 Task: Plan a trip to Panji, Indonesia from 17th December, 2023 to 24th December, 2023 for 6 adults. Place can be entire room with 3 bedrooms having 3 beds and 3 bathrooms. Property type can be guest house.
Action: Mouse moved to (408, 73)
Screenshot: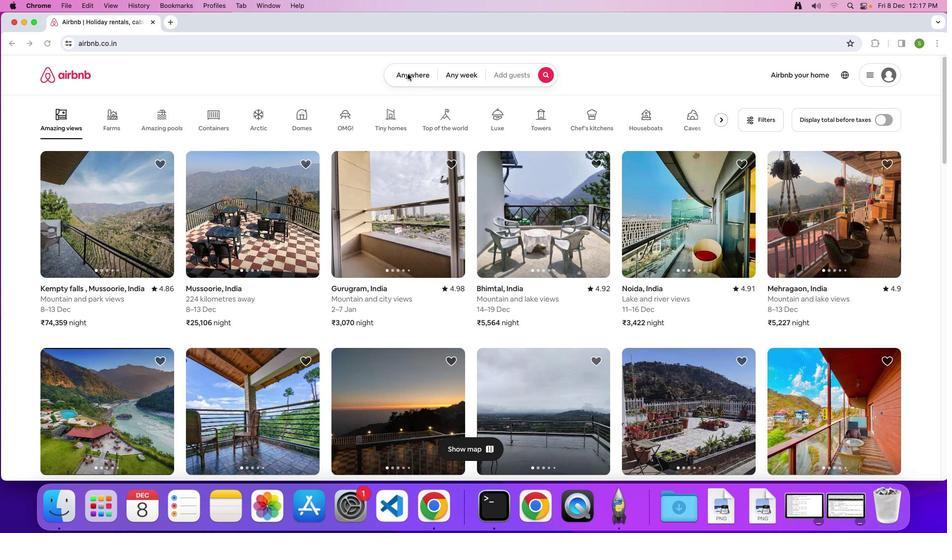 
Action: Mouse pressed left at (408, 73)
Screenshot: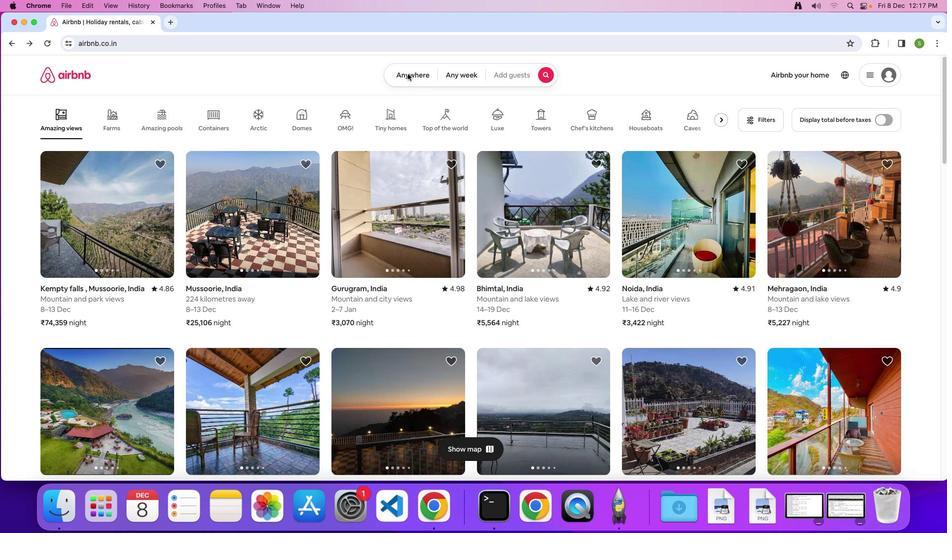 
Action: Mouse moved to (406, 74)
Screenshot: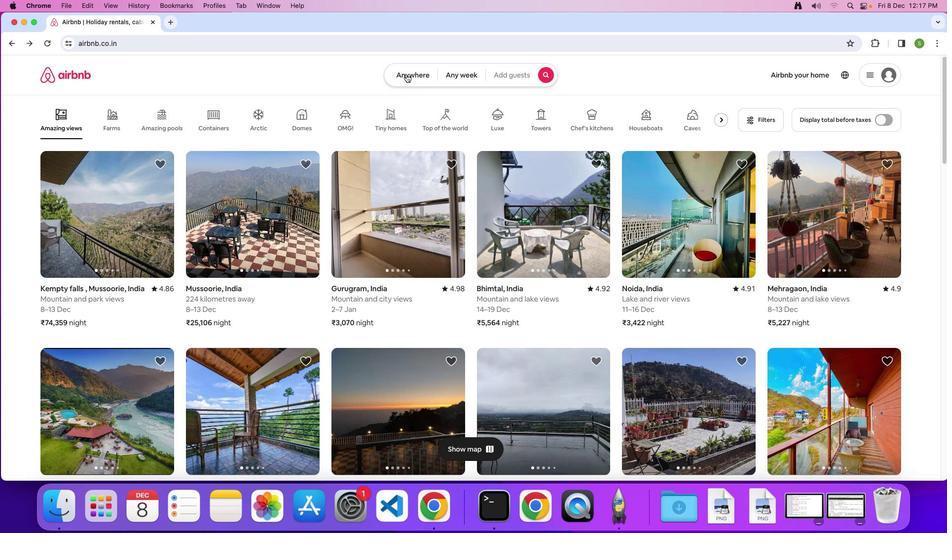 
Action: Mouse pressed left at (406, 74)
Screenshot: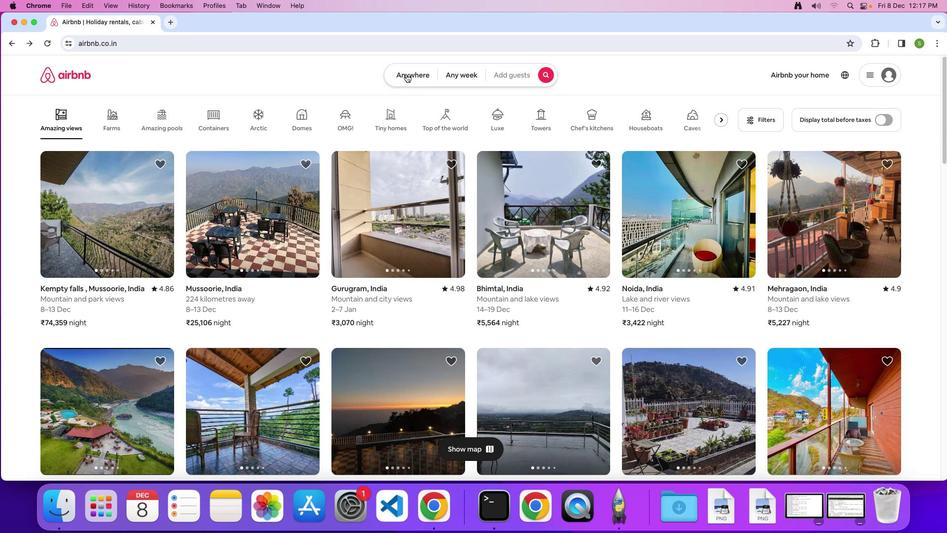 
Action: Mouse moved to (364, 115)
Screenshot: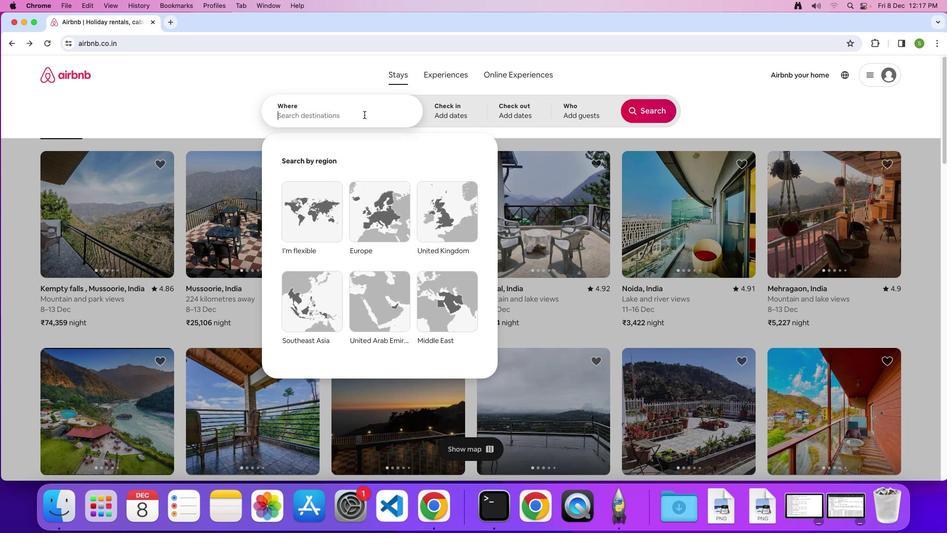 
Action: Key pressed 'P'Key.caps_lock'n''a''j''i'','Key.spaceKey.shift'I''n''d''o''n''e''s''i''a'Key.enter
Screenshot: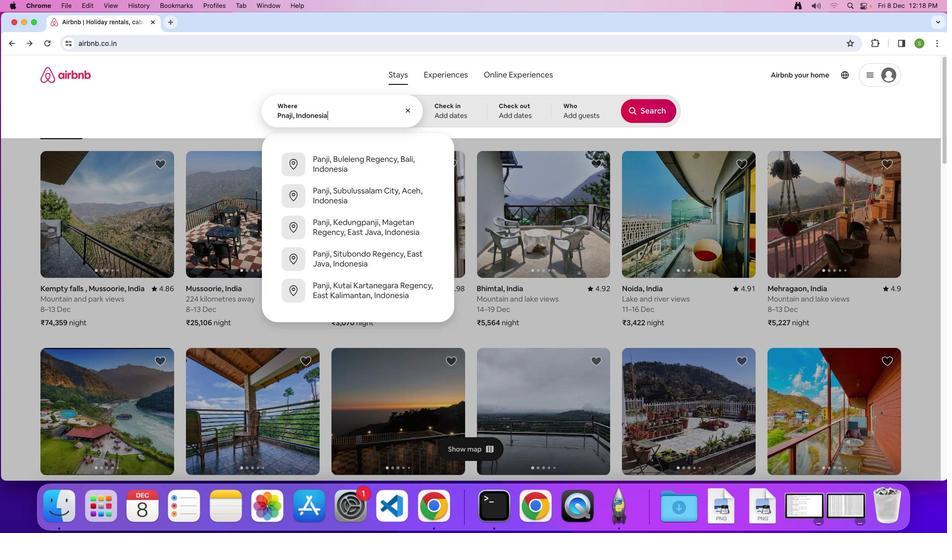 
Action: Mouse moved to (305, 307)
Screenshot: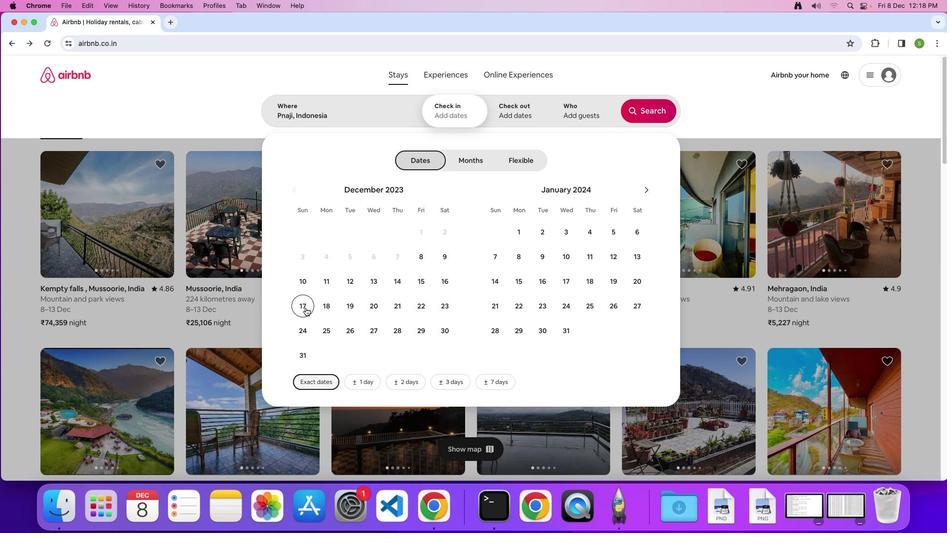 
Action: Mouse pressed left at (305, 307)
Screenshot: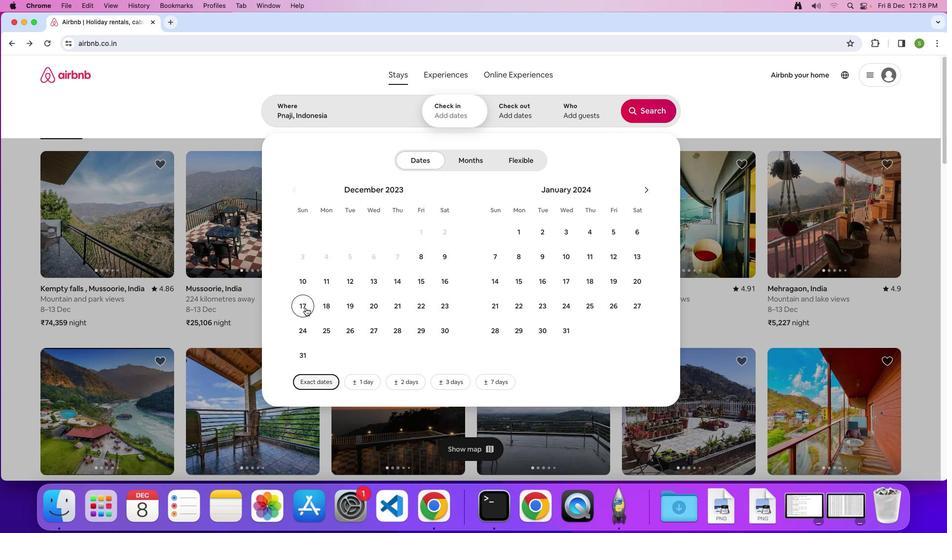 
Action: Mouse moved to (307, 335)
Screenshot: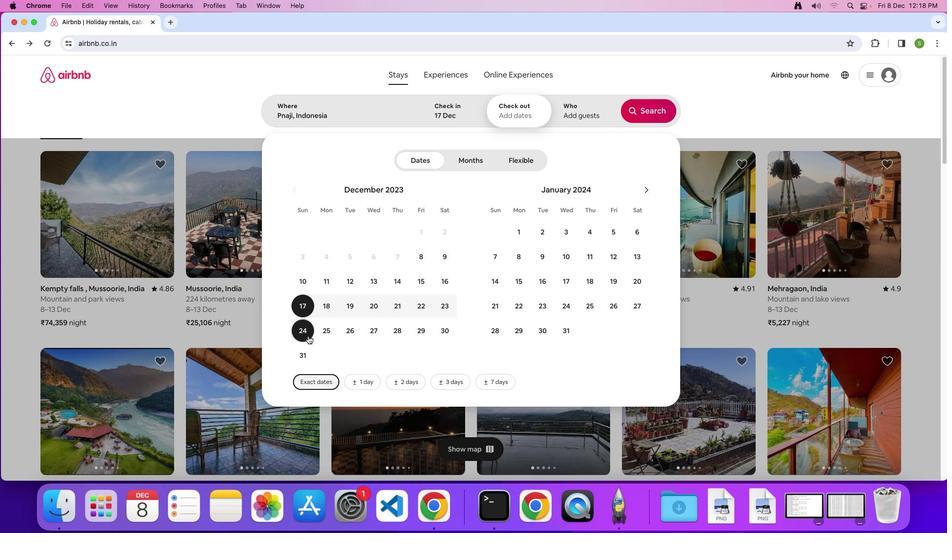 
Action: Mouse pressed left at (307, 335)
Screenshot: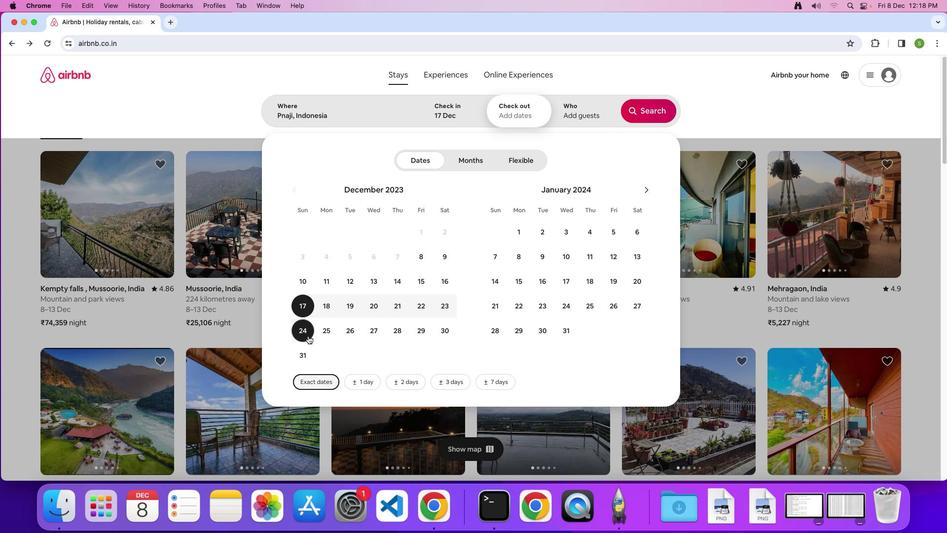 
Action: Mouse moved to (585, 113)
Screenshot: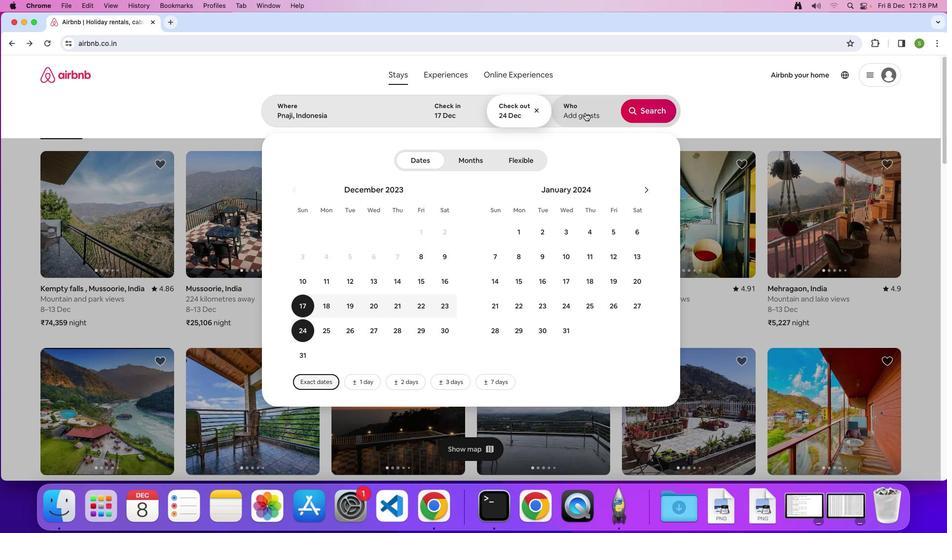 
Action: Mouse pressed left at (585, 113)
Screenshot: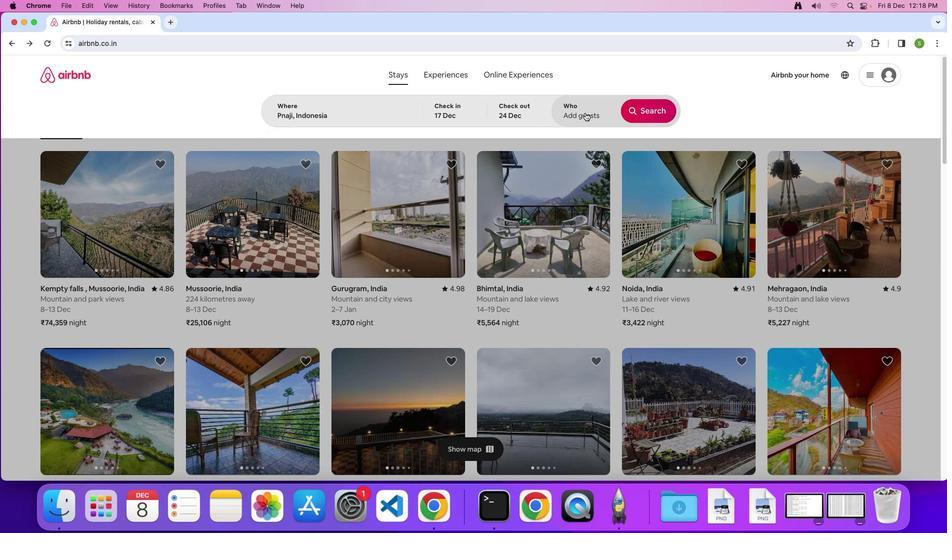 
Action: Mouse moved to (649, 158)
Screenshot: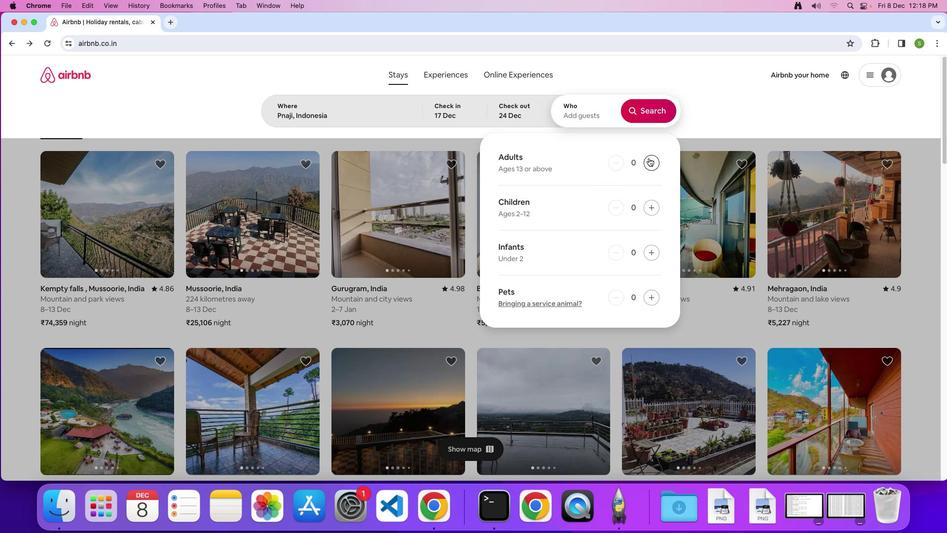 
Action: Mouse pressed left at (649, 158)
Screenshot: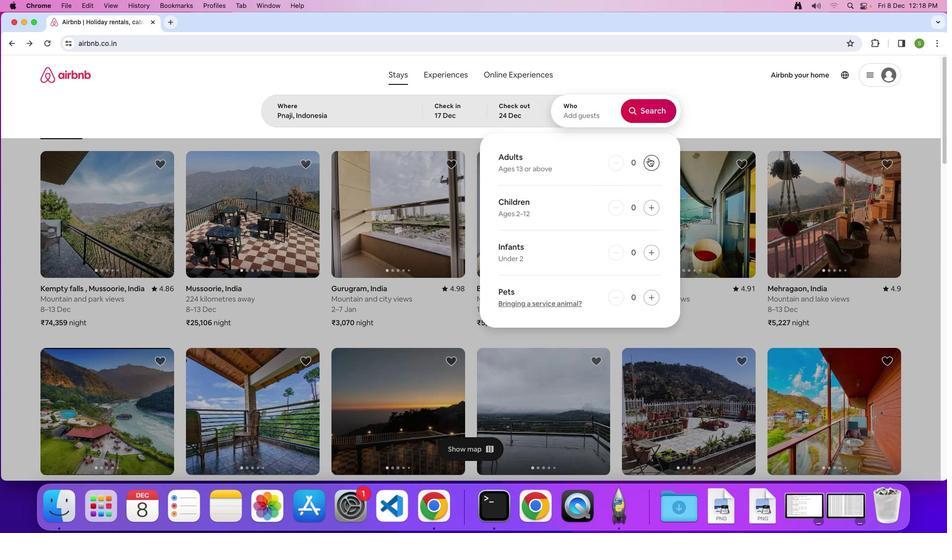 
Action: Mouse pressed left at (649, 158)
Screenshot: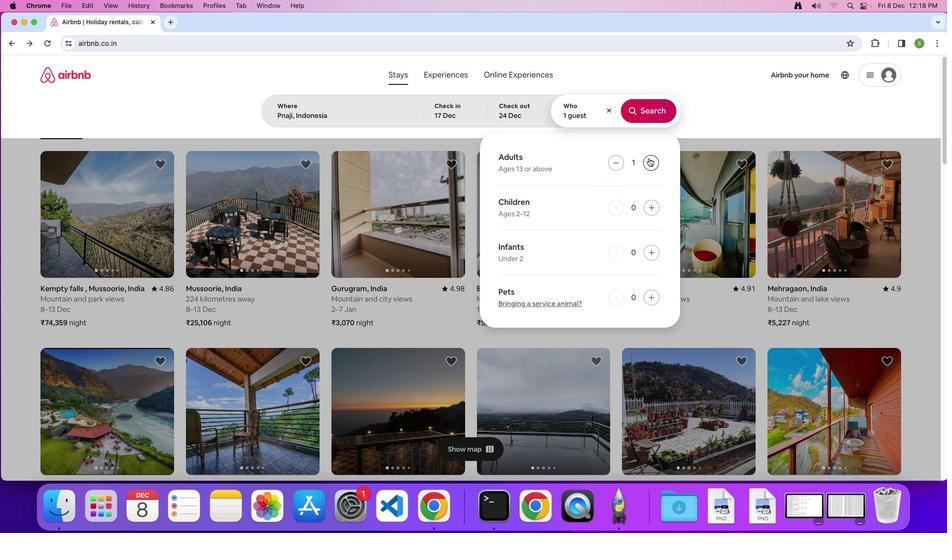
Action: Mouse pressed left at (649, 158)
Screenshot: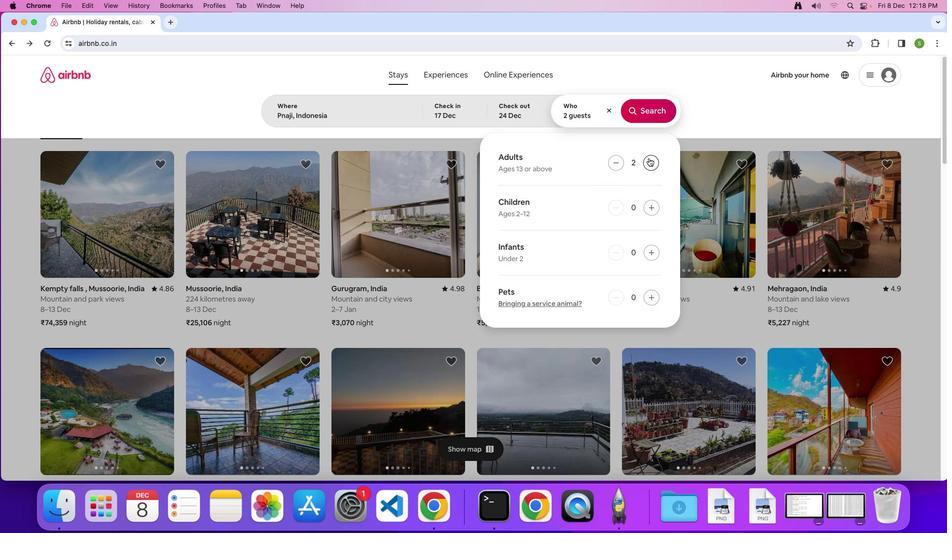 
Action: Mouse pressed left at (649, 158)
Screenshot: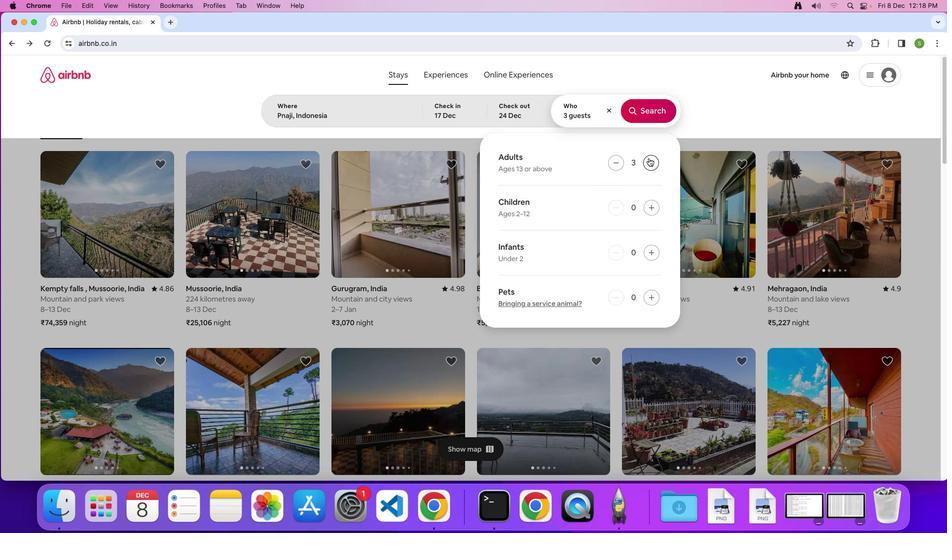 
Action: Mouse pressed left at (649, 158)
Screenshot: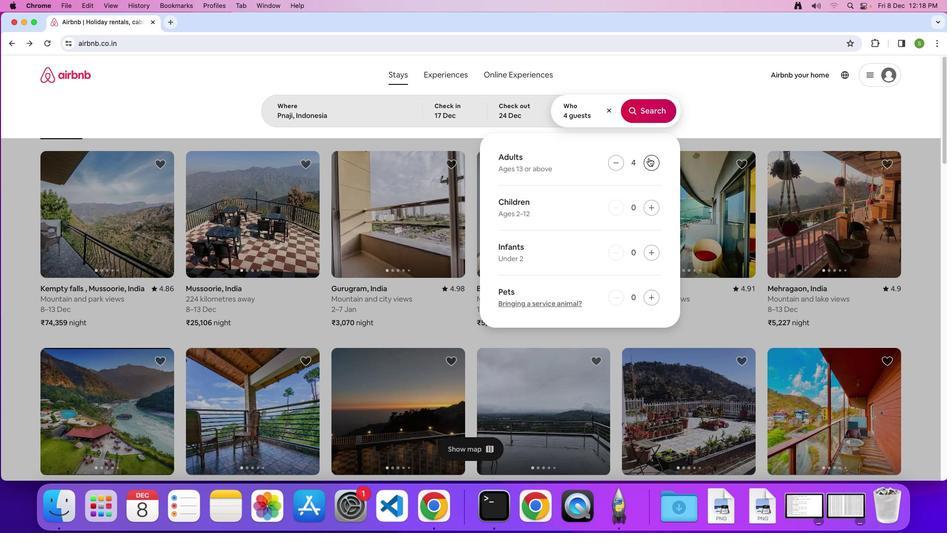 
Action: Mouse pressed left at (649, 158)
Screenshot: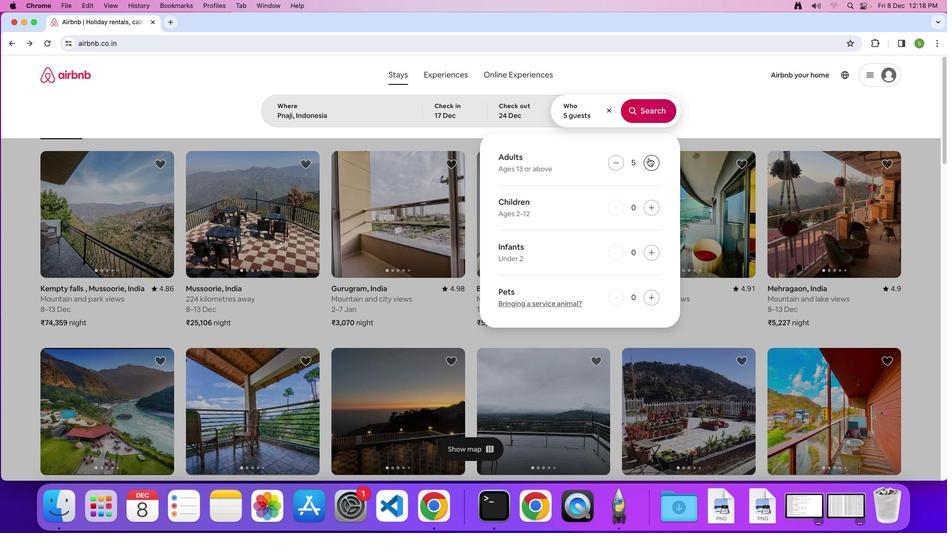 
Action: Mouse moved to (653, 114)
Screenshot: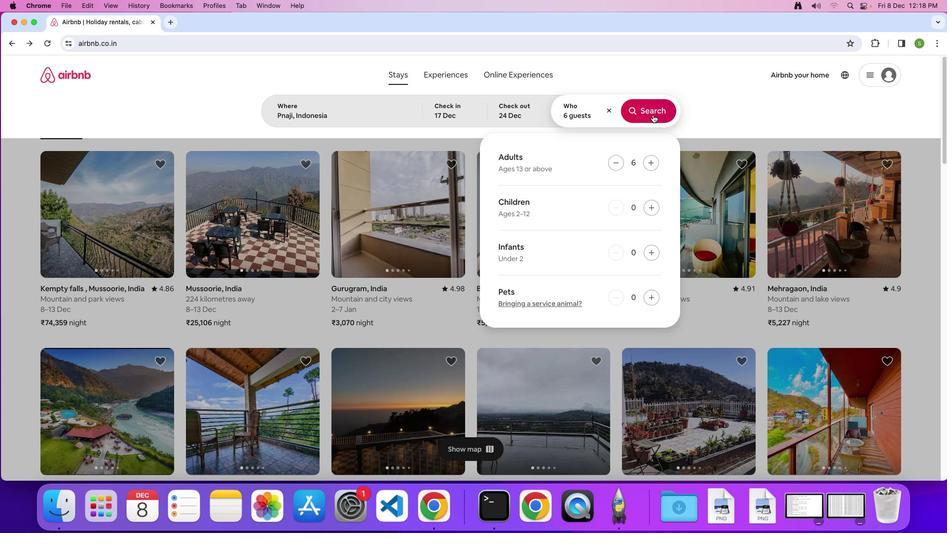 
Action: Mouse pressed left at (653, 114)
Screenshot: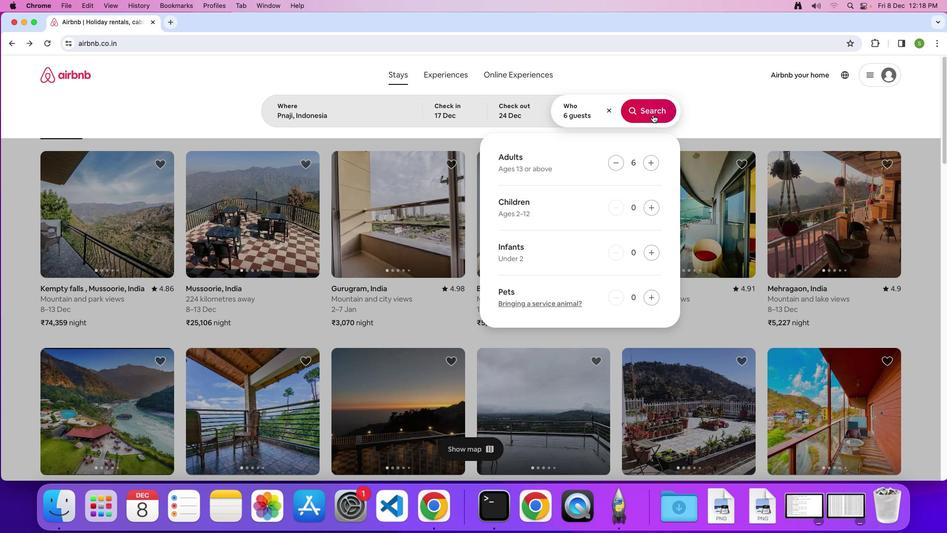 
Action: Mouse moved to (790, 120)
Screenshot: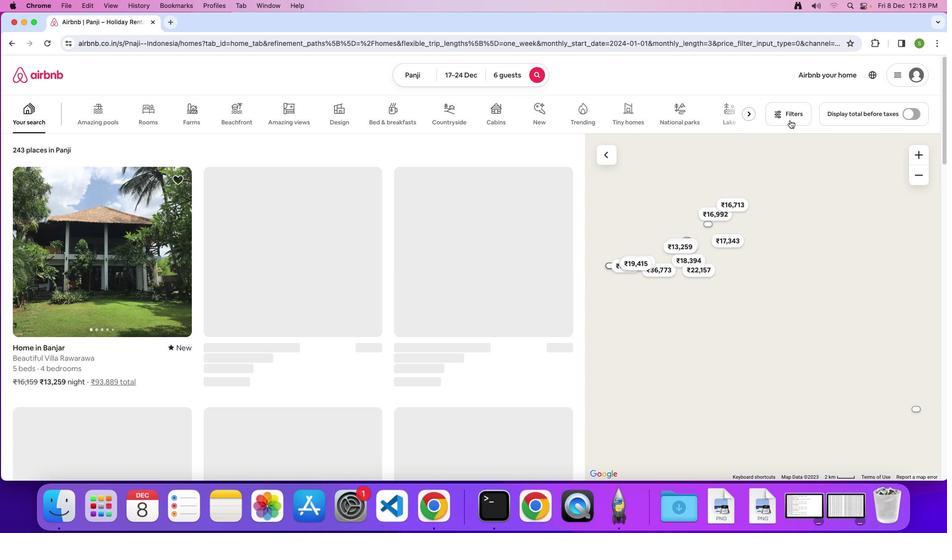
Action: Mouse pressed left at (790, 120)
Screenshot: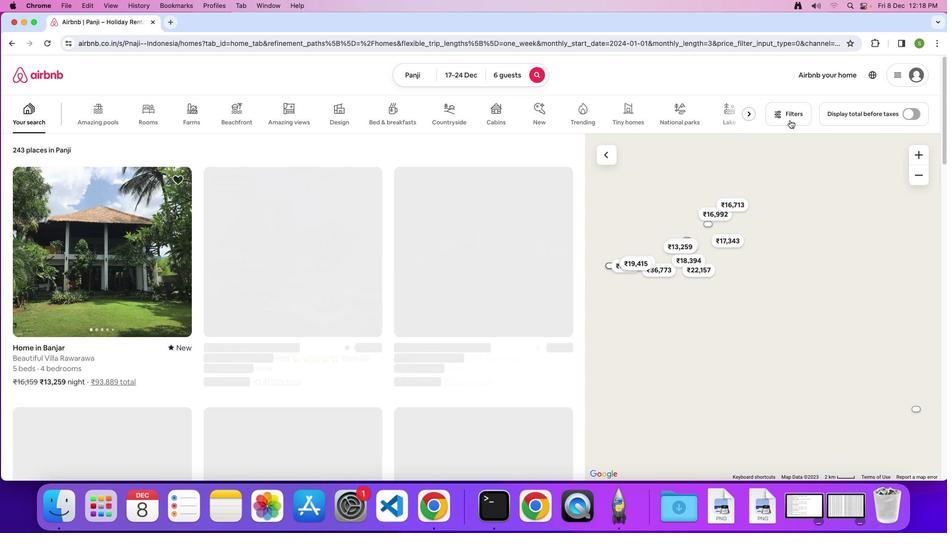 
Action: Mouse moved to (477, 306)
Screenshot: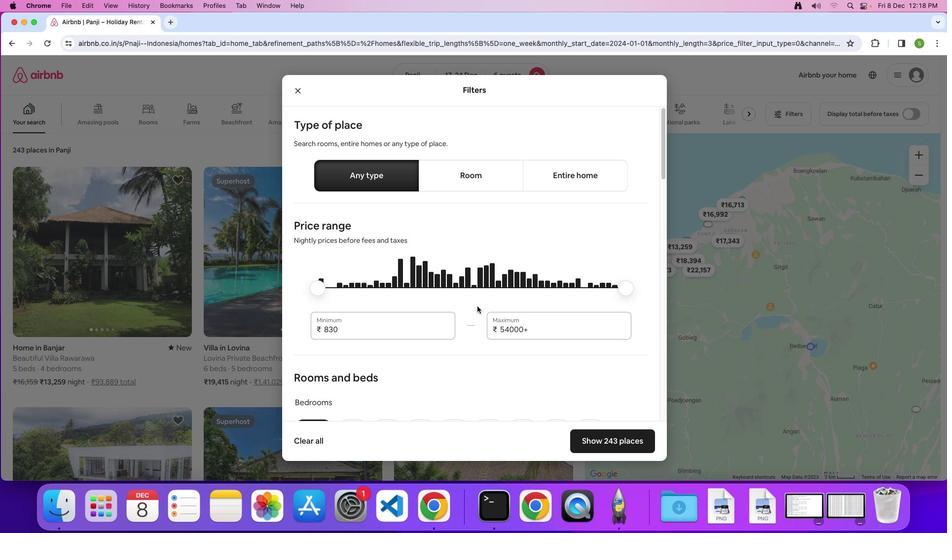 
Action: Mouse scrolled (477, 306) with delta (0, 0)
Screenshot: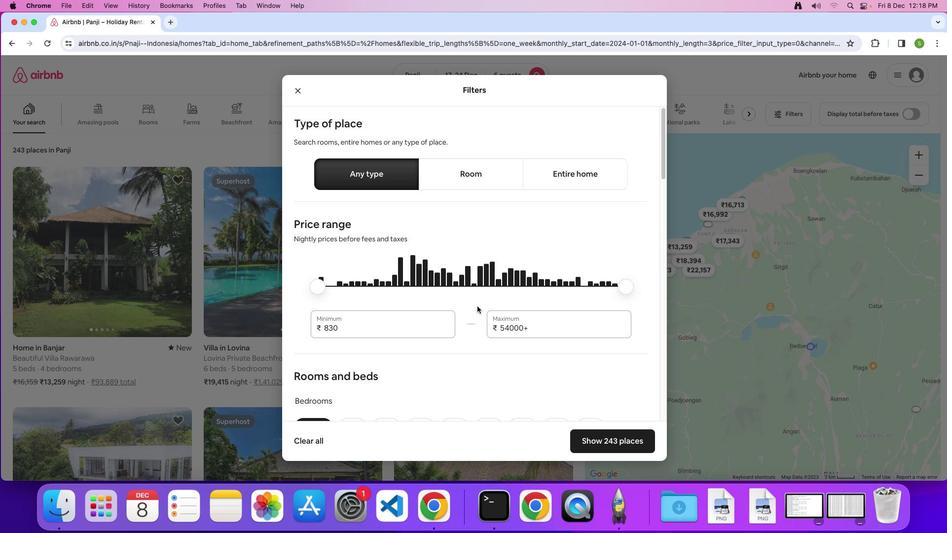
Action: Mouse scrolled (477, 306) with delta (0, 0)
Screenshot: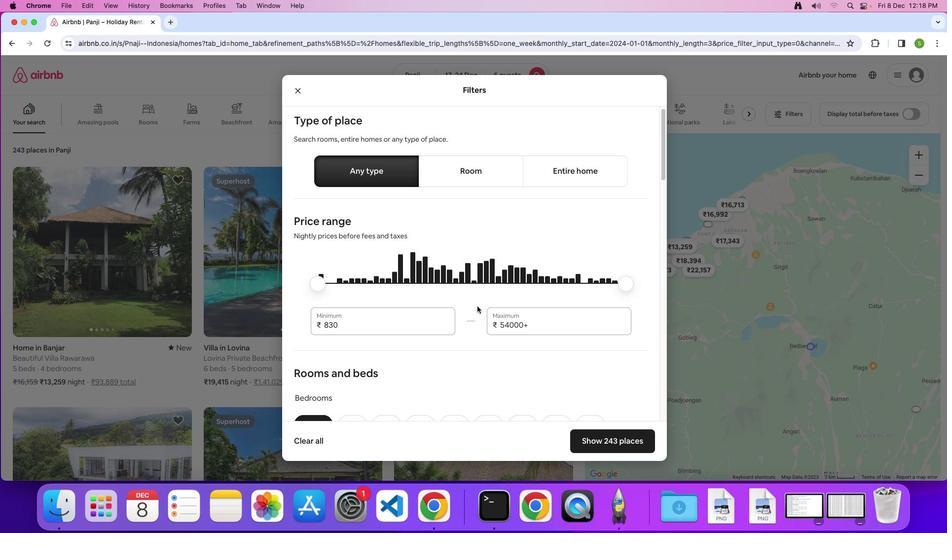 
Action: Mouse scrolled (477, 306) with delta (0, 0)
Screenshot: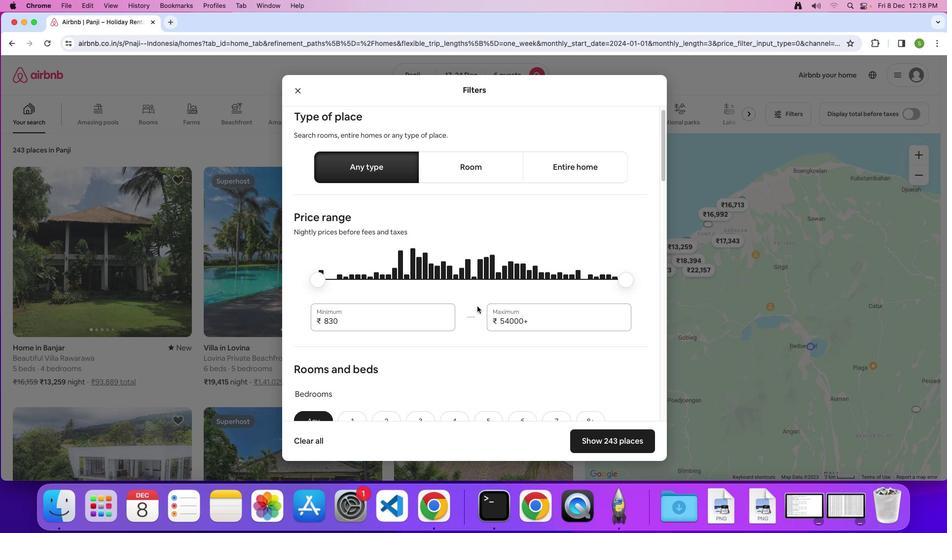 
Action: Mouse scrolled (477, 306) with delta (0, 0)
Screenshot: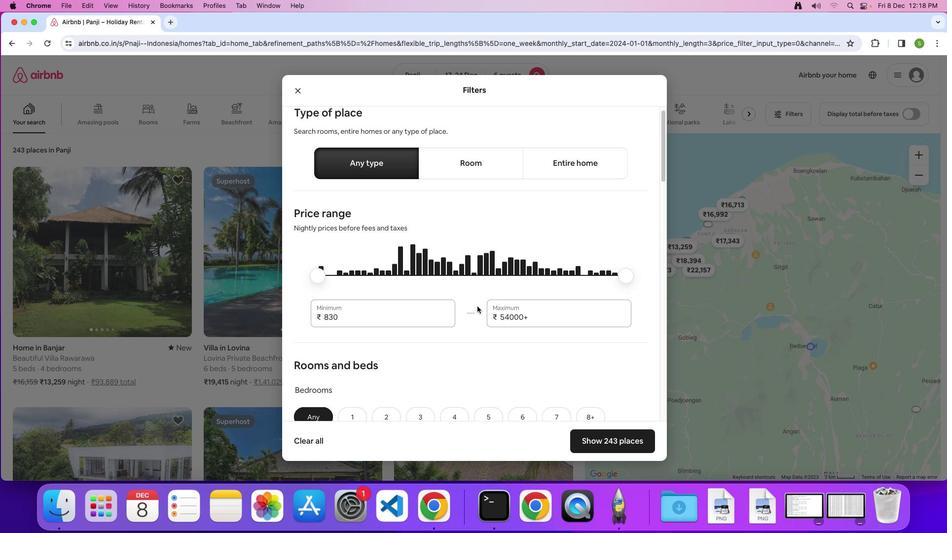 
Action: Mouse scrolled (477, 306) with delta (0, 0)
Screenshot: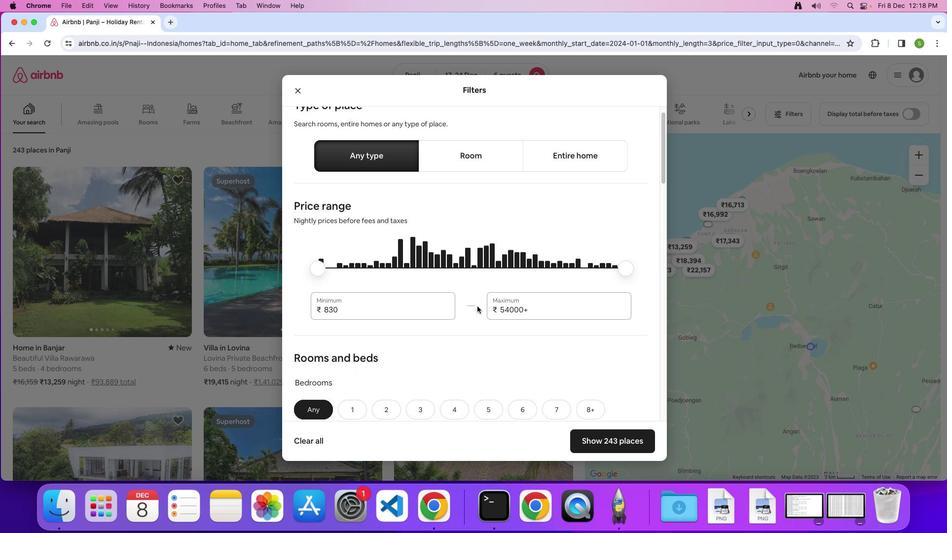
Action: Mouse scrolled (477, 306) with delta (0, 0)
Screenshot: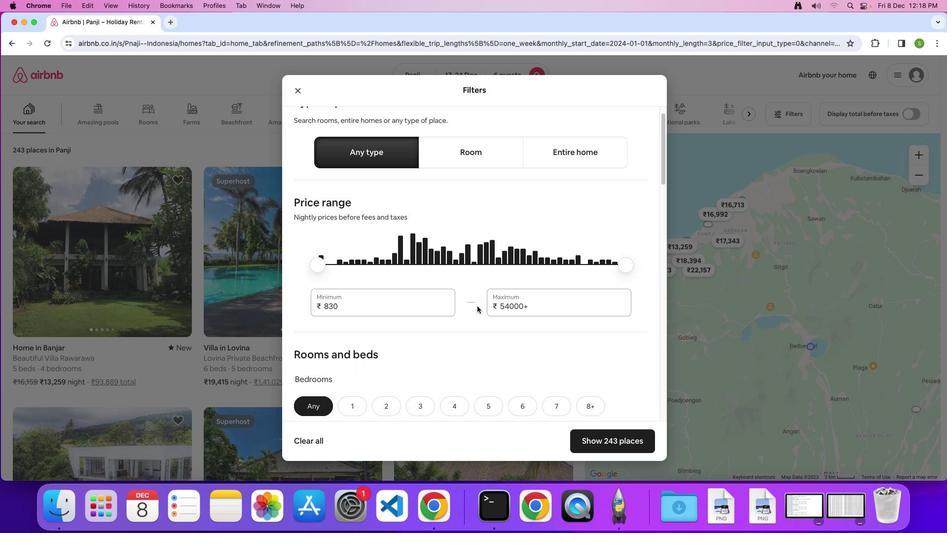 
Action: Mouse scrolled (477, 306) with delta (0, 0)
Screenshot: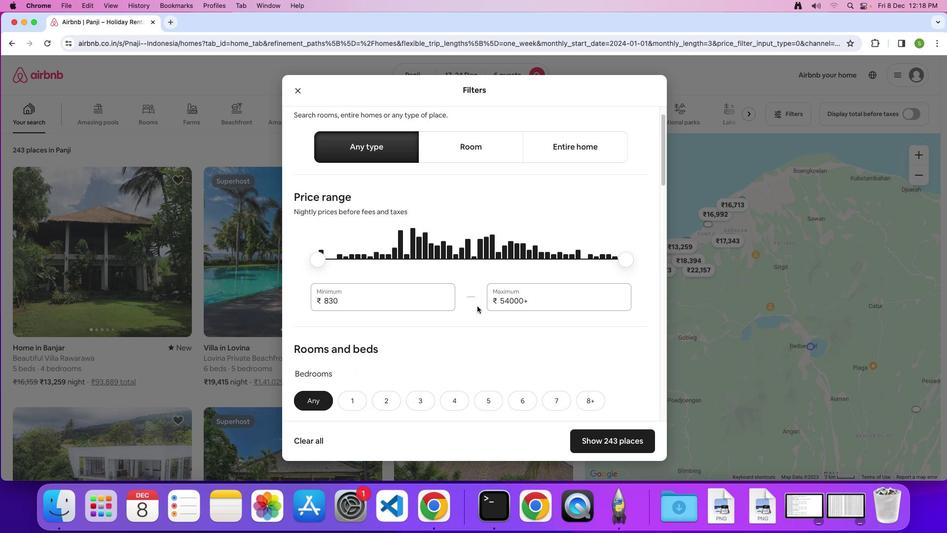 
Action: Mouse scrolled (477, 306) with delta (0, 0)
Screenshot: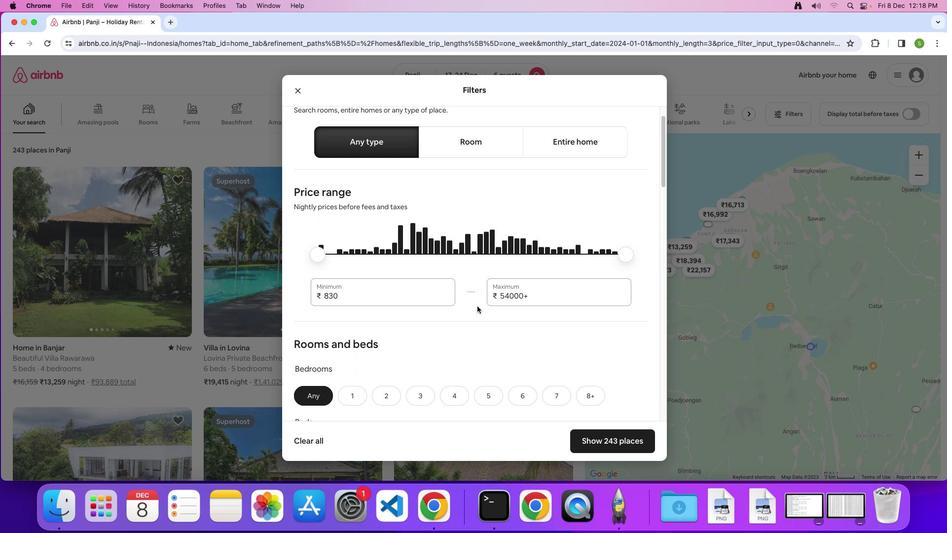 
Action: Mouse scrolled (477, 306) with delta (0, 0)
Screenshot: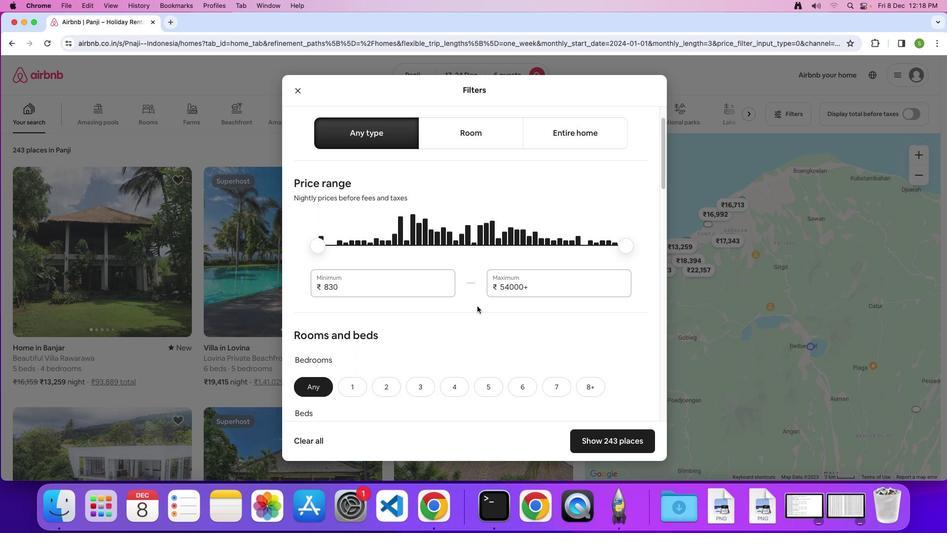 
Action: Mouse scrolled (477, 306) with delta (0, 0)
Screenshot: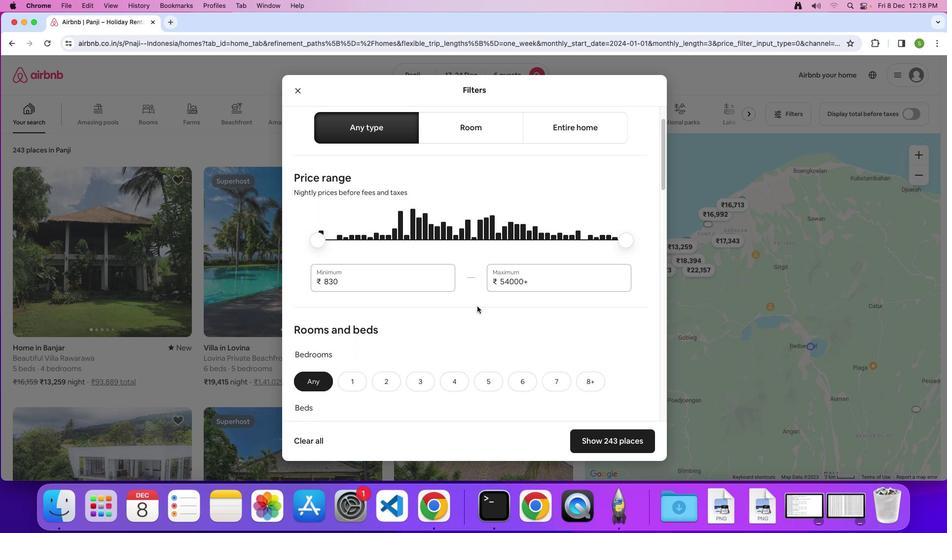 
Action: Mouse scrolled (477, 306) with delta (0, 0)
Screenshot: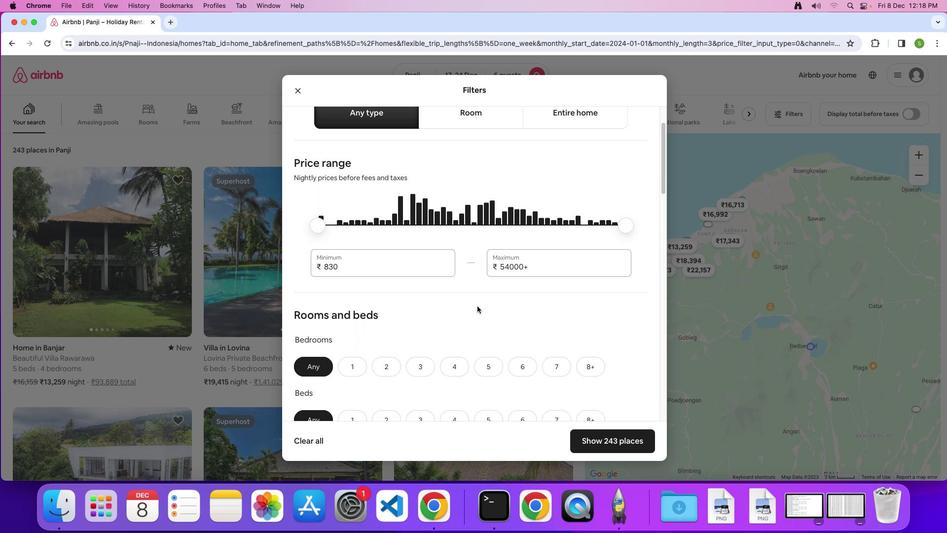 
Action: Mouse scrolled (477, 306) with delta (0, 0)
Screenshot: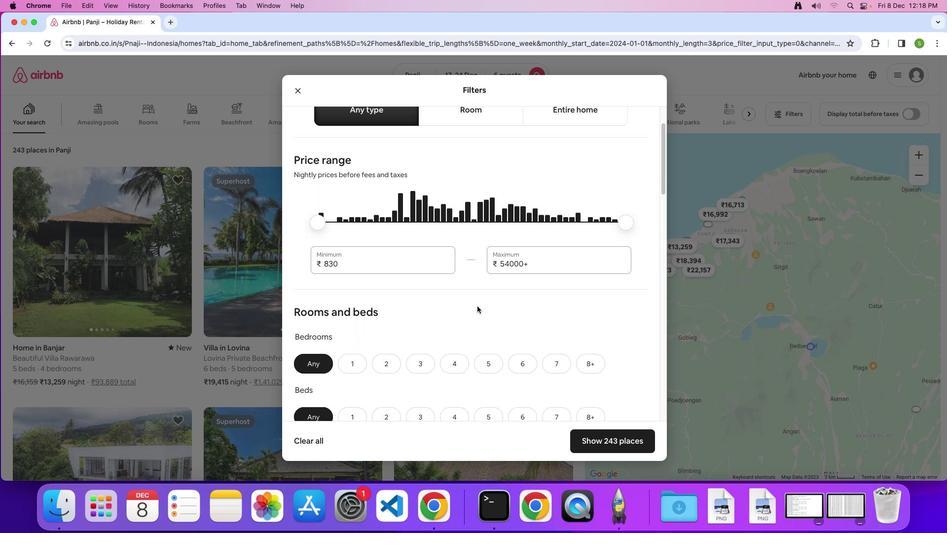 
Action: Mouse scrolled (477, 306) with delta (0, 0)
Screenshot: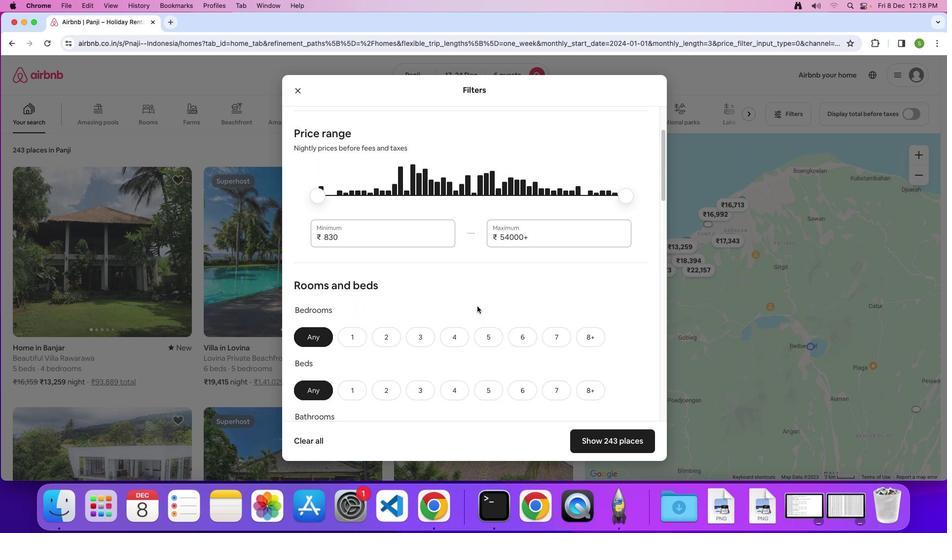 
Action: Mouse scrolled (477, 306) with delta (0, 0)
Screenshot: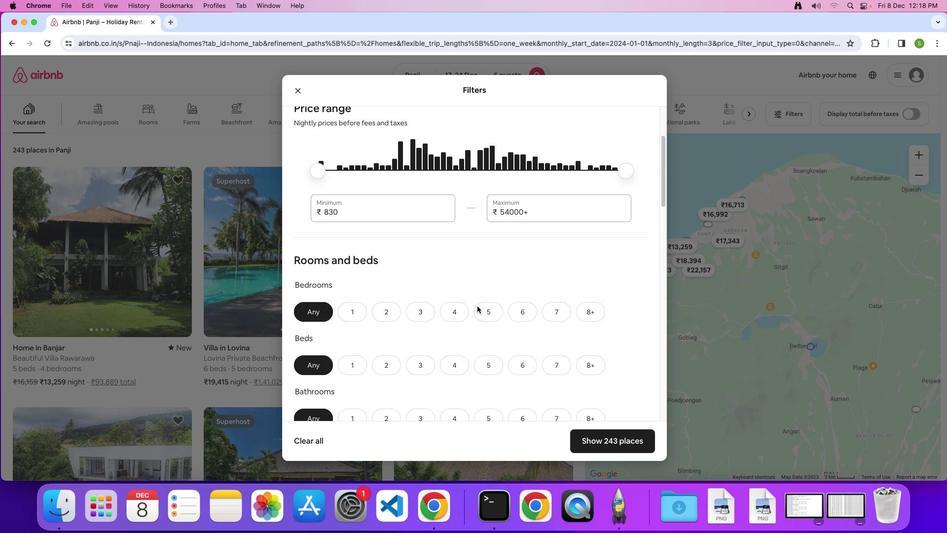 
Action: Mouse scrolled (477, 306) with delta (0, -1)
Screenshot: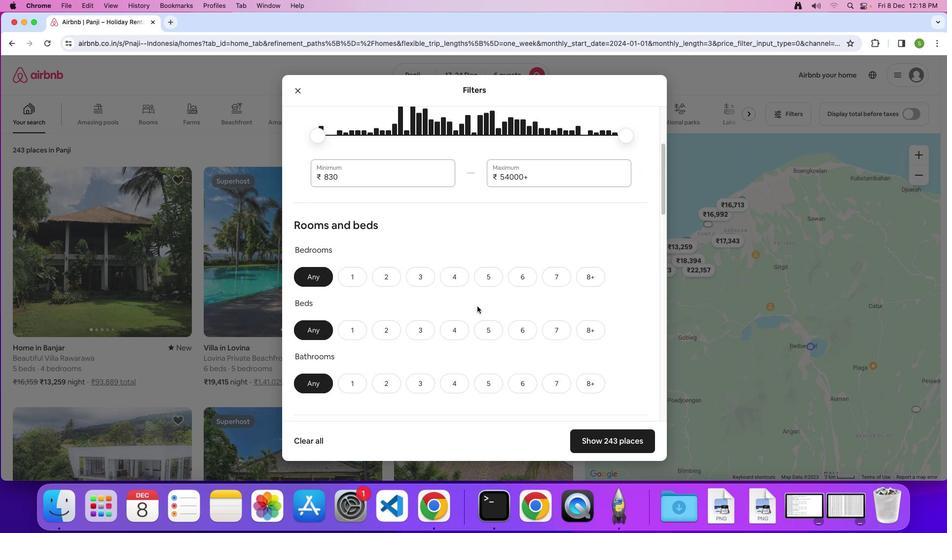 
Action: Mouse moved to (421, 241)
Screenshot: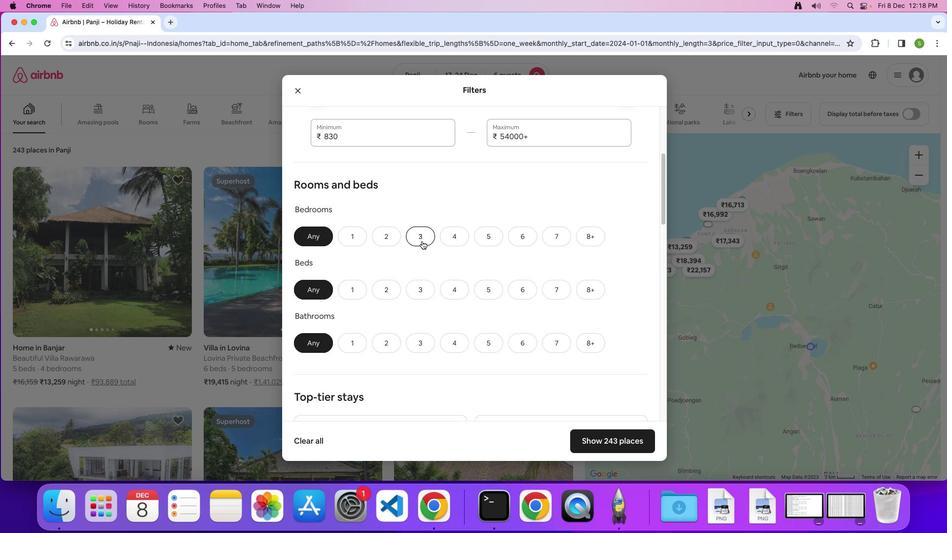 
Action: Mouse pressed left at (421, 241)
Screenshot: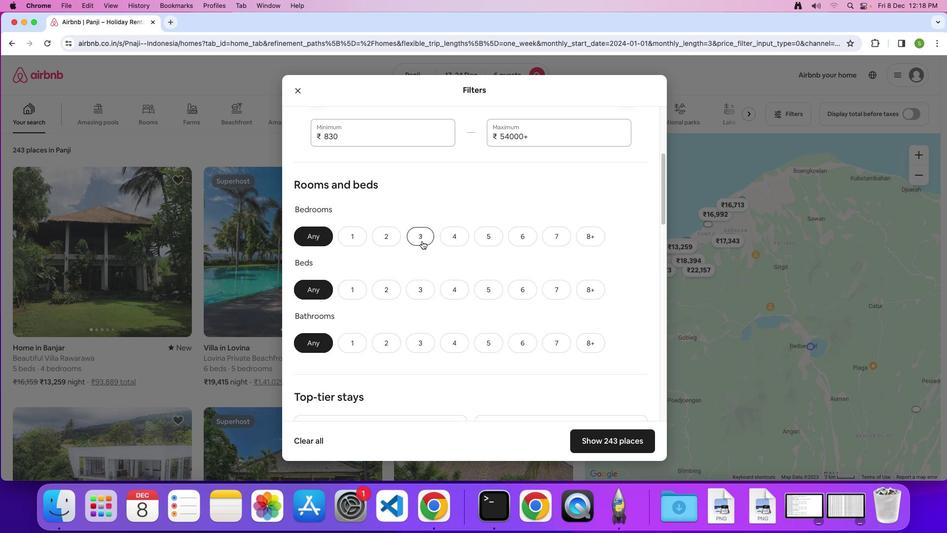 
Action: Mouse moved to (423, 290)
Screenshot: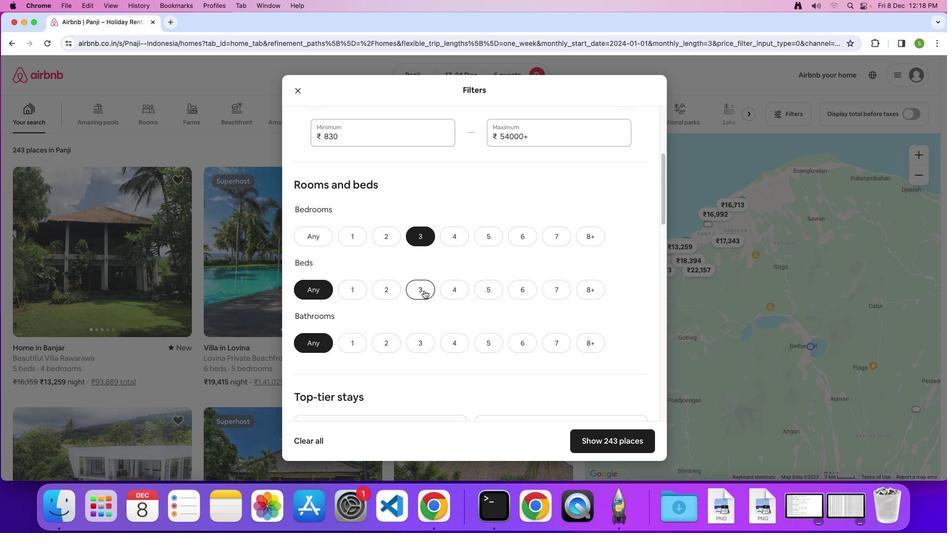 
Action: Mouse pressed left at (423, 290)
Screenshot: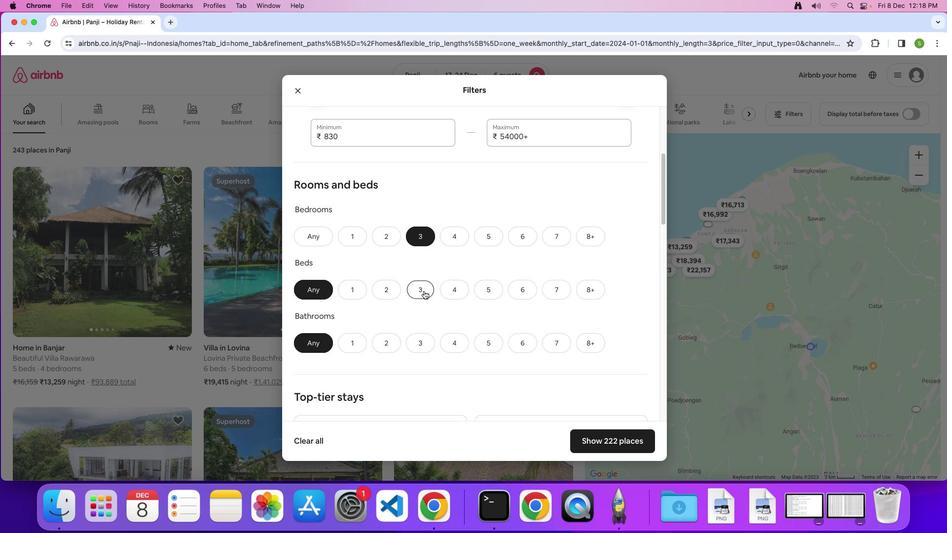 
Action: Mouse moved to (421, 342)
Screenshot: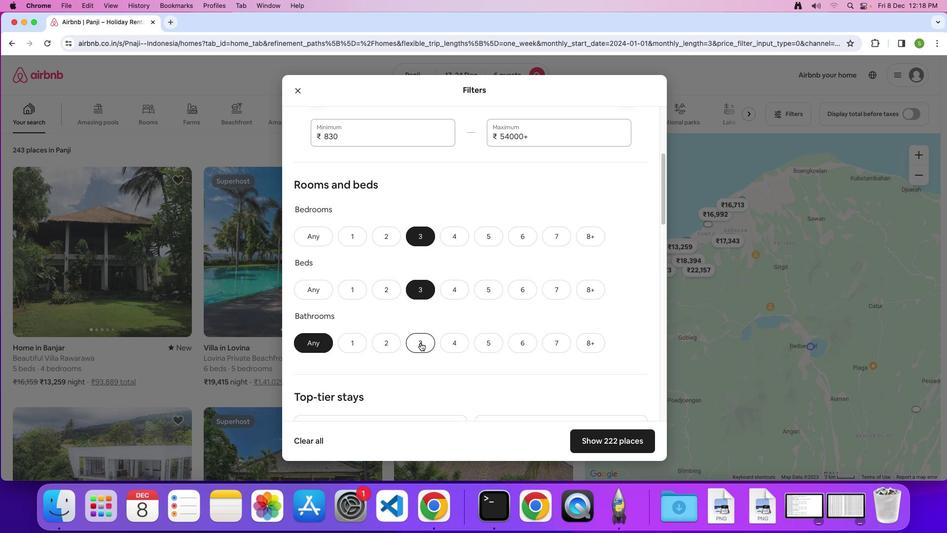 
Action: Mouse pressed left at (421, 342)
Screenshot: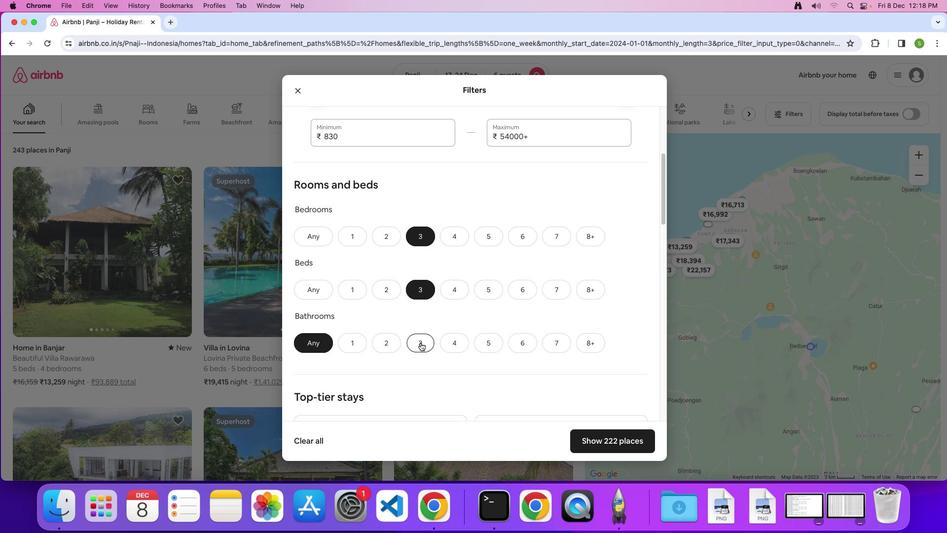 
Action: Mouse moved to (497, 307)
Screenshot: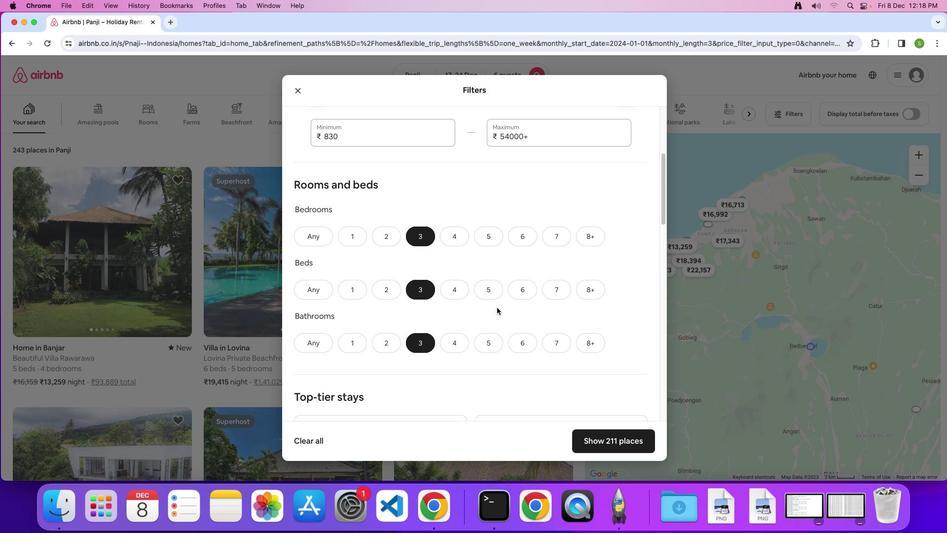 
Action: Mouse scrolled (497, 307) with delta (0, 0)
Screenshot: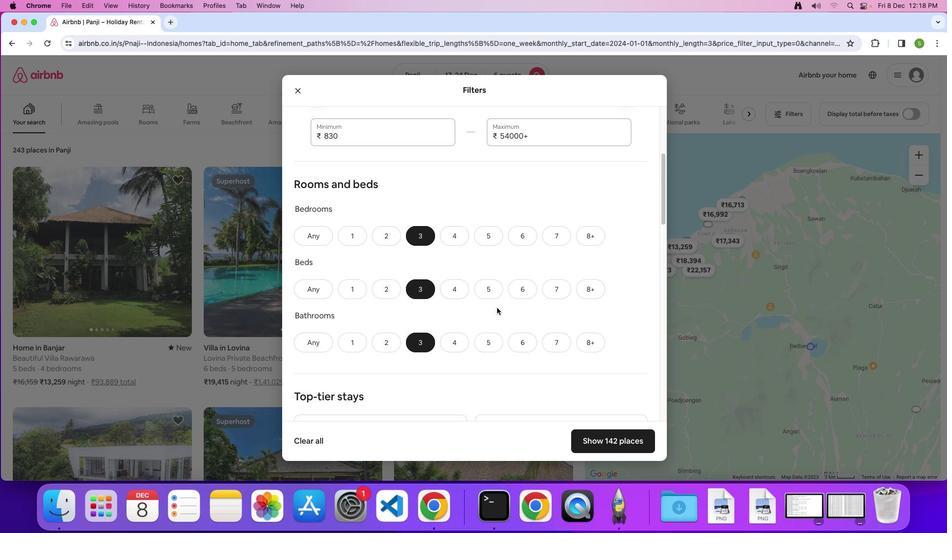 
Action: Mouse scrolled (497, 307) with delta (0, 0)
Screenshot: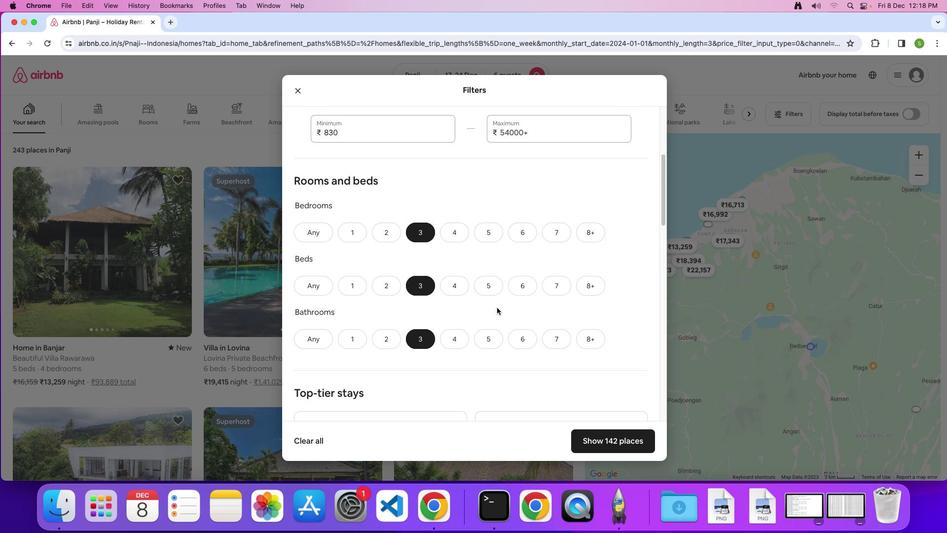 
Action: Mouse scrolled (497, 307) with delta (0, 0)
Screenshot: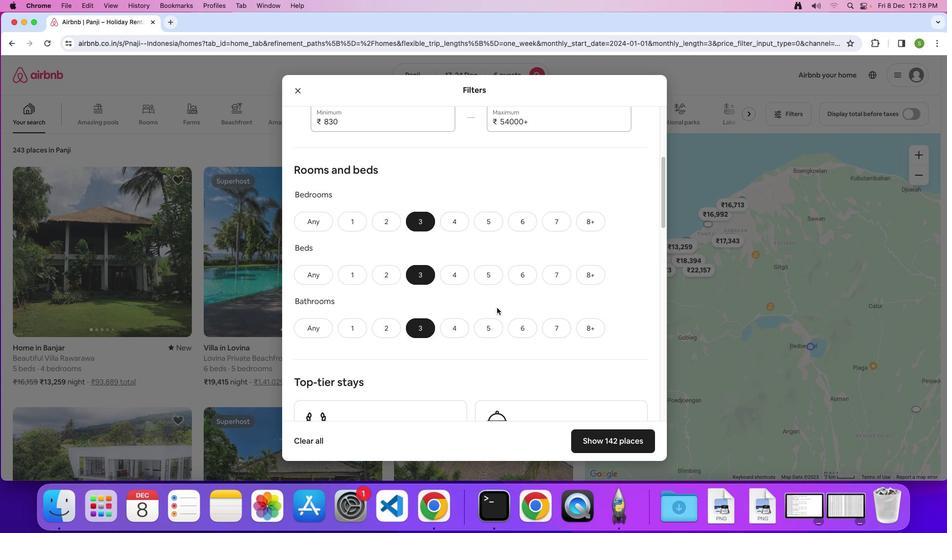 
Action: Mouse scrolled (497, 307) with delta (0, 0)
Screenshot: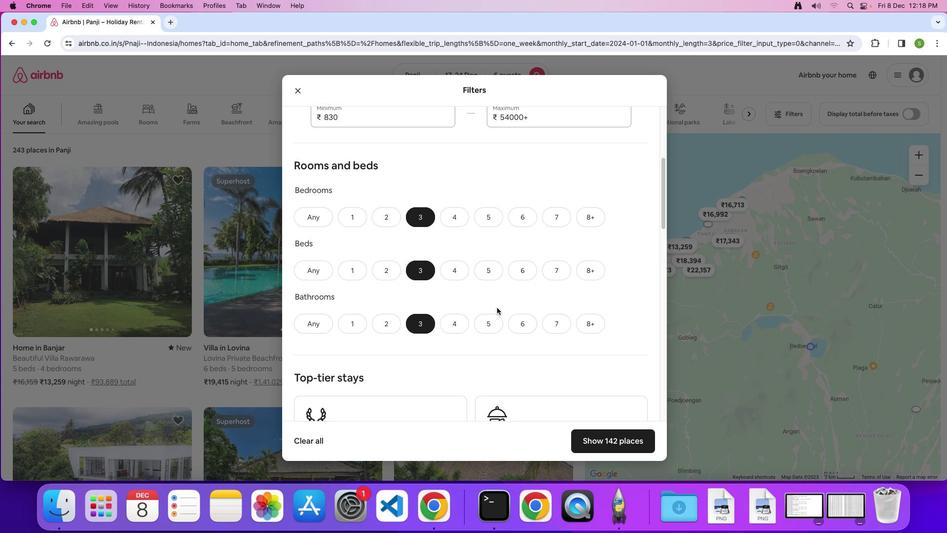 
Action: Mouse scrolled (497, 307) with delta (0, 0)
Screenshot: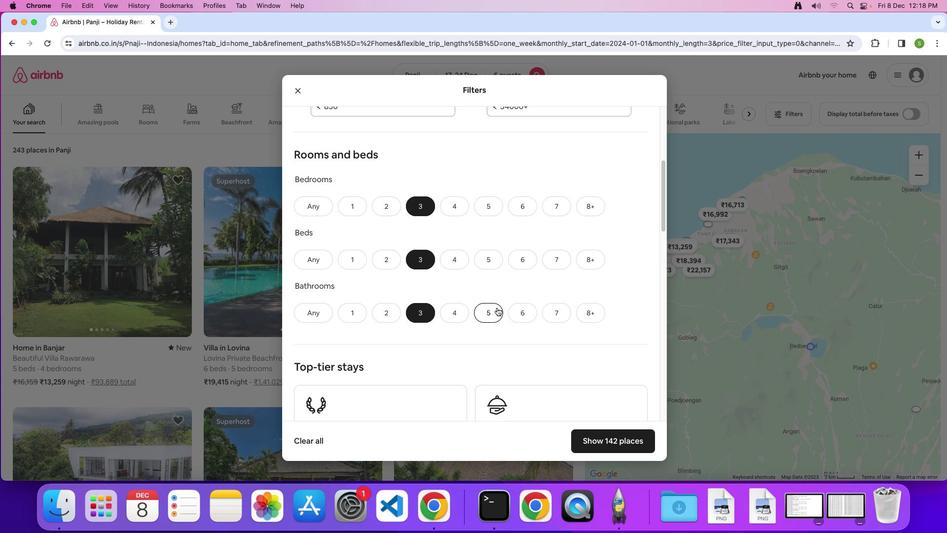 
Action: Mouse scrolled (497, 307) with delta (0, 0)
Screenshot: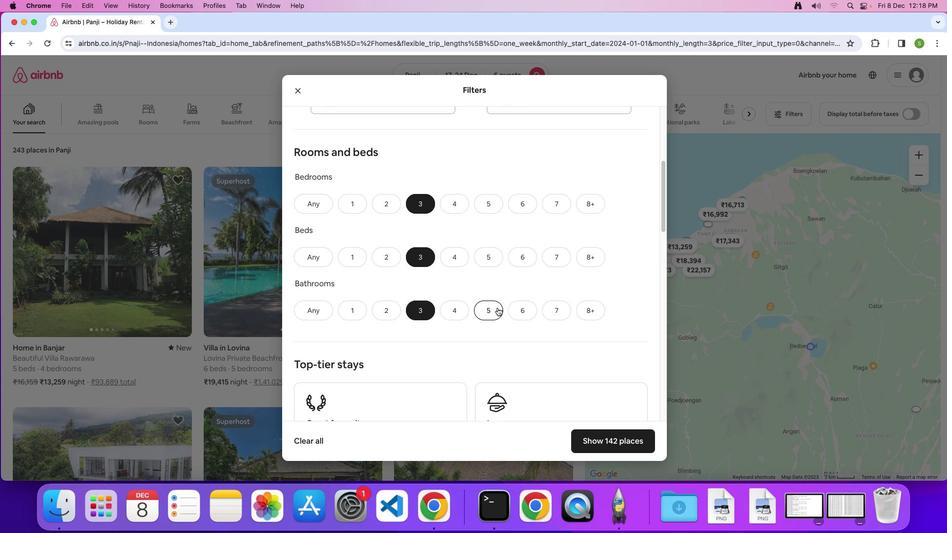 
Action: Mouse moved to (497, 307)
Screenshot: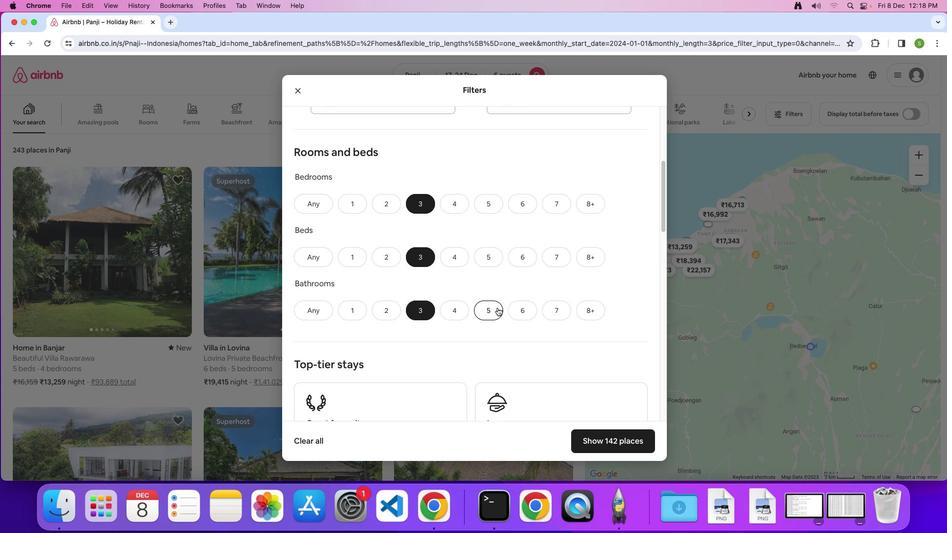 
Action: Mouse scrolled (497, 307) with delta (0, 0)
Screenshot: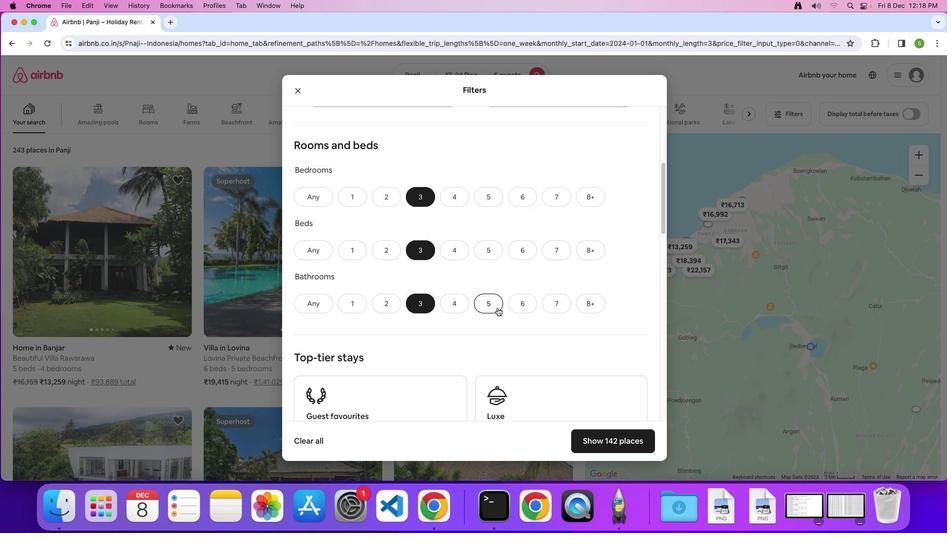 
Action: Mouse scrolled (497, 307) with delta (0, 0)
Screenshot: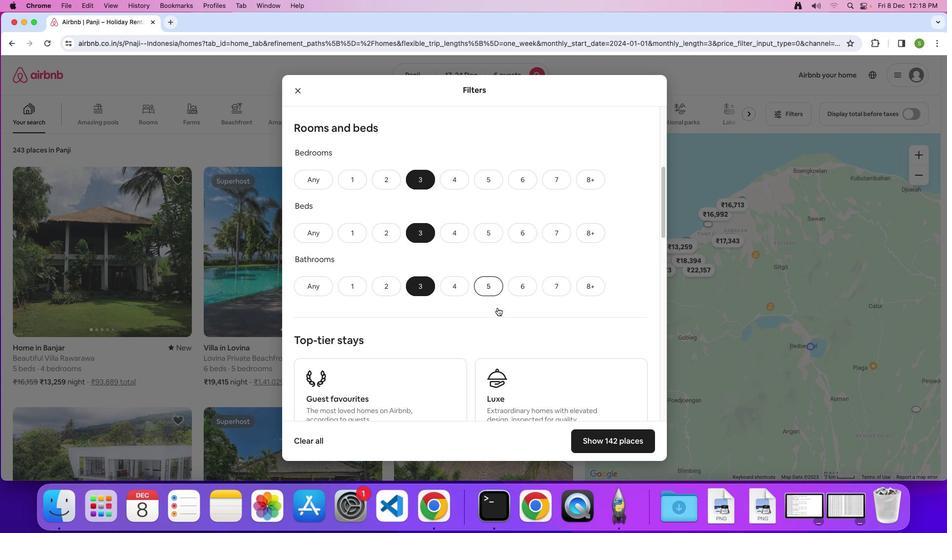 
Action: Mouse scrolled (497, 307) with delta (0, 0)
Screenshot: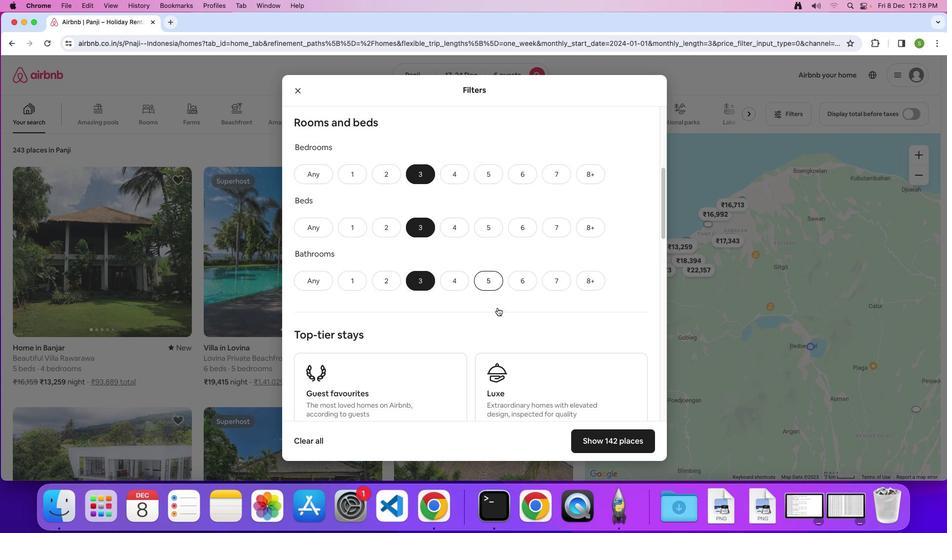 
Action: Mouse scrolled (497, 307) with delta (0, 0)
Screenshot: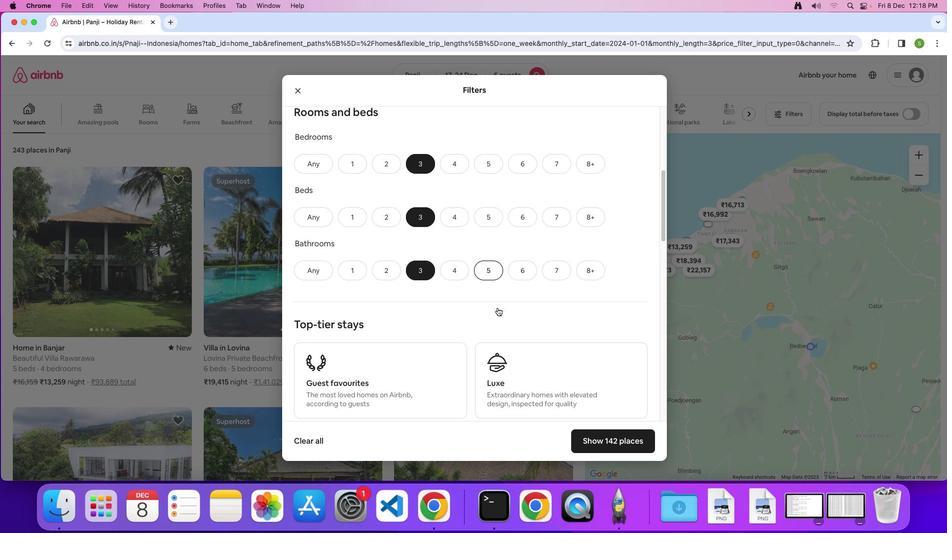 
Action: Mouse scrolled (497, 307) with delta (0, 0)
Screenshot: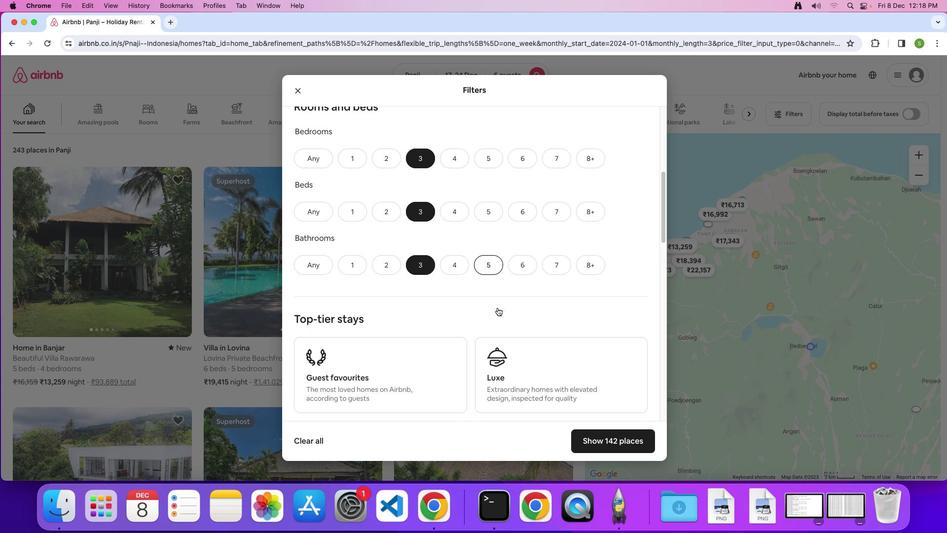 
Action: Mouse scrolled (497, 307) with delta (0, 0)
Screenshot: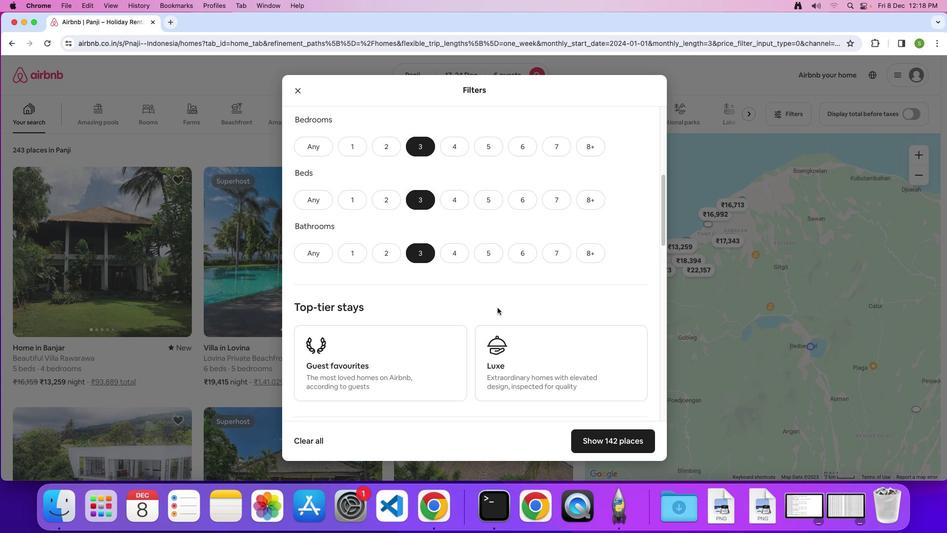 
Action: Mouse scrolled (497, 307) with delta (0, 0)
Screenshot: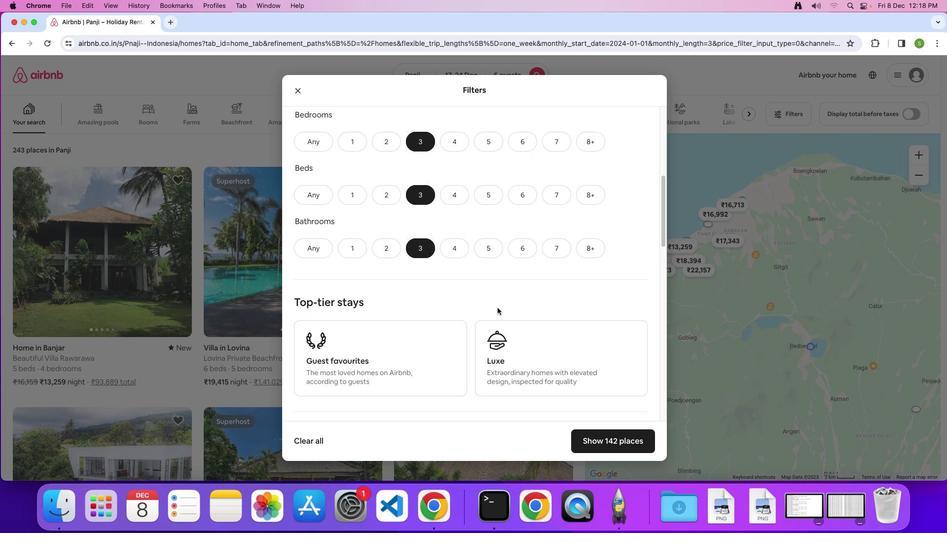 
Action: Mouse scrolled (497, 307) with delta (0, 0)
Screenshot: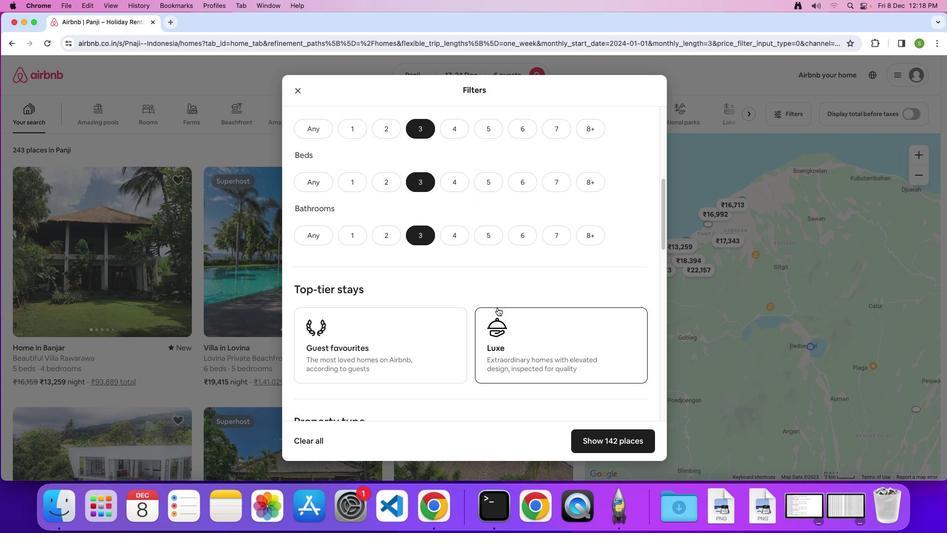
Action: Mouse scrolled (497, 307) with delta (0, 0)
Screenshot: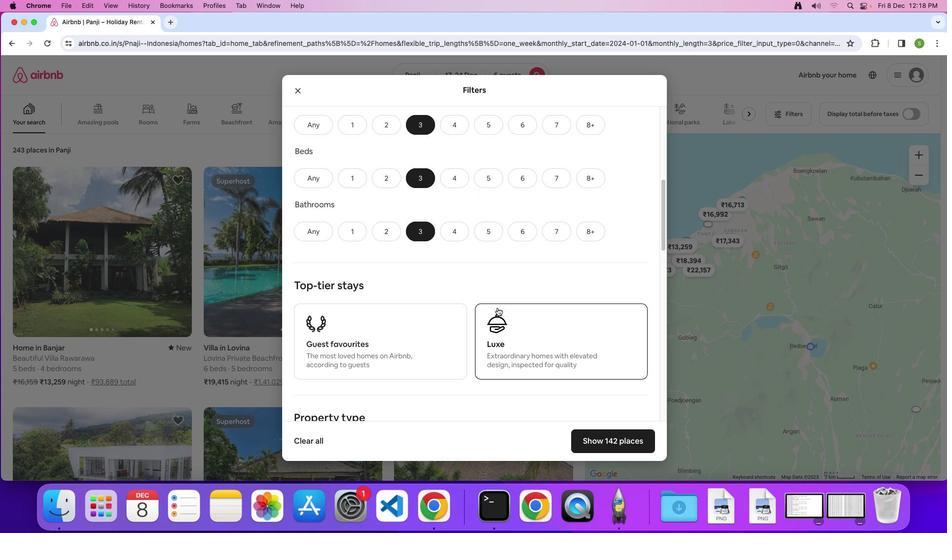 
Action: Mouse scrolled (497, 307) with delta (0, 0)
Screenshot: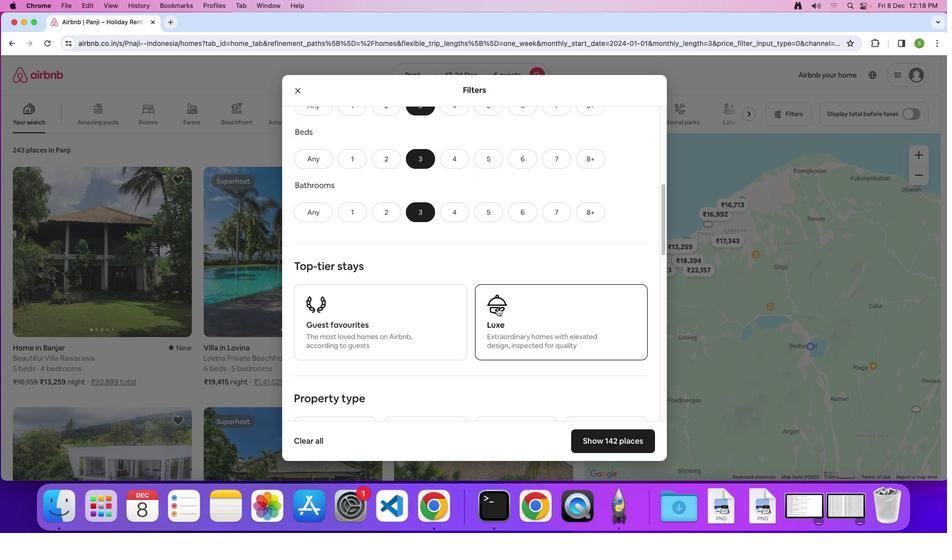
Action: Mouse scrolled (497, 307) with delta (0, 0)
Screenshot: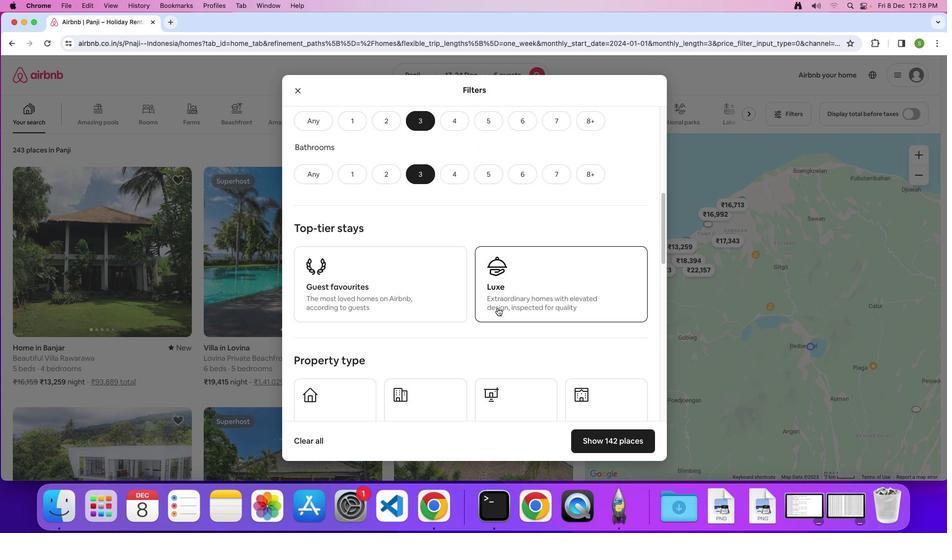 
Action: Mouse scrolled (497, 307) with delta (0, 0)
Screenshot: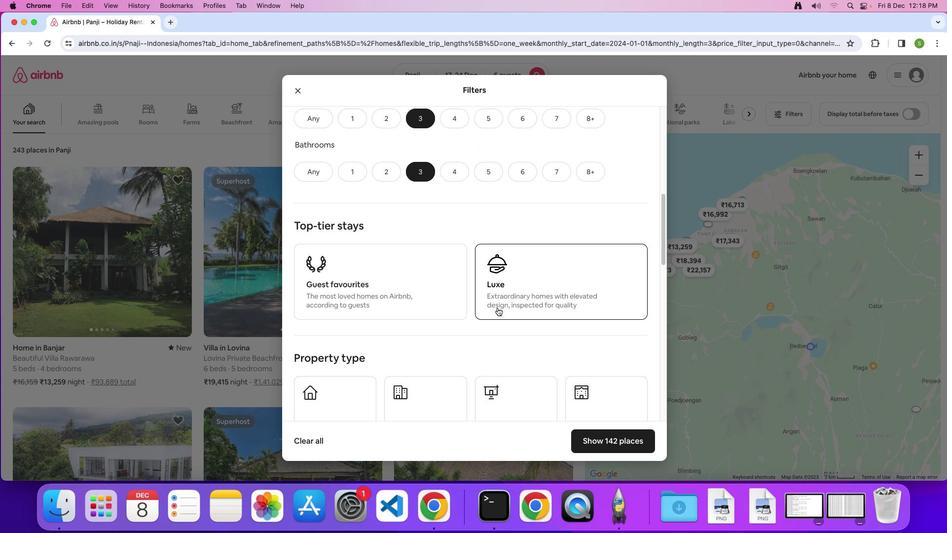
Action: Mouse scrolled (497, 307) with delta (0, 0)
Screenshot: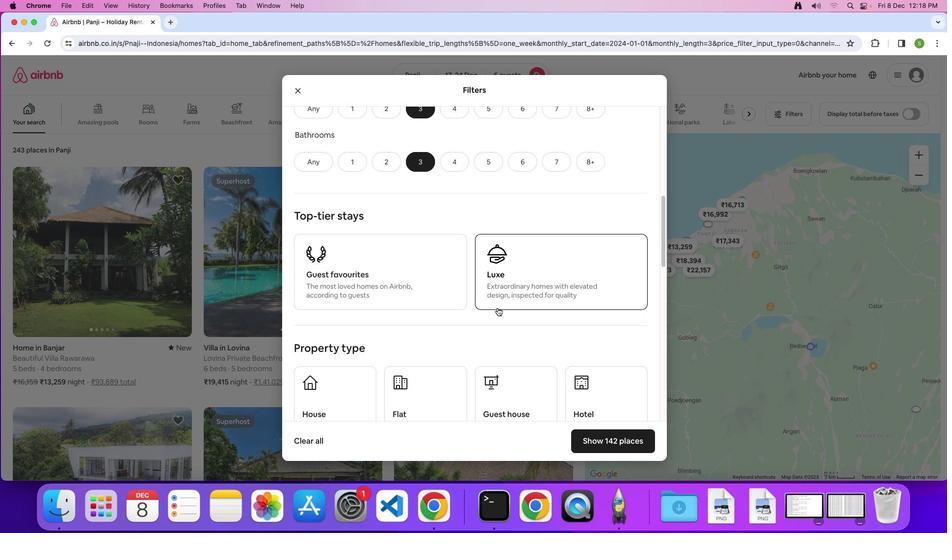 
Action: Mouse scrolled (497, 307) with delta (0, 0)
Screenshot: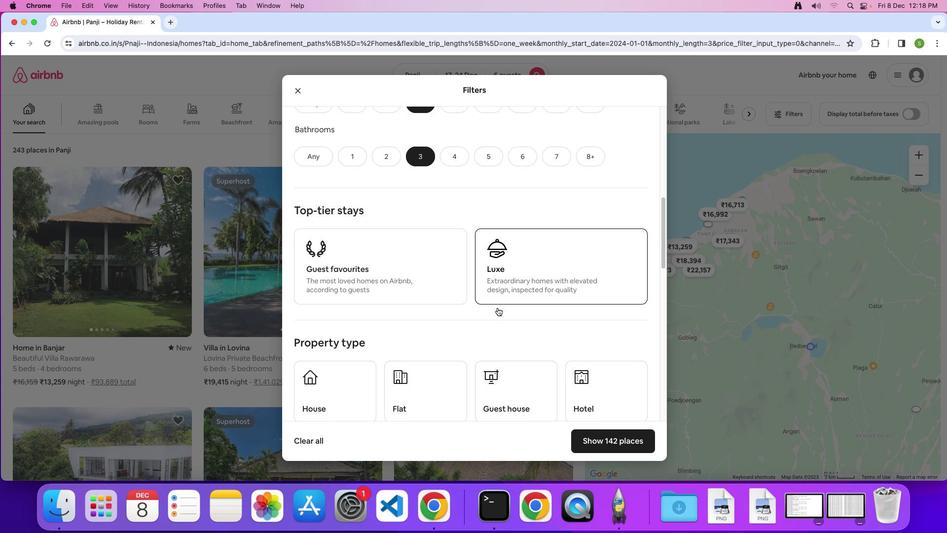 
Action: Mouse scrolled (497, 307) with delta (0, 0)
Screenshot: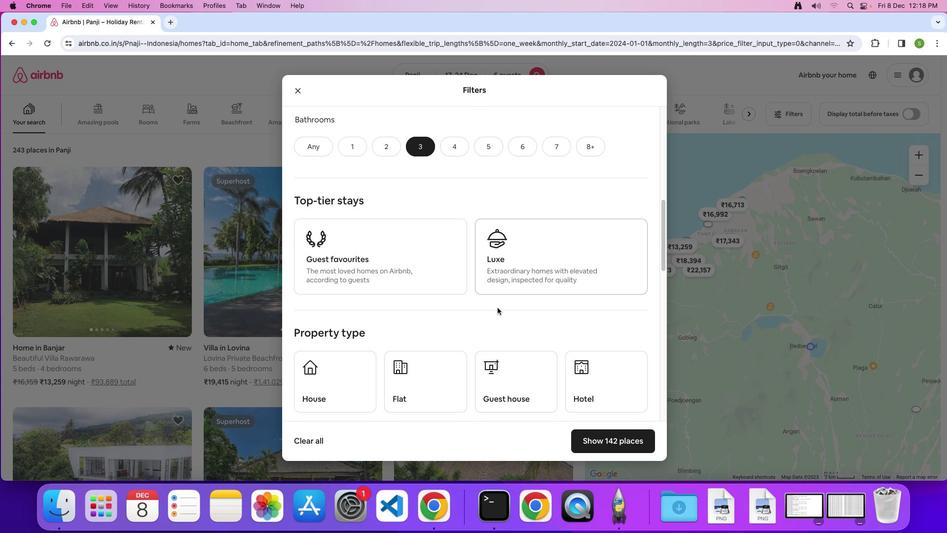 
Action: Mouse scrolled (497, 307) with delta (0, 0)
Screenshot: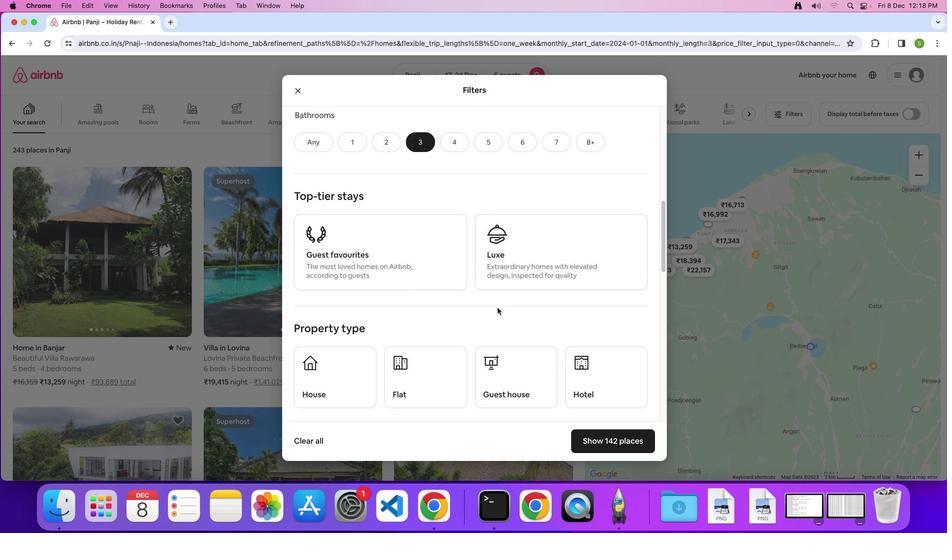 
Action: Mouse scrolled (497, 307) with delta (0, 0)
Screenshot: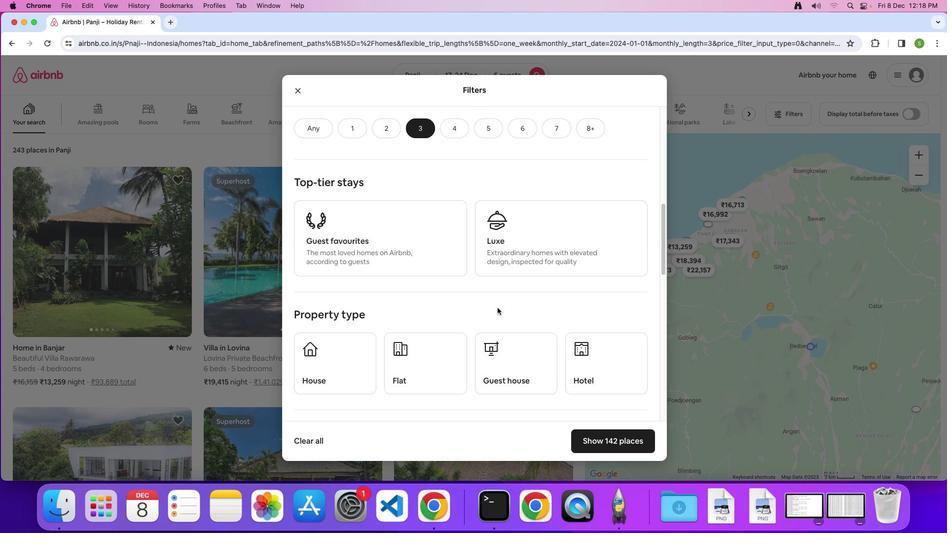 
Action: Mouse scrolled (497, 307) with delta (0, 0)
Screenshot: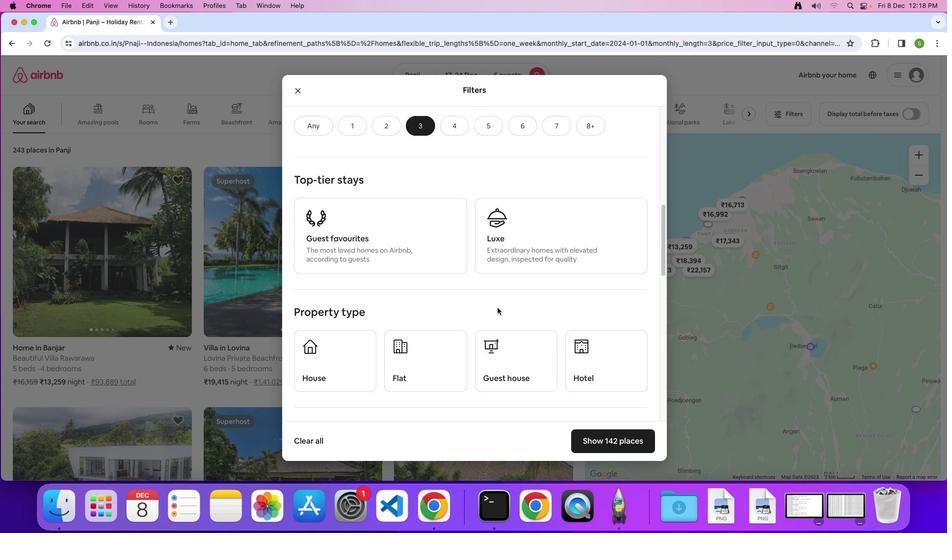 
Action: Mouse moved to (520, 358)
Screenshot: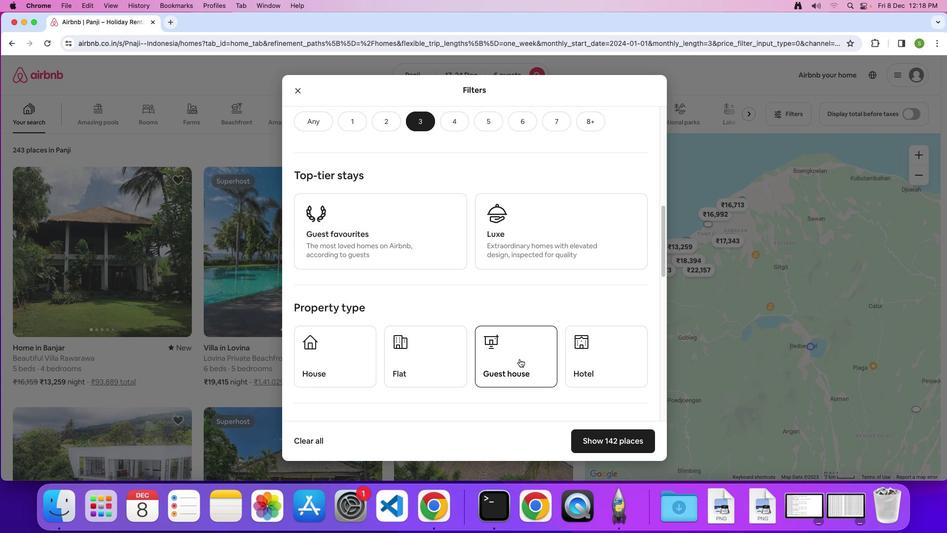 
Action: Mouse pressed left at (520, 358)
Screenshot: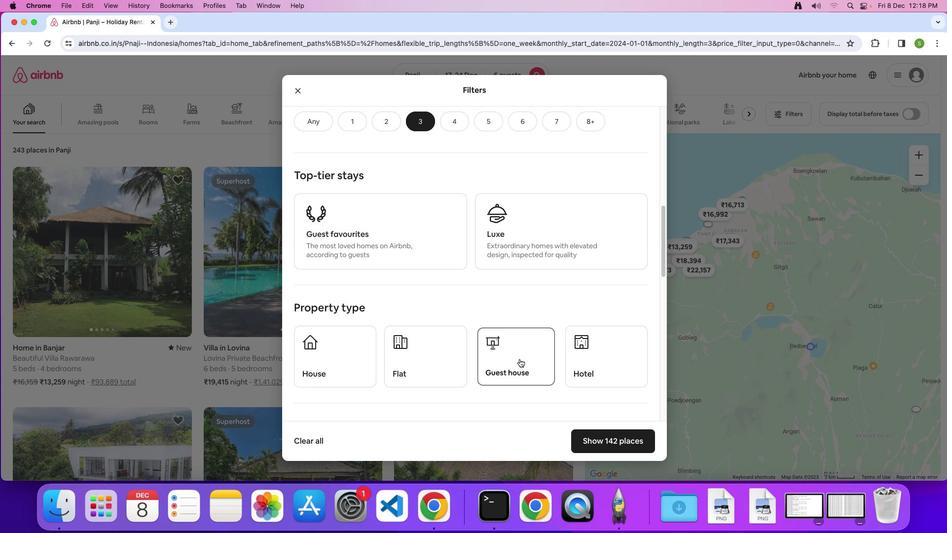 
Action: Mouse moved to (502, 321)
Screenshot: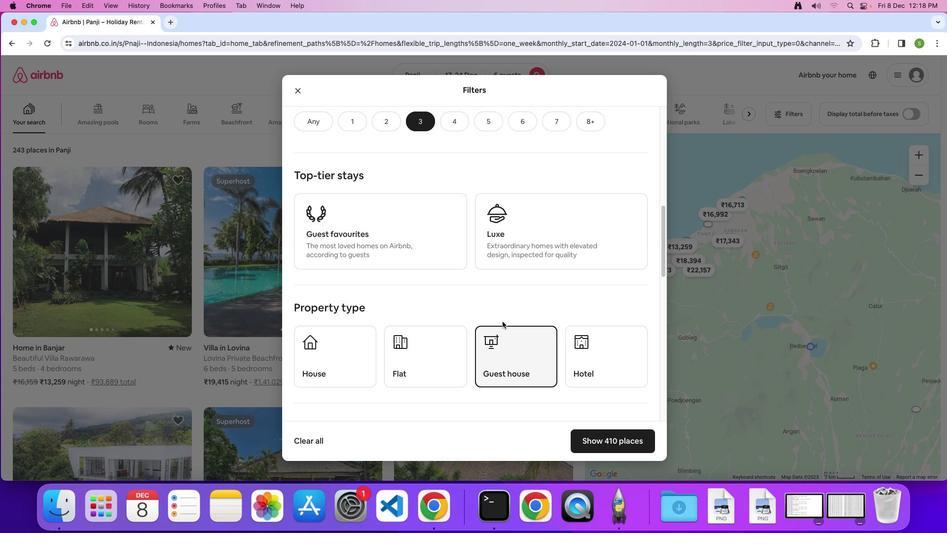 
Action: Mouse scrolled (502, 321) with delta (0, 0)
Screenshot: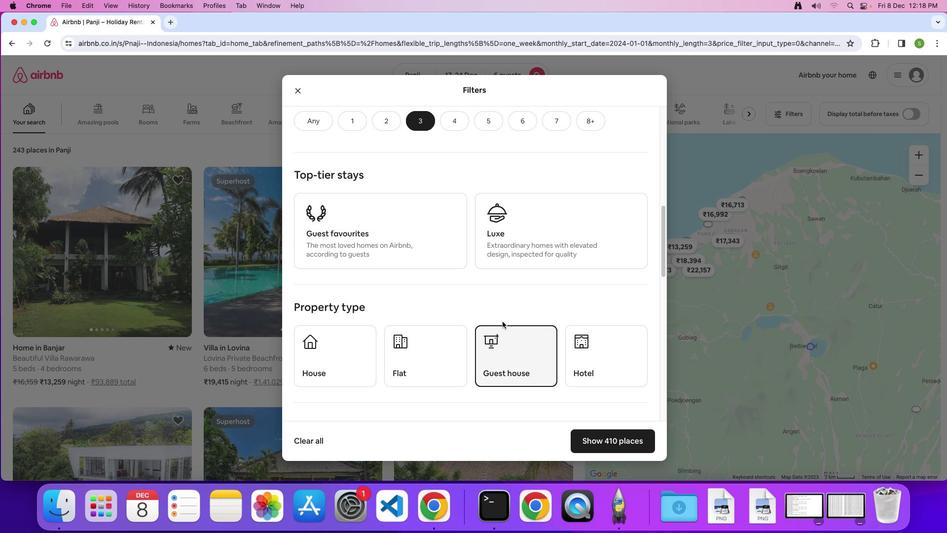 
Action: Mouse scrolled (502, 321) with delta (0, 0)
Screenshot: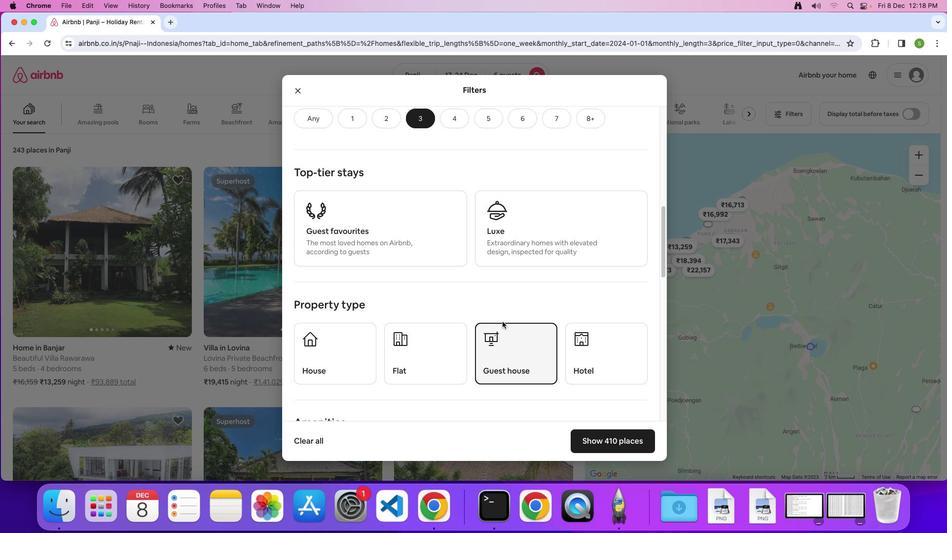 
Action: Mouse scrolled (502, 321) with delta (0, 0)
Screenshot: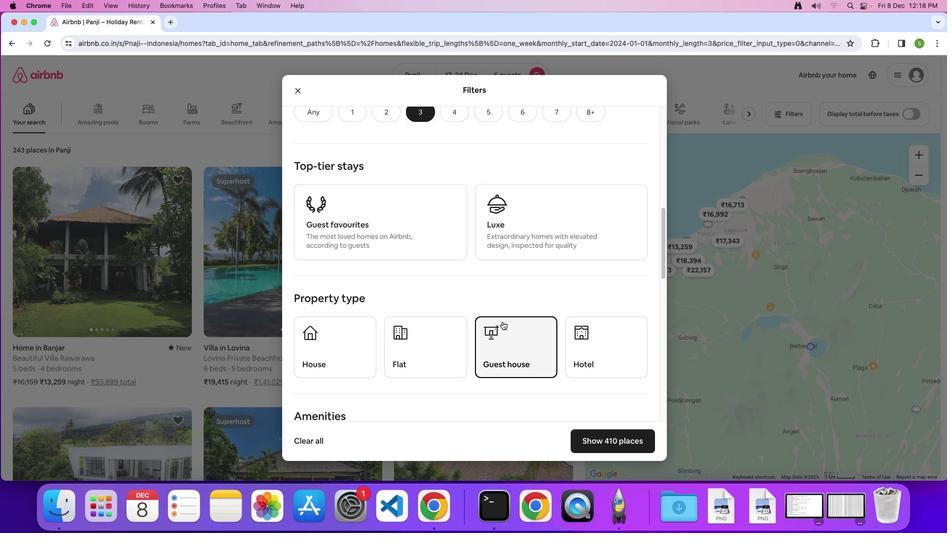 
Action: Mouse scrolled (502, 321) with delta (0, 0)
Screenshot: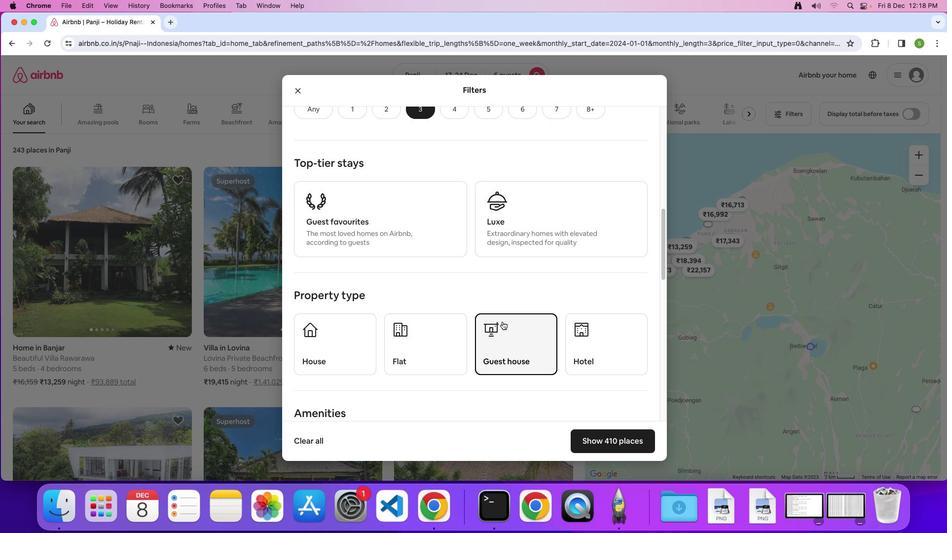 
Action: Mouse scrolled (502, 321) with delta (0, 0)
Screenshot: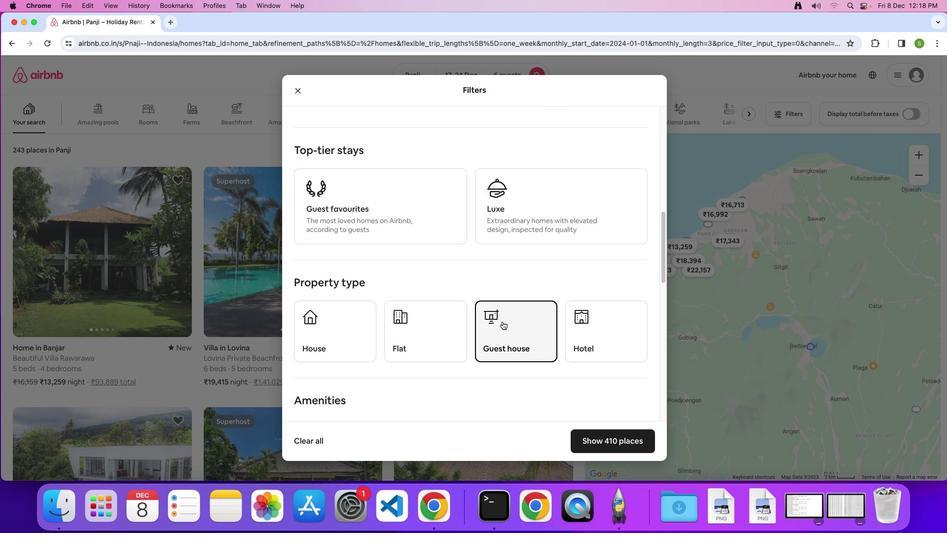 
Action: Mouse scrolled (502, 321) with delta (0, 0)
Screenshot: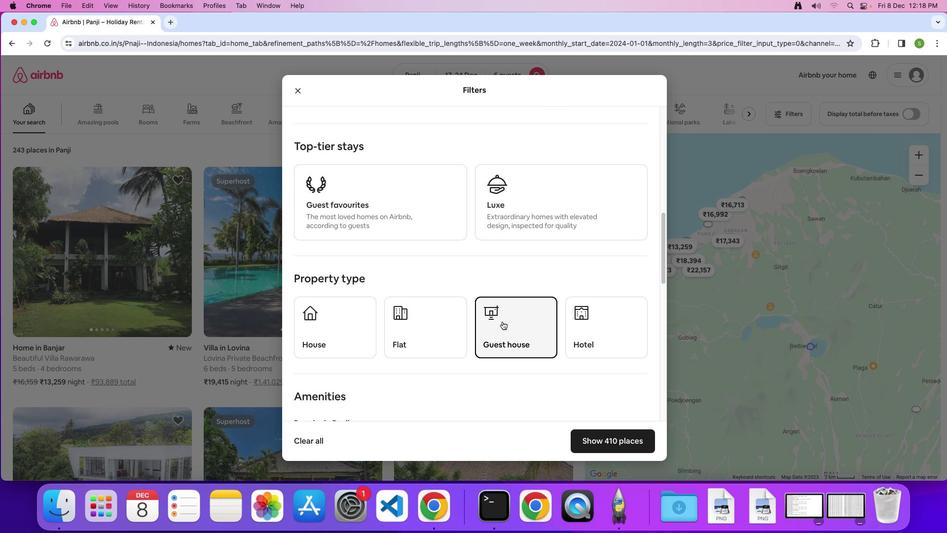 
Action: Mouse scrolled (502, 321) with delta (0, 0)
Screenshot: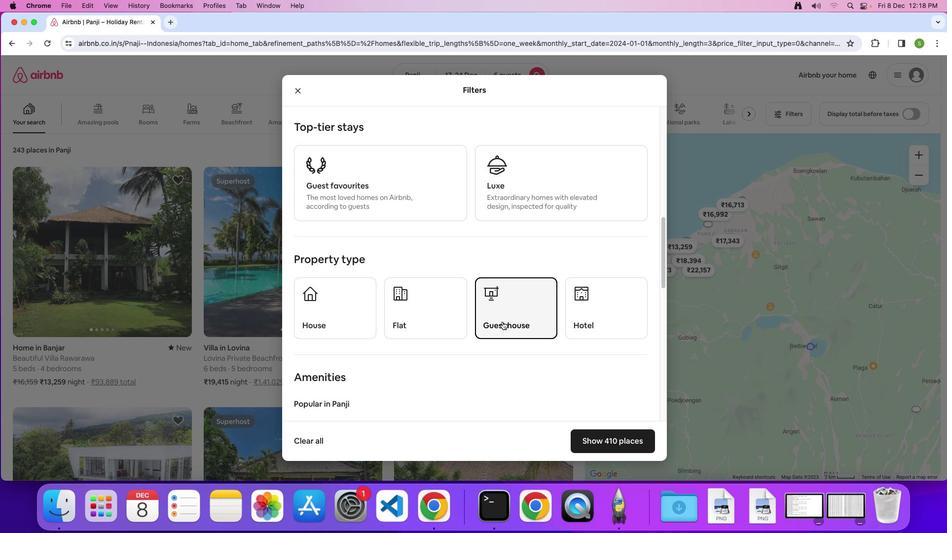 
Action: Mouse scrolled (502, 321) with delta (0, 0)
Screenshot: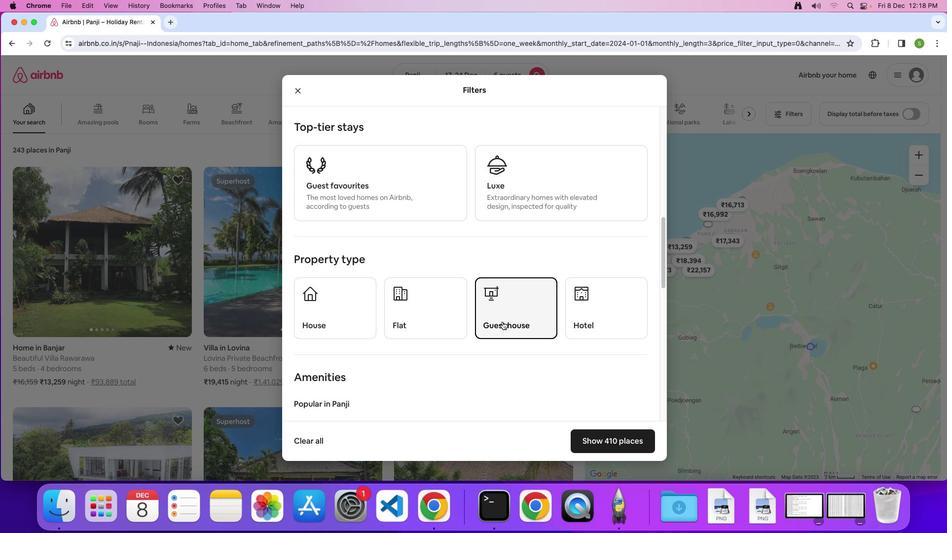 
Action: Mouse scrolled (502, 321) with delta (0, -1)
Screenshot: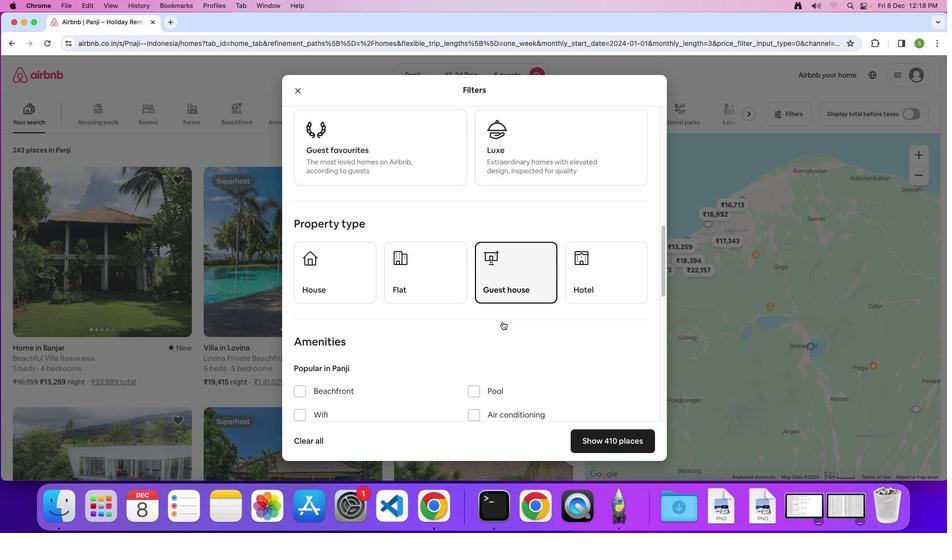 
Action: Mouse scrolled (502, 321) with delta (0, 0)
Screenshot: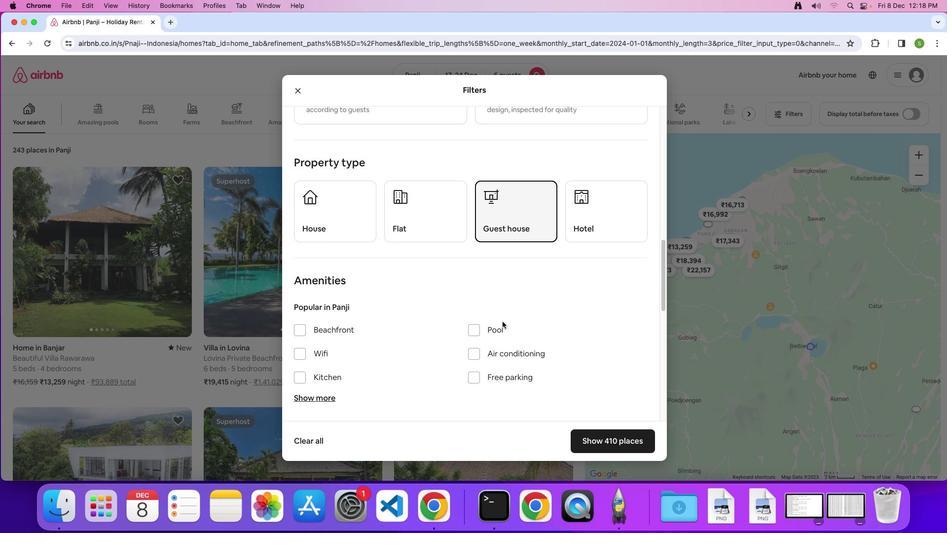 
Action: Mouse moved to (502, 321)
Screenshot: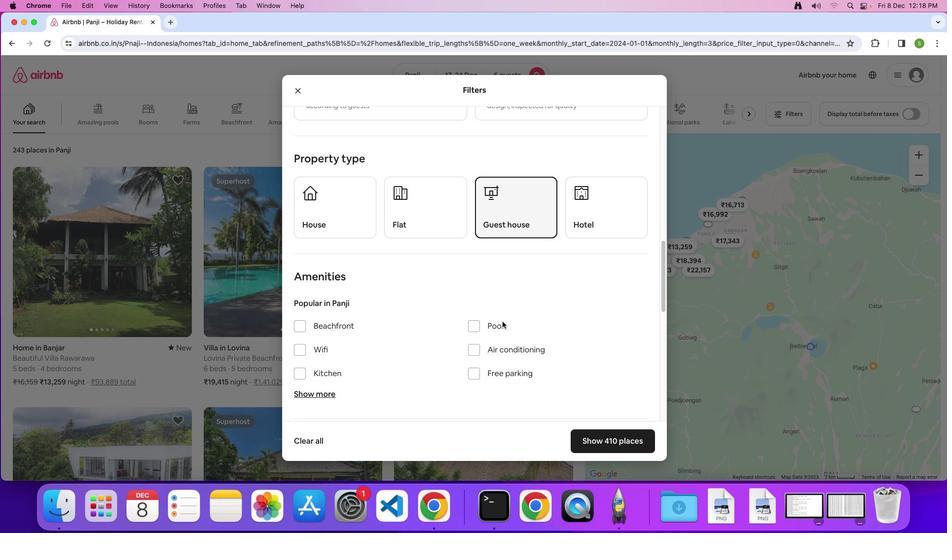 
Action: Mouse scrolled (502, 321) with delta (0, 0)
Screenshot: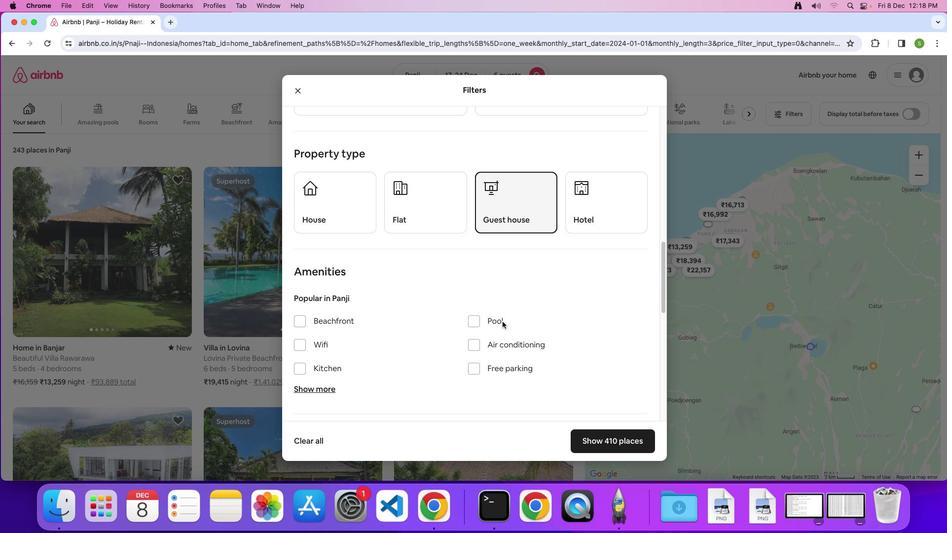 
Action: Mouse scrolled (502, 321) with delta (0, -1)
Screenshot: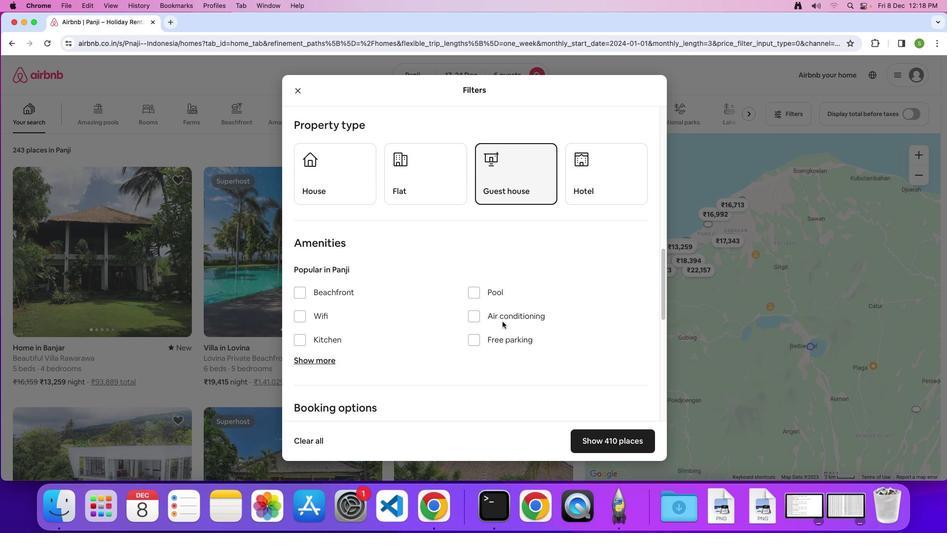 
Action: Mouse scrolled (502, 321) with delta (0, 0)
Screenshot: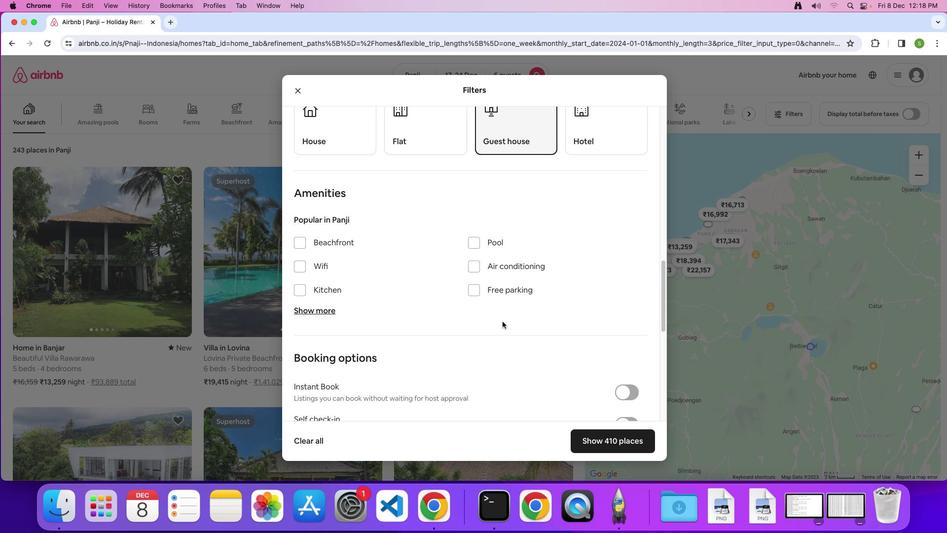 
Action: Mouse scrolled (502, 321) with delta (0, 0)
Screenshot: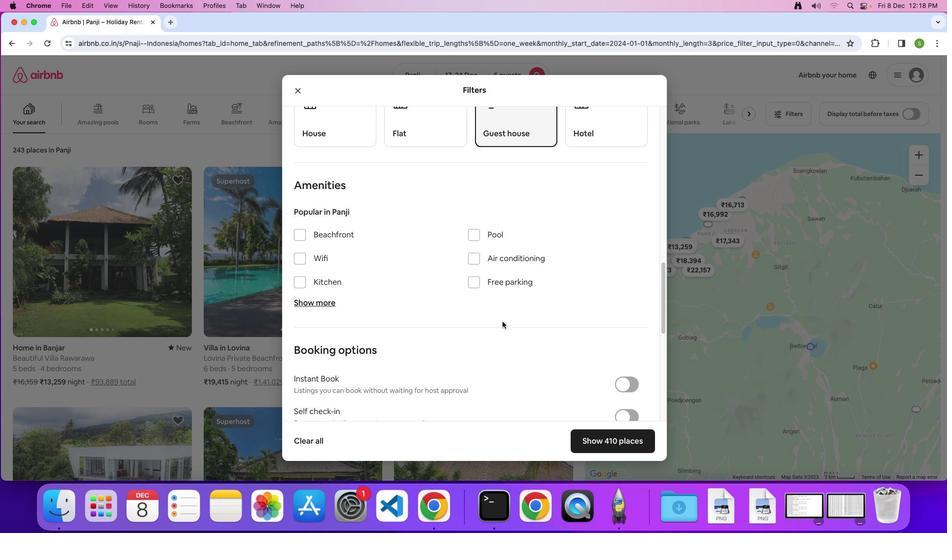 
Action: Mouse scrolled (502, 321) with delta (0, -1)
Screenshot: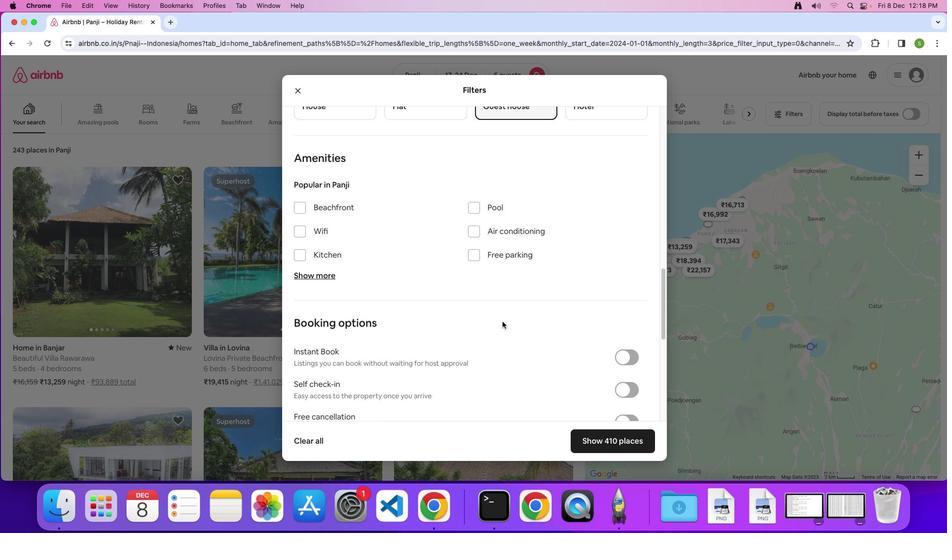 
Action: Mouse scrolled (502, 321) with delta (0, 0)
Screenshot: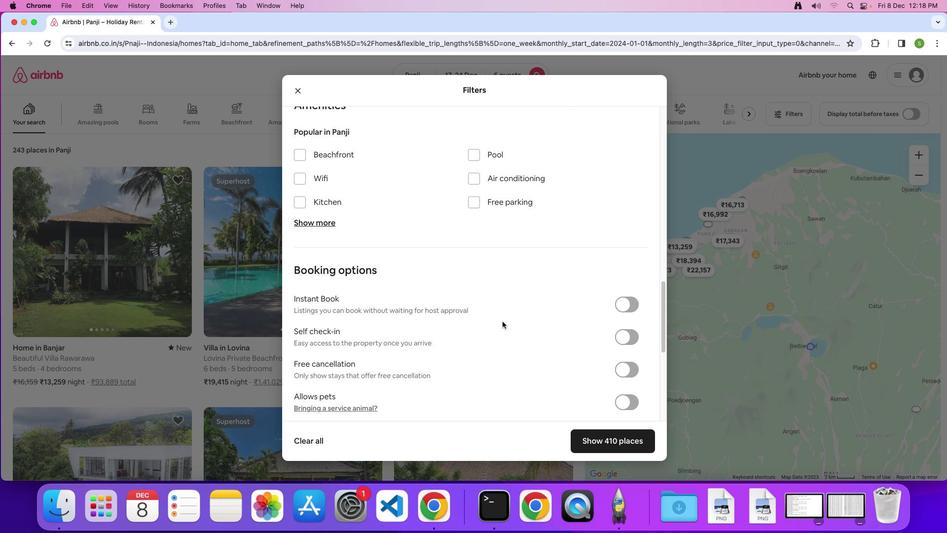 
Action: Mouse scrolled (502, 321) with delta (0, 0)
Screenshot: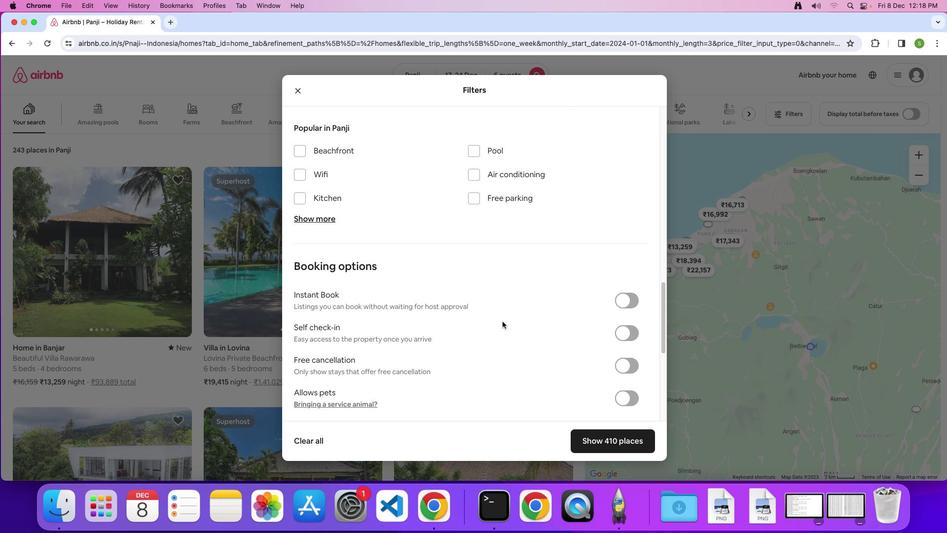 
Action: Mouse scrolled (502, 321) with delta (0, 0)
Screenshot: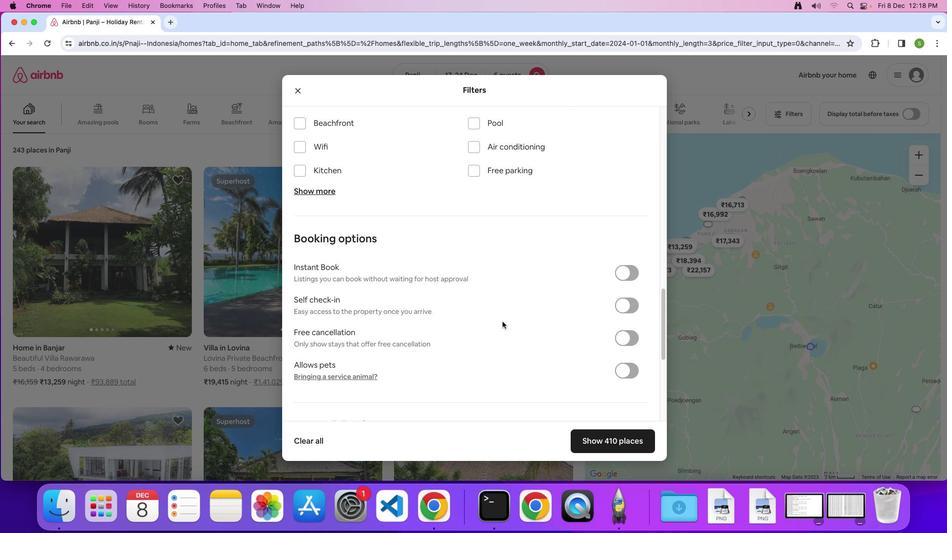 
Action: Mouse scrolled (502, 321) with delta (0, 0)
Screenshot: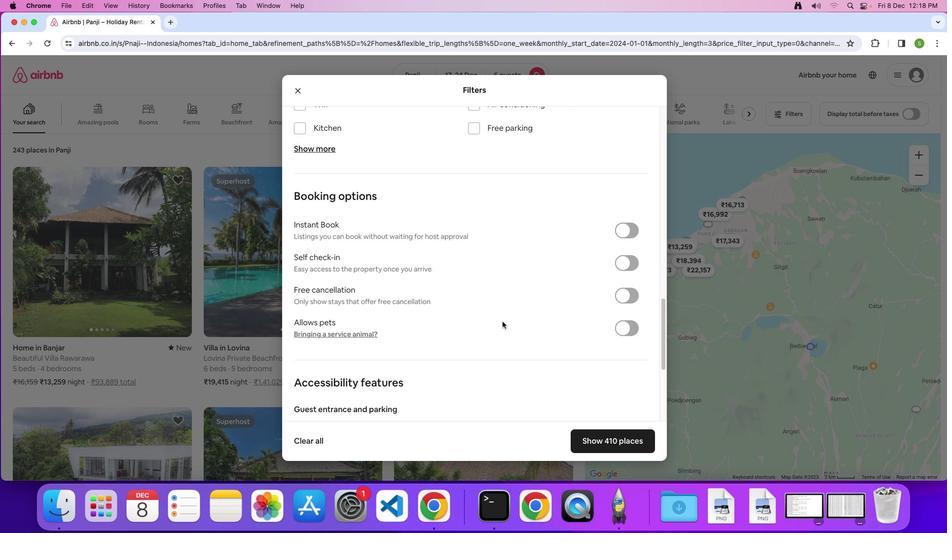 
Action: Mouse scrolled (502, 321) with delta (0, 0)
Screenshot: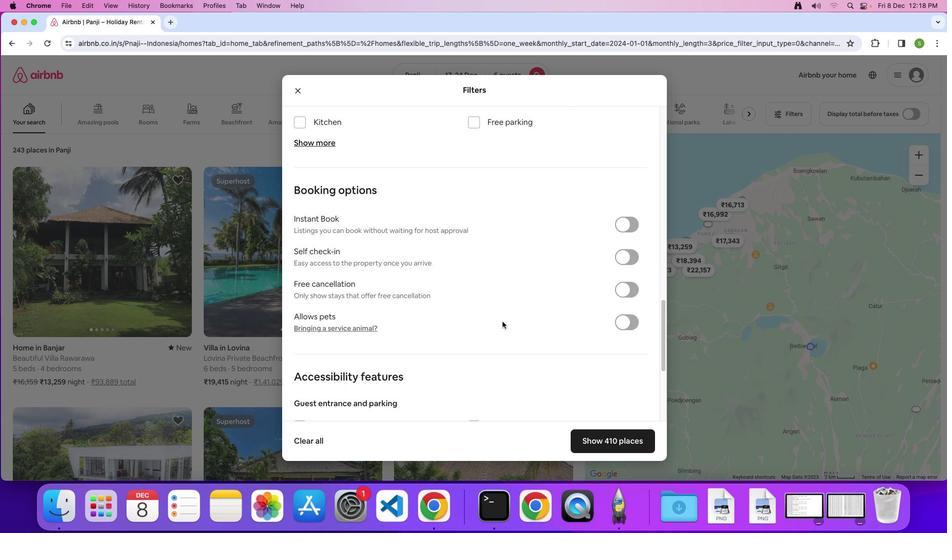 
Action: Mouse scrolled (502, 321) with delta (0, 0)
Screenshot: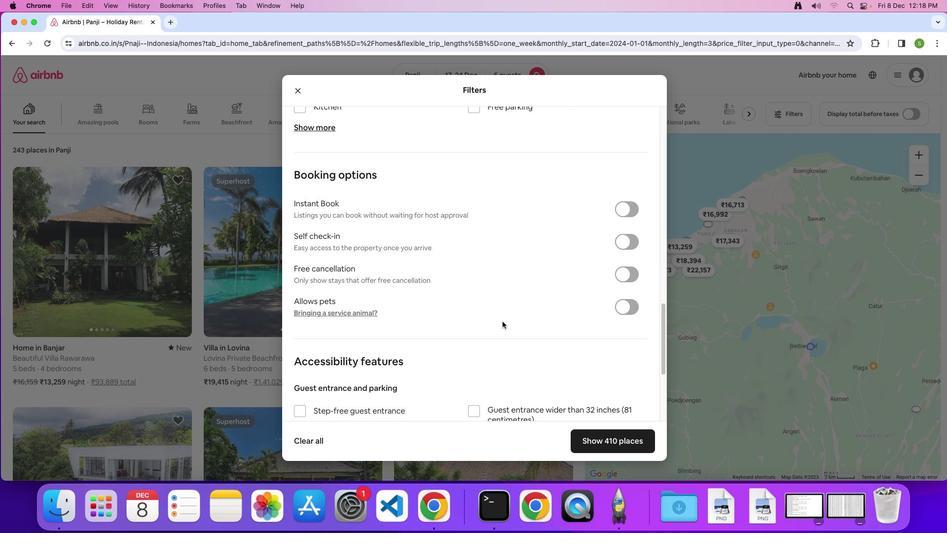 
Action: Mouse scrolled (502, 321) with delta (0, 0)
Screenshot: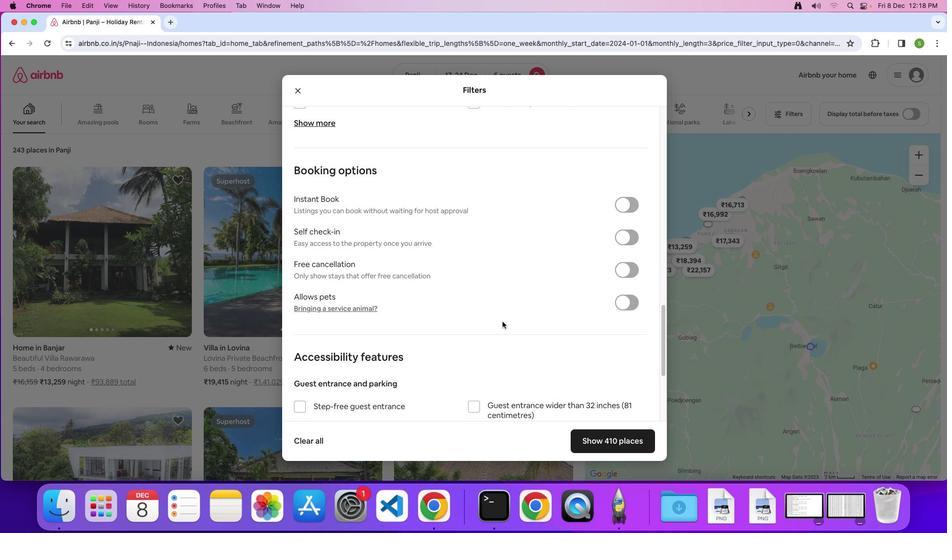 
Action: Mouse scrolled (502, 321) with delta (0, 0)
Screenshot: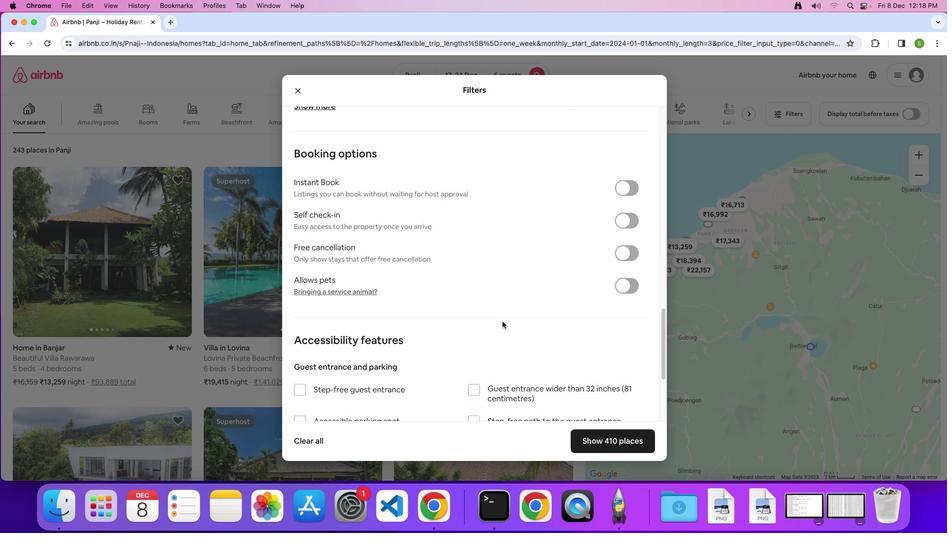 
Action: Mouse scrolled (502, 321) with delta (0, 0)
Screenshot: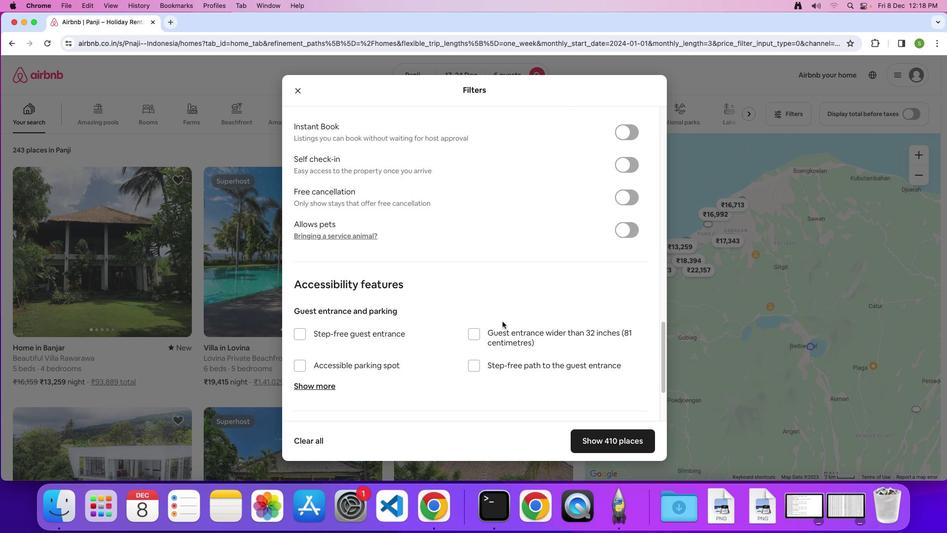 
Action: Mouse scrolled (502, 321) with delta (0, 0)
Screenshot: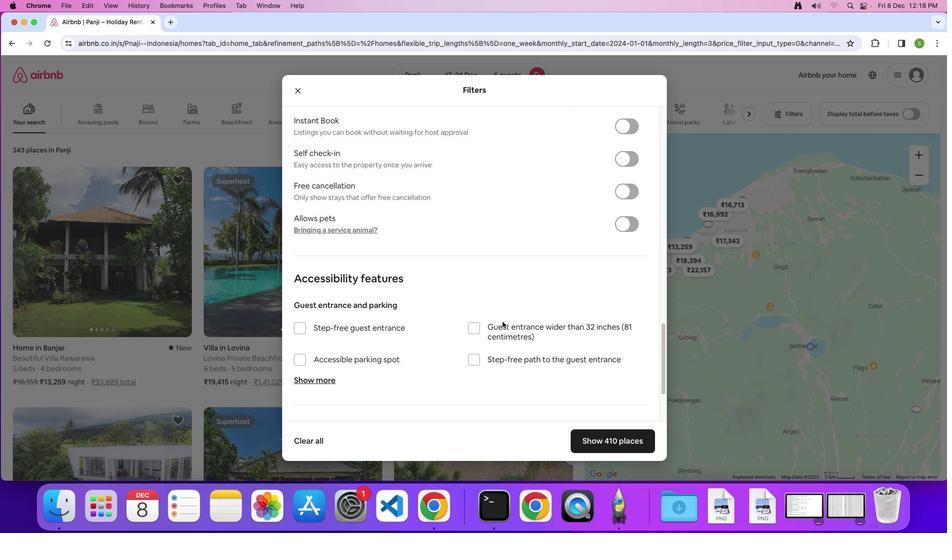
Action: Mouse scrolled (502, 321) with delta (0, 0)
Screenshot: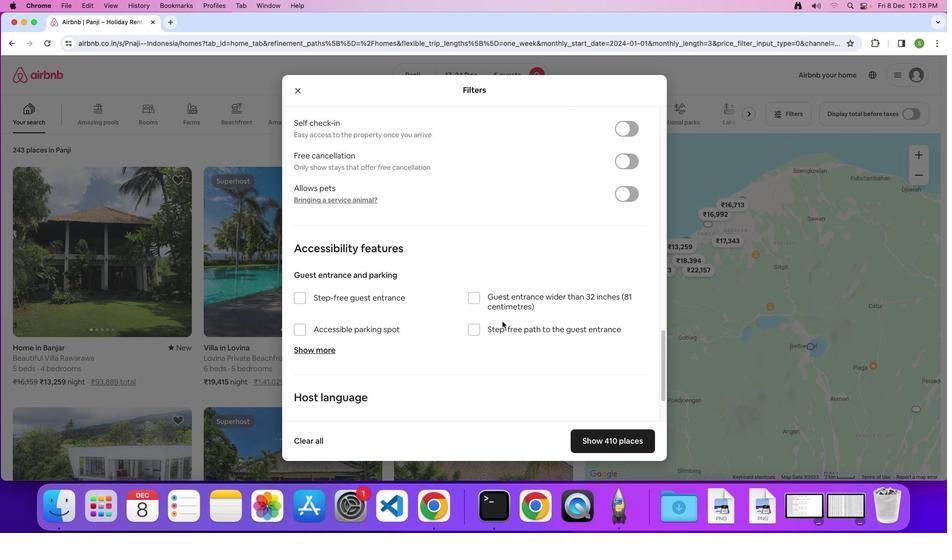 
Action: Mouse scrolled (502, 321) with delta (0, 0)
Screenshot: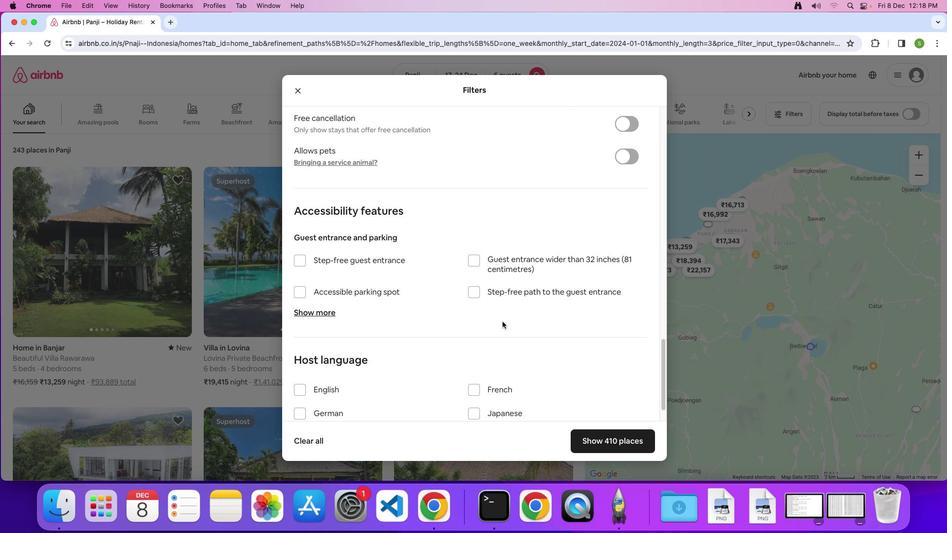 
Action: Mouse scrolled (502, 321) with delta (0, 0)
Screenshot: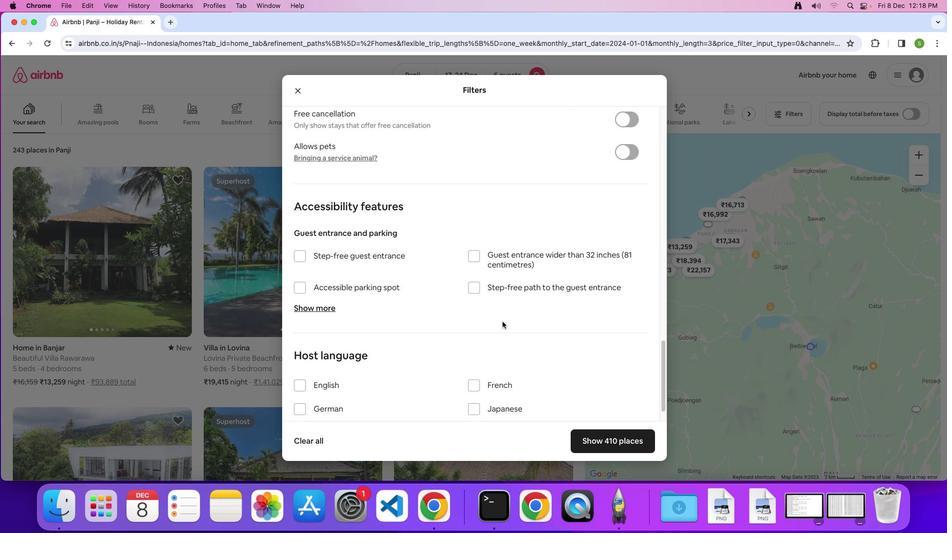 
Action: Mouse scrolled (502, 321) with delta (0, -1)
Screenshot: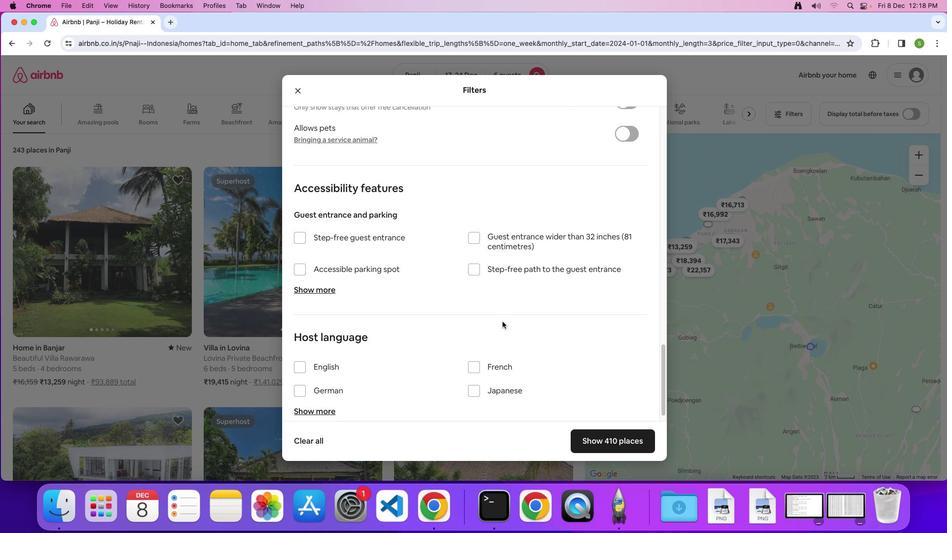
Action: Mouse scrolled (502, 321) with delta (0, 0)
Screenshot: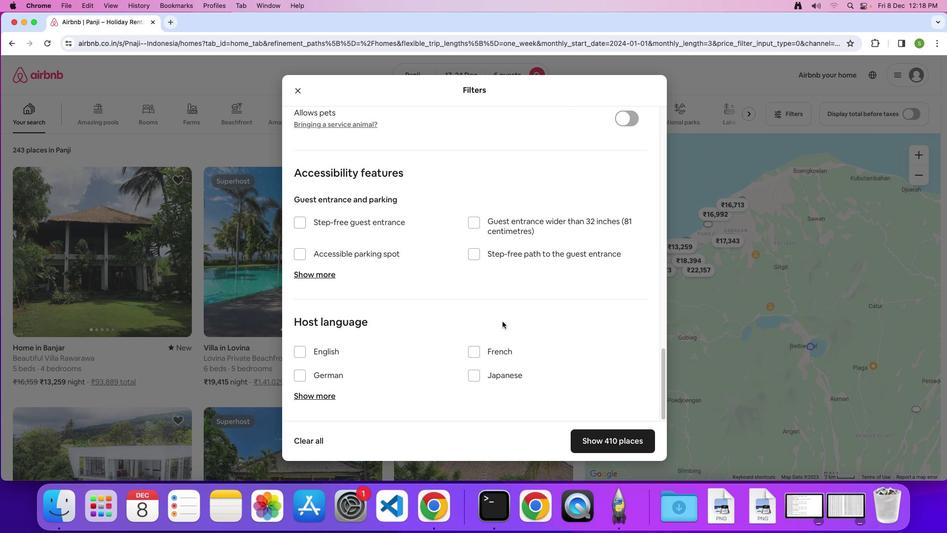 
Action: Mouse scrolled (502, 321) with delta (0, 0)
Screenshot: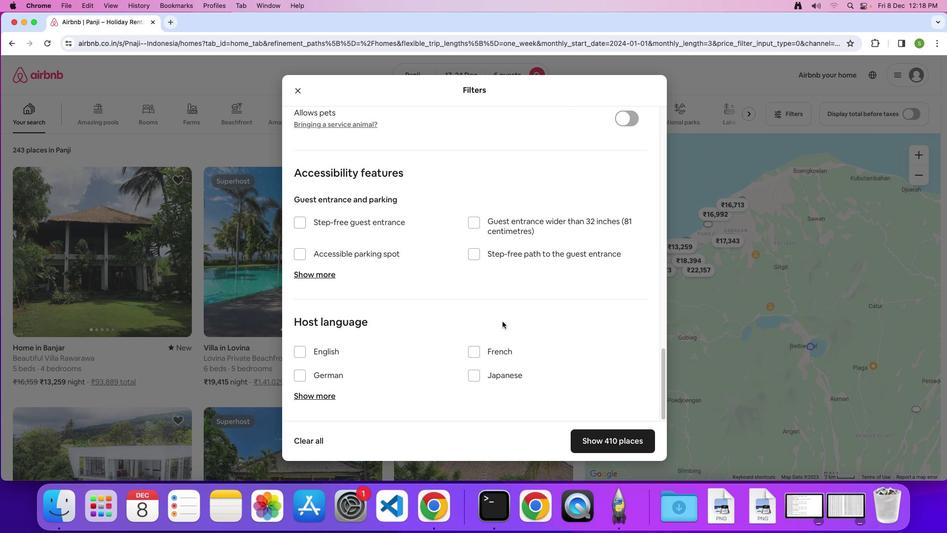 
Action: Mouse scrolled (502, 321) with delta (0, -1)
Screenshot: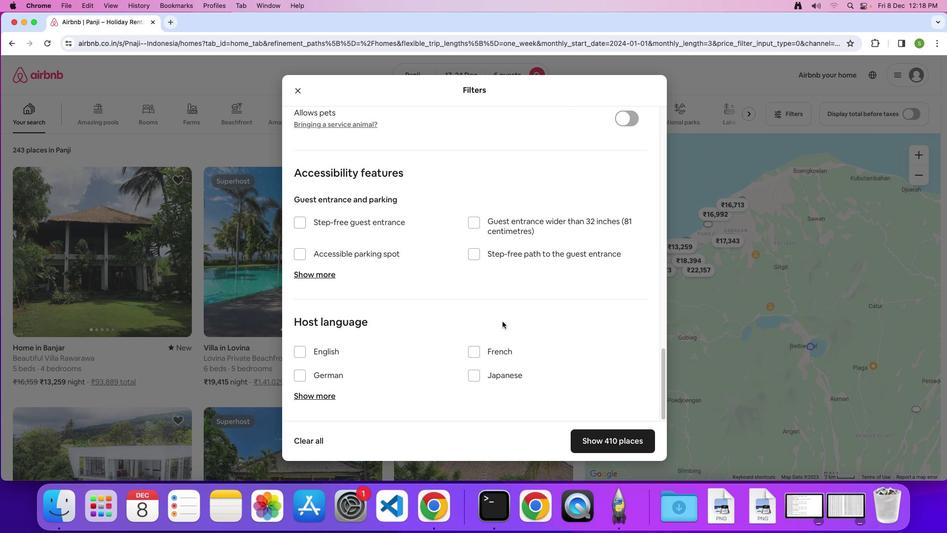 
Action: Mouse scrolled (502, 321) with delta (0, 0)
Screenshot: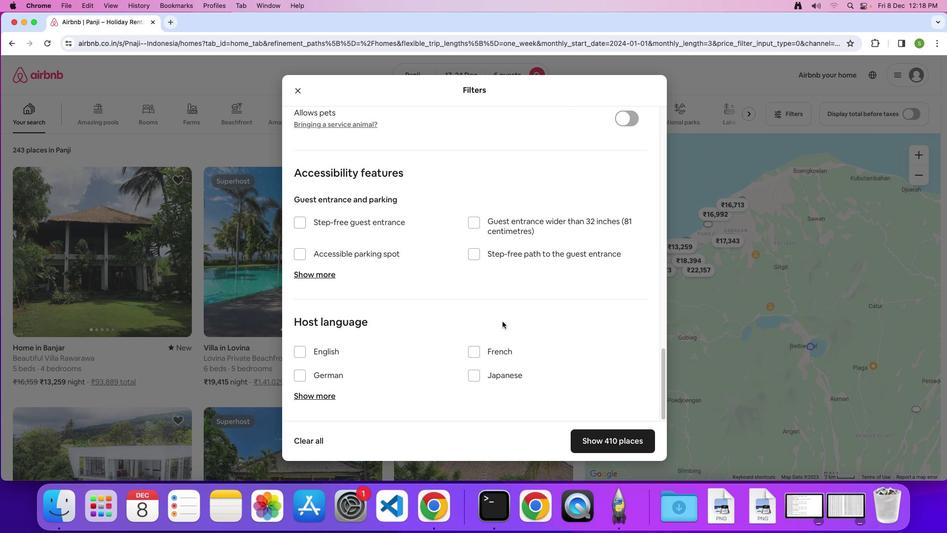 
Action: Mouse scrolled (502, 321) with delta (0, 0)
Screenshot: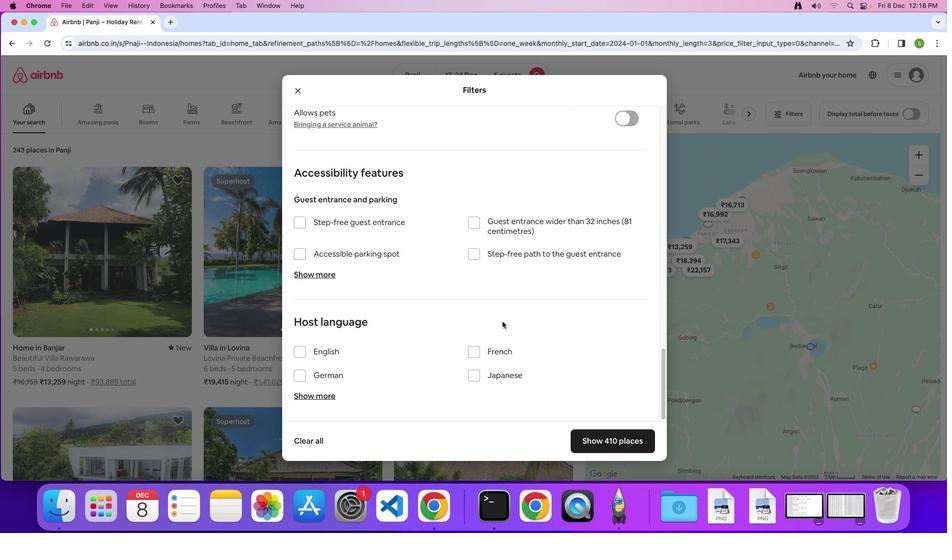 
Action: Mouse scrolled (502, 321) with delta (0, 0)
Screenshot: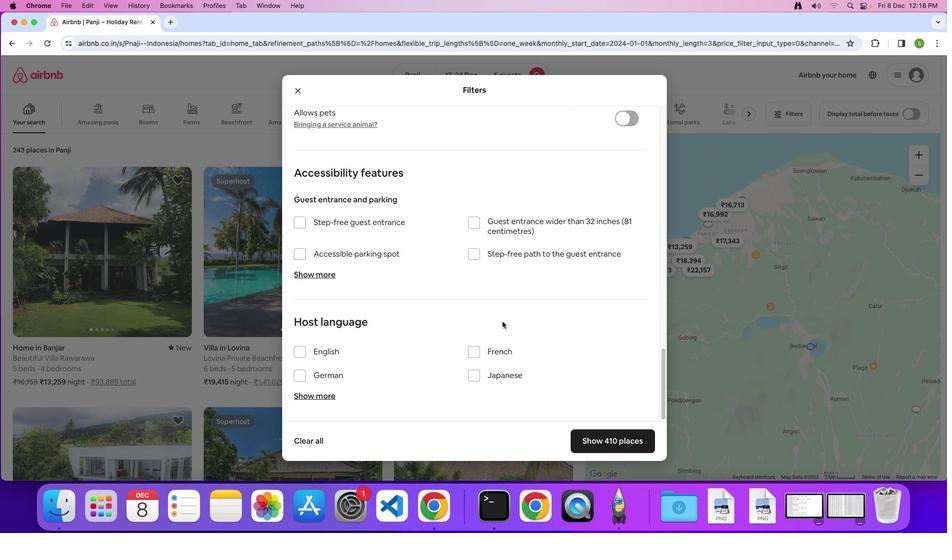 
Action: Mouse moved to (590, 442)
Screenshot: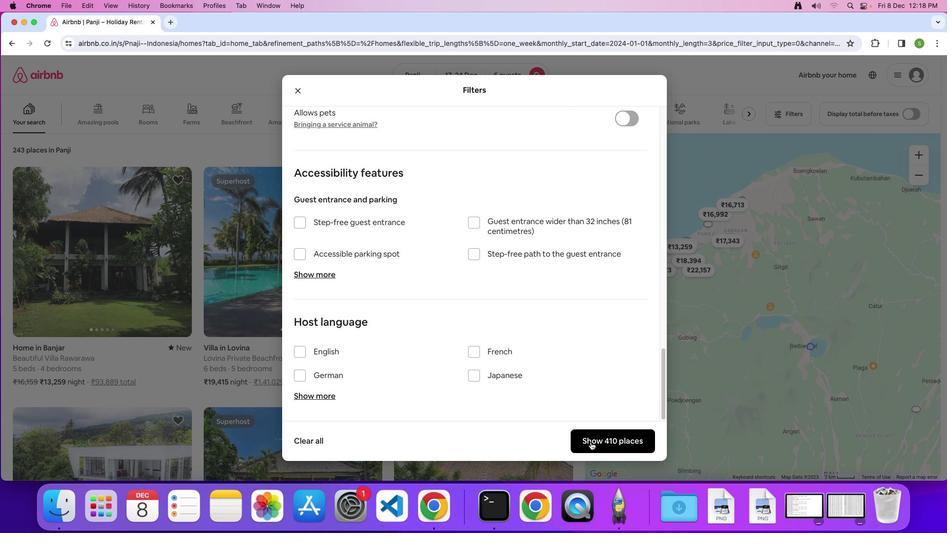 
Action: Mouse pressed left at (590, 442)
Screenshot: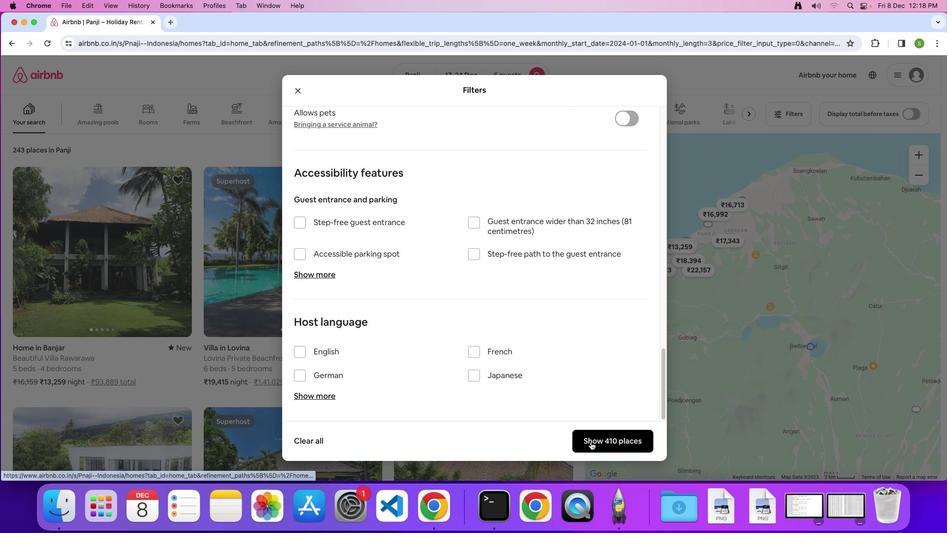 
Action: Mouse moved to (131, 246)
Screenshot: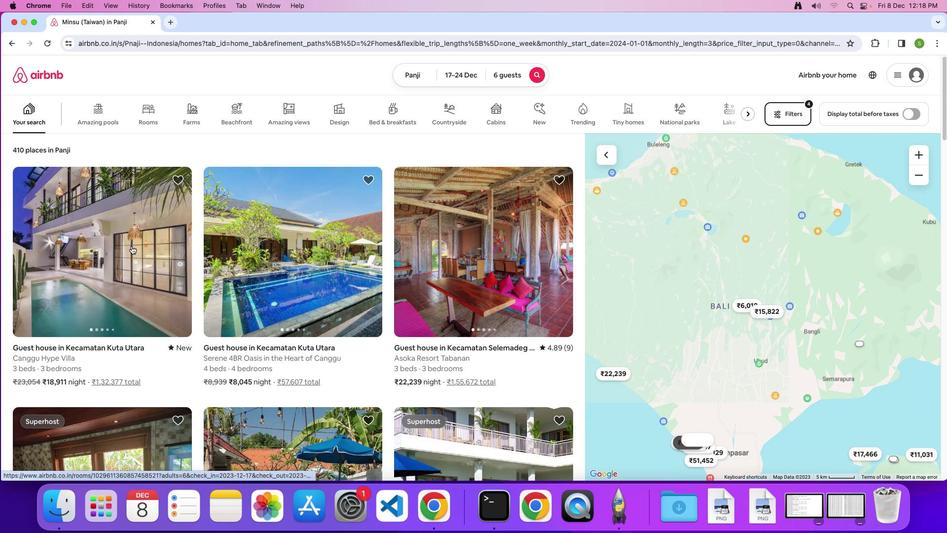 
Action: Mouse pressed left at (131, 246)
Screenshot: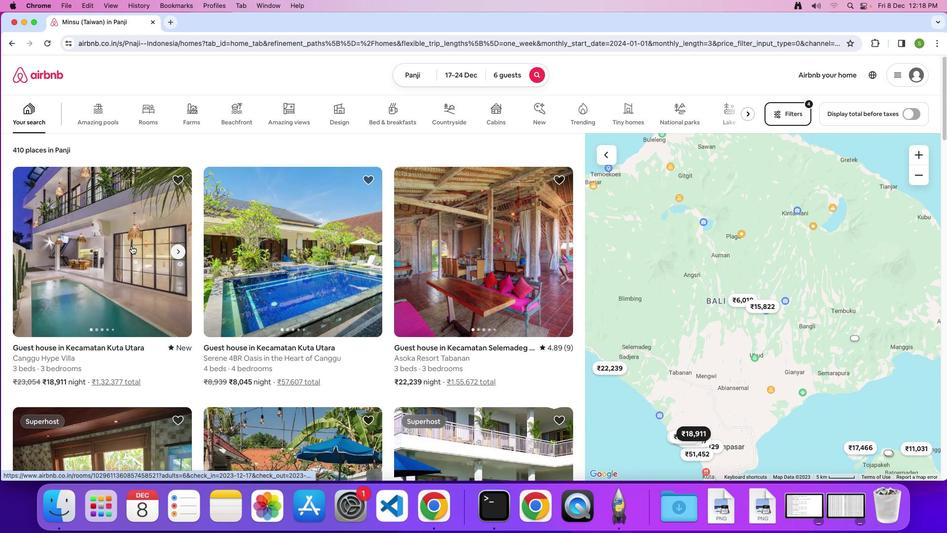 
Action: Mouse moved to (320, 262)
Screenshot: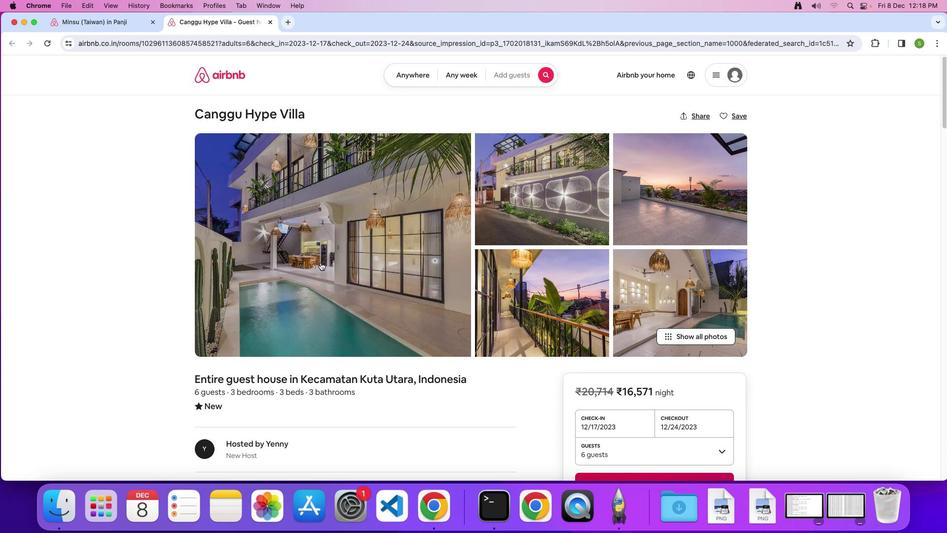
Action: Mouse pressed left at (320, 262)
Screenshot: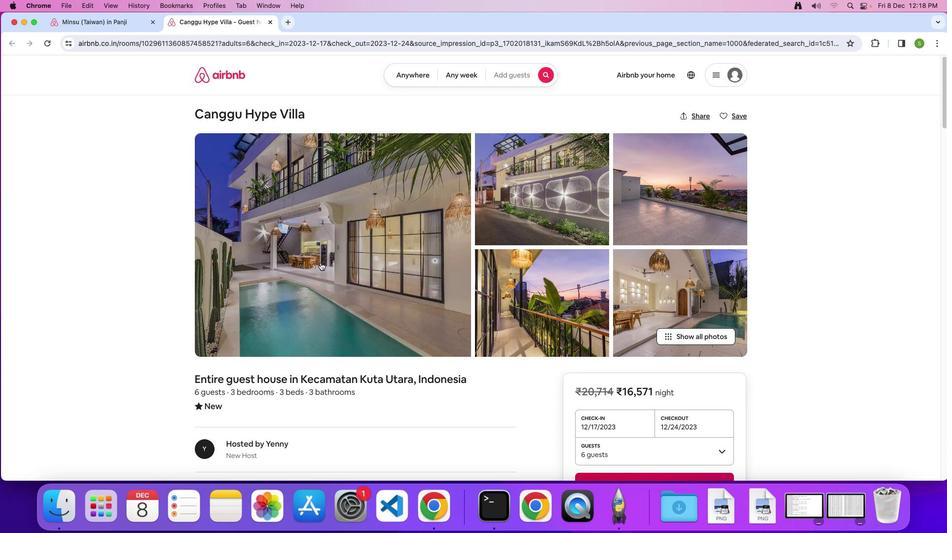 
Action: Mouse moved to (464, 315)
Screenshot: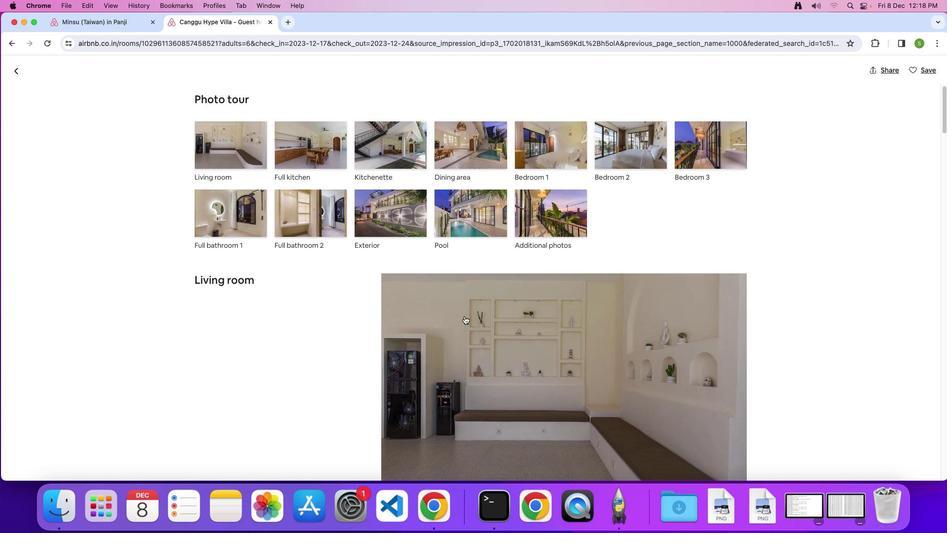 
Action: Mouse scrolled (464, 315) with delta (0, 0)
Screenshot: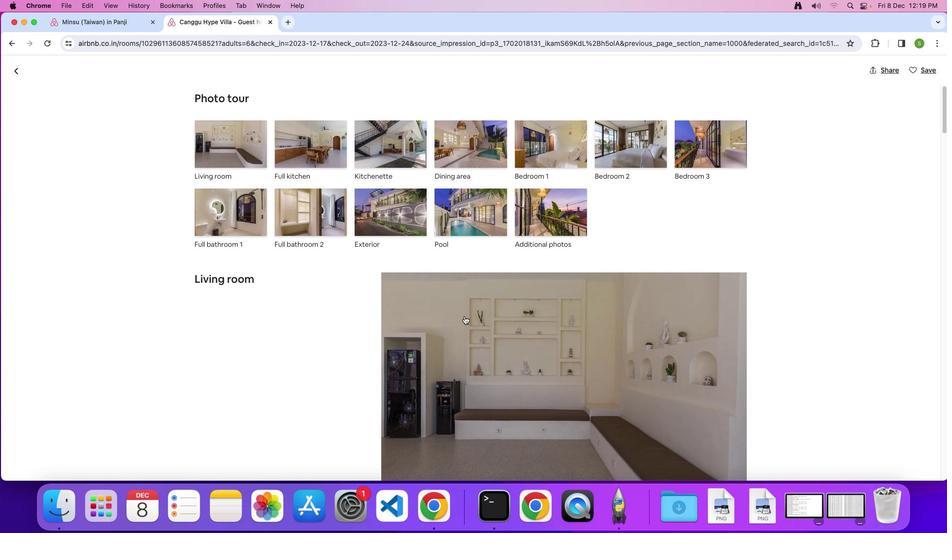 
Action: Mouse scrolled (464, 315) with delta (0, 0)
Screenshot: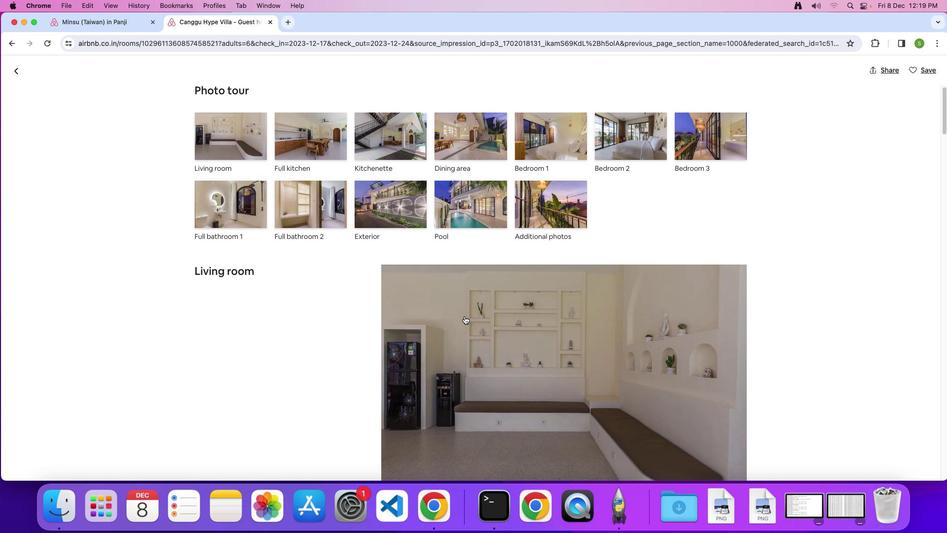 
Action: Mouse scrolled (464, 315) with delta (0, 0)
Screenshot: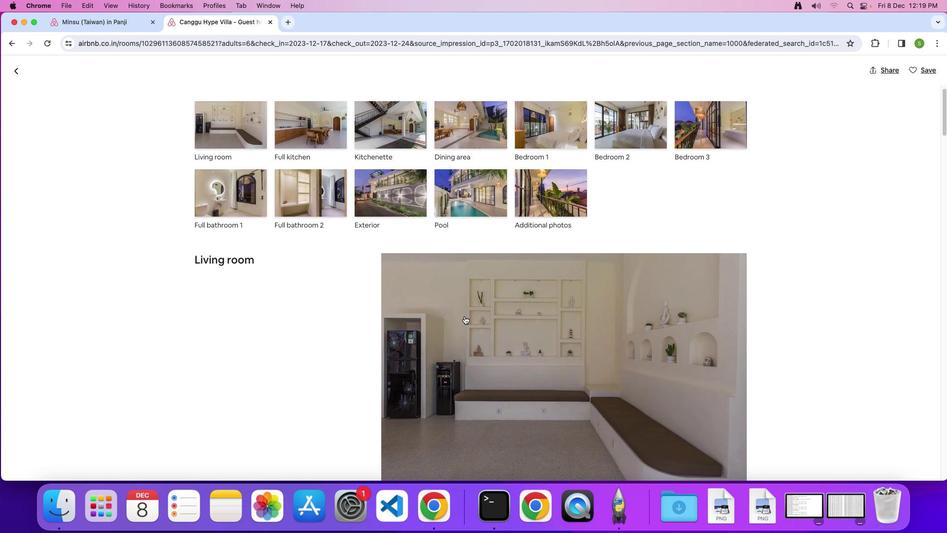 
Action: Mouse scrolled (464, 315) with delta (0, 0)
Screenshot: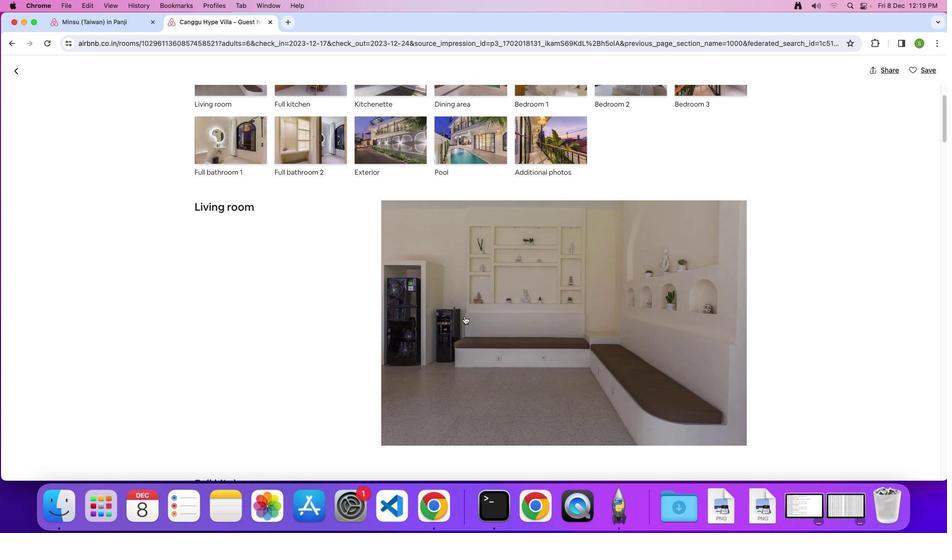 
Action: Mouse scrolled (464, 315) with delta (0, 0)
Screenshot: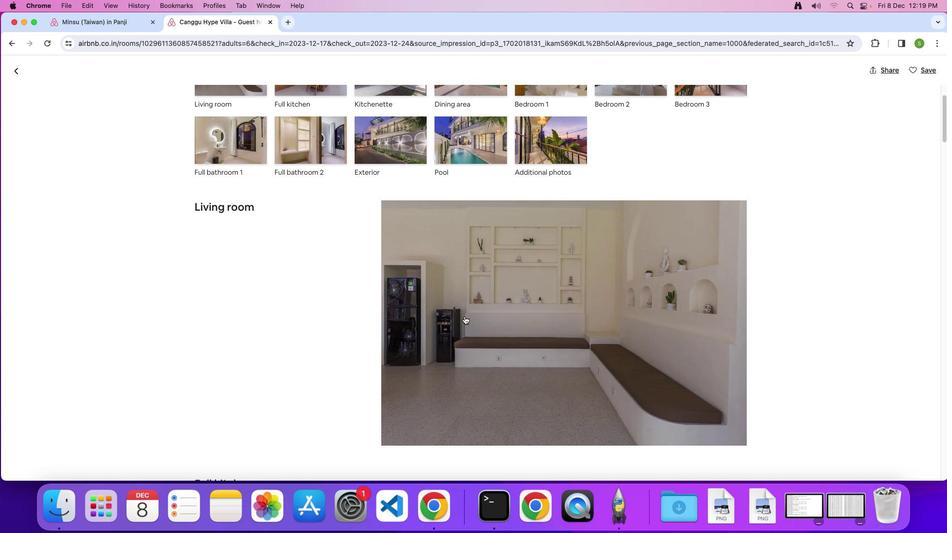 
Action: Mouse scrolled (464, 315) with delta (0, 0)
Screenshot: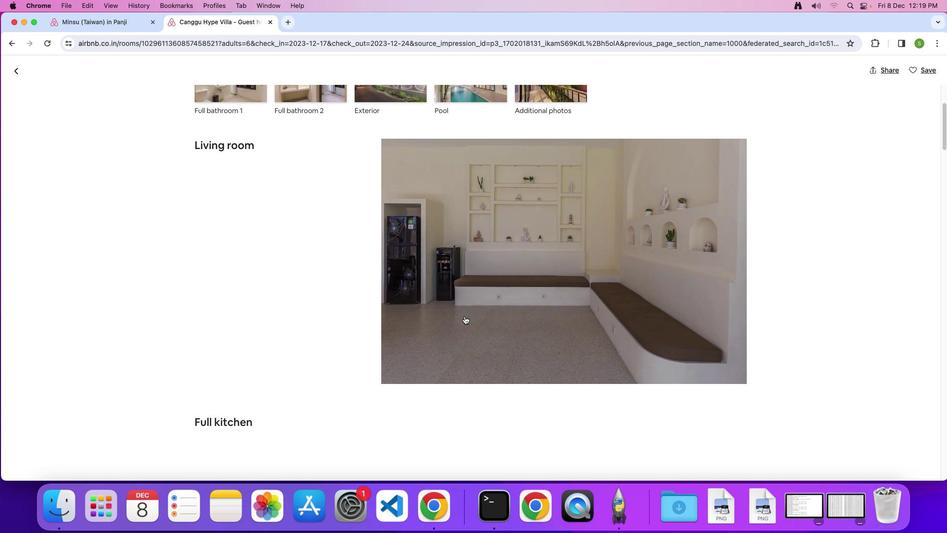 
Action: Mouse scrolled (464, 315) with delta (0, 0)
Screenshot: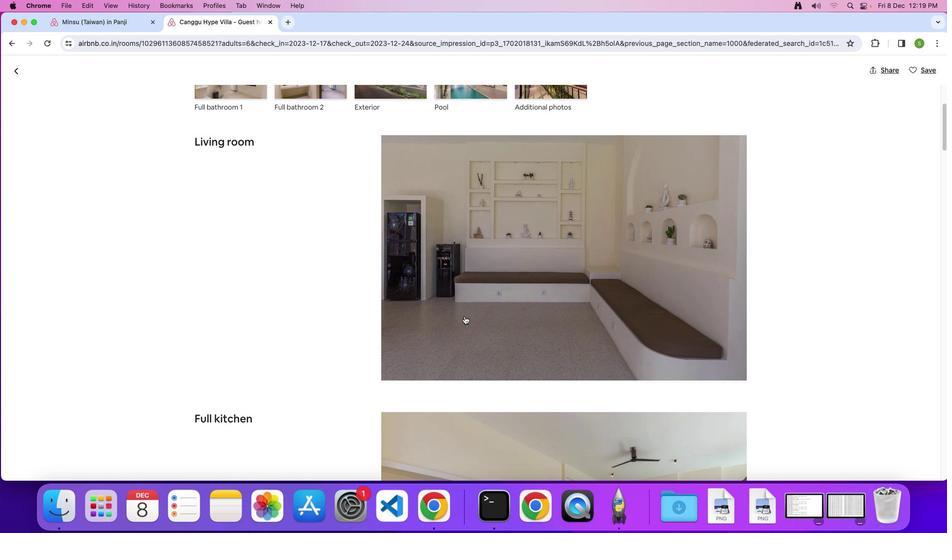 
Action: Mouse scrolled (464, 315) with delta (0, 0)
Screenshot: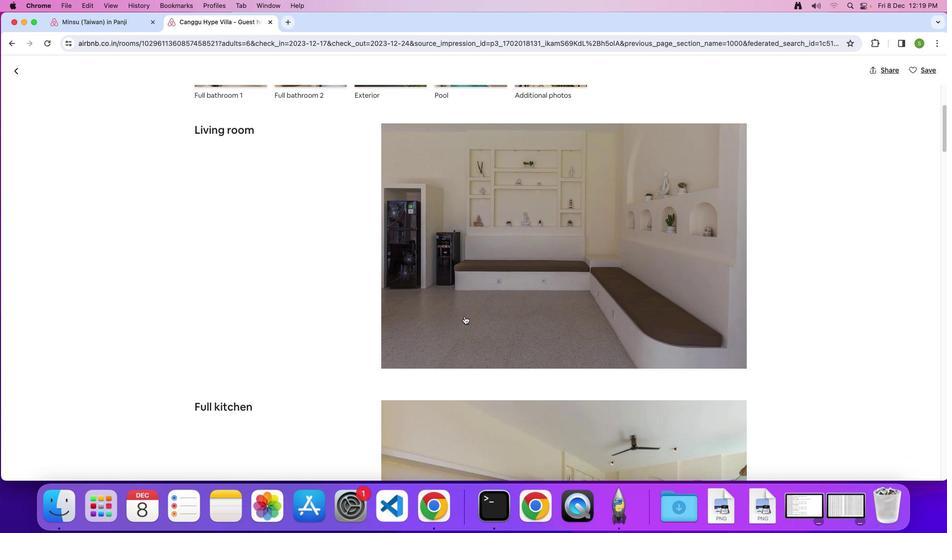 
Action: Mouse scrolled (464, 315) with delta (0, 0)
Screenshot: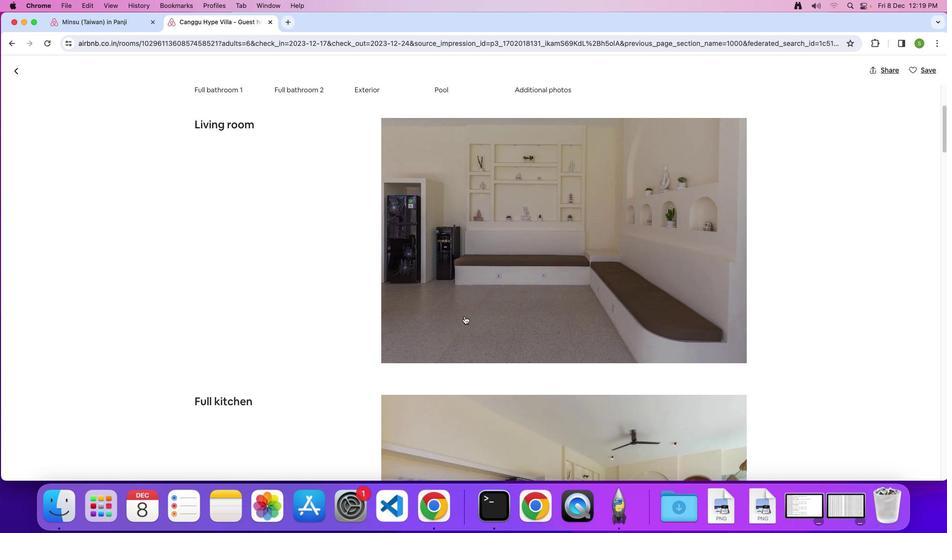 
Action: Mouse scrolled (464, 315) with delta (0, 0)
Screenshot: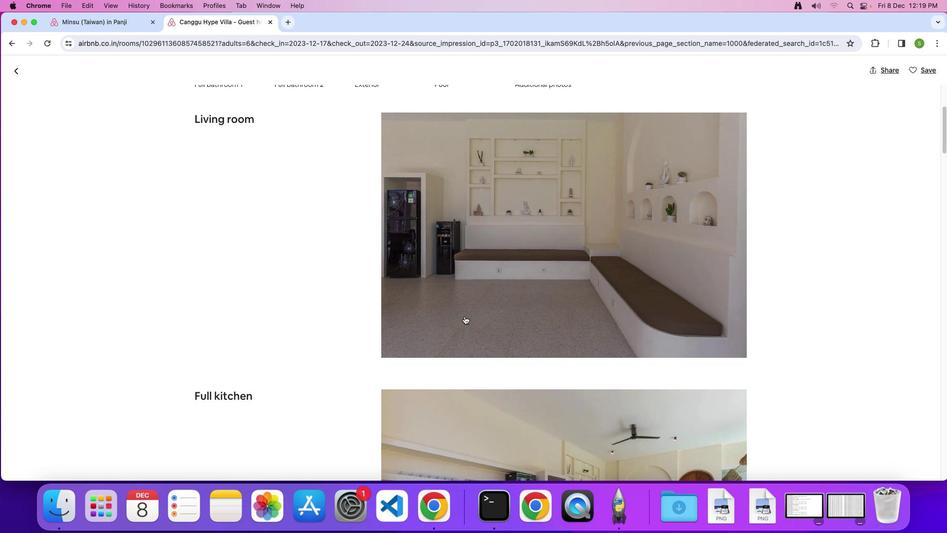 
Action: Mouse scrolled (464, 315) with delta (0, 0)
Screenshot: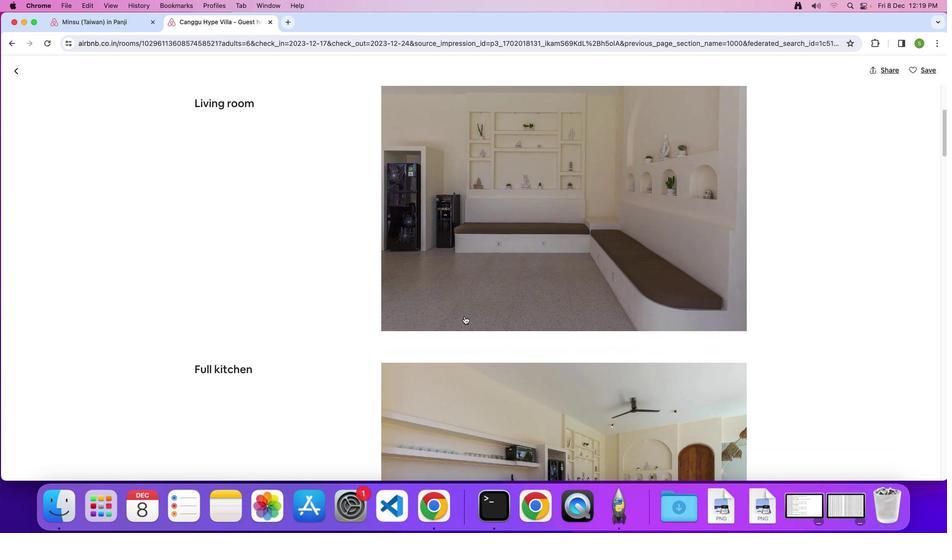 
Action: Mouse scrolled (464, 315) with delta (0, 0)
Screenshot: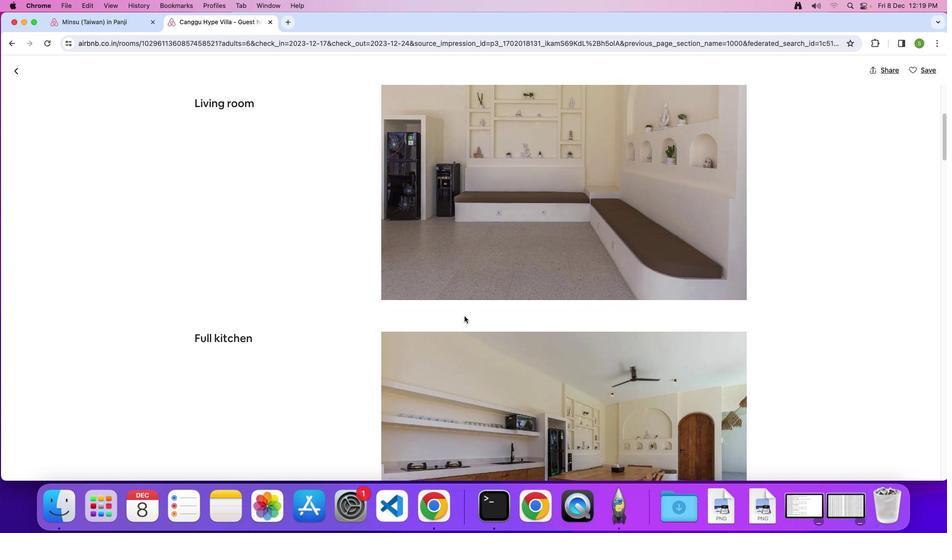
Action: Mouse scrolled (464, 315) with delta (0, 0)
Screenshot: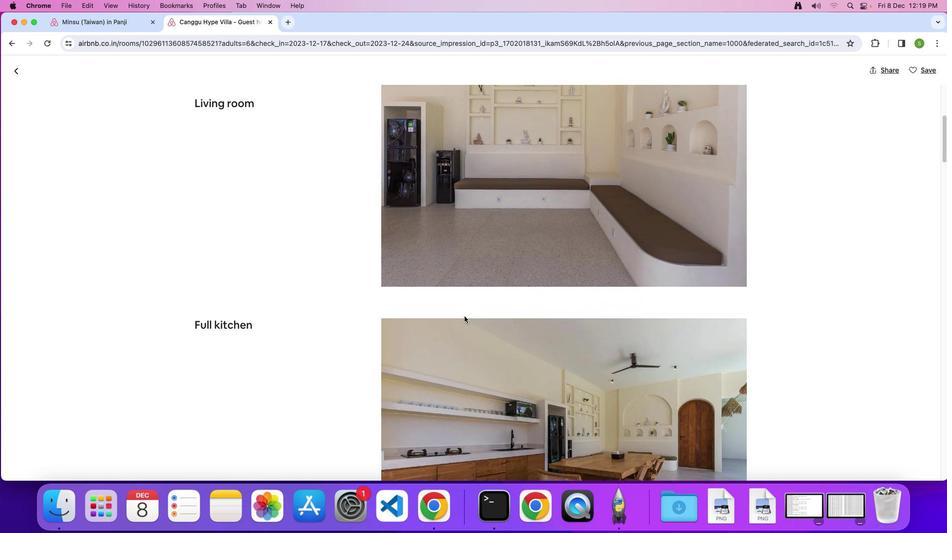 
Action: Mouse scrolled (464, 315) with delta (0, 0)
Screenshot: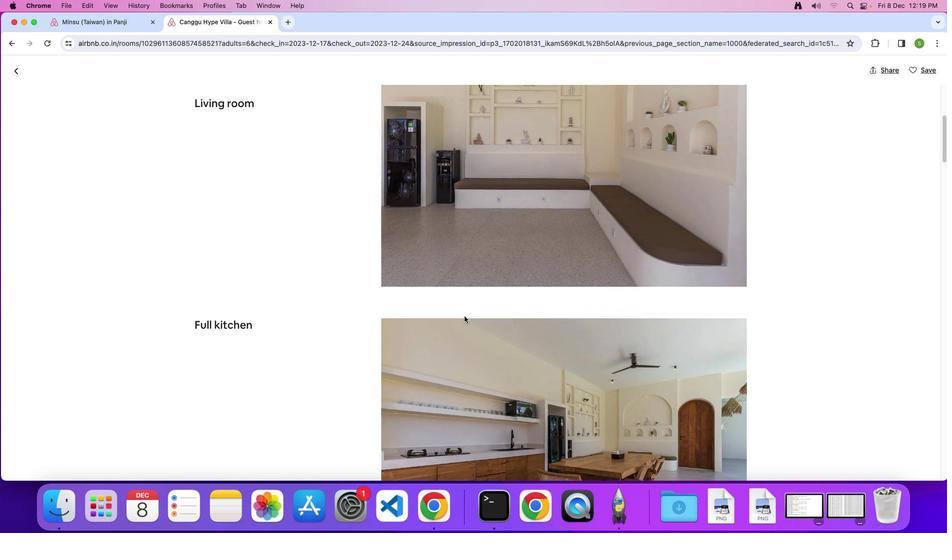 
Action: Mouse scrolled (464, 315) with delta (0, 0)
Screenshot: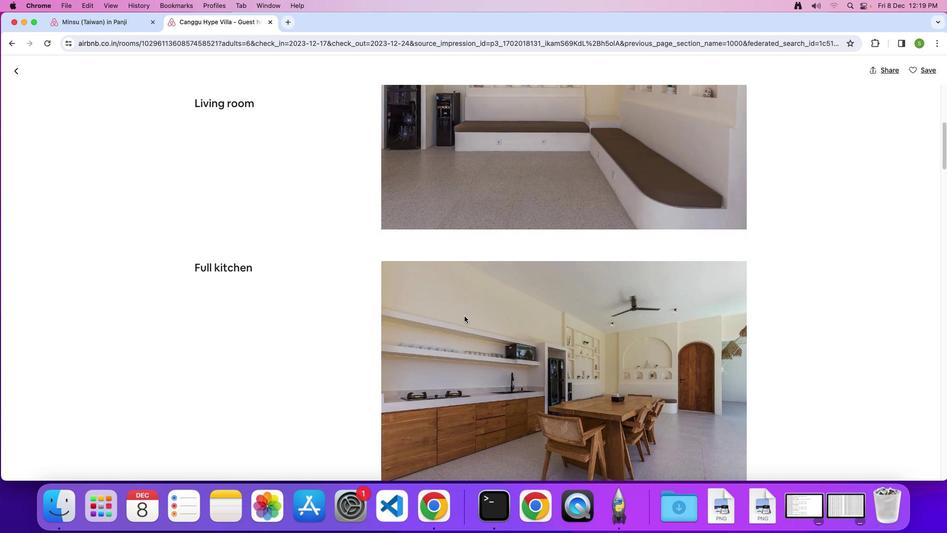 
Action: Mouse scrolled (464, 315) with delta (0, 0)
Screenshot: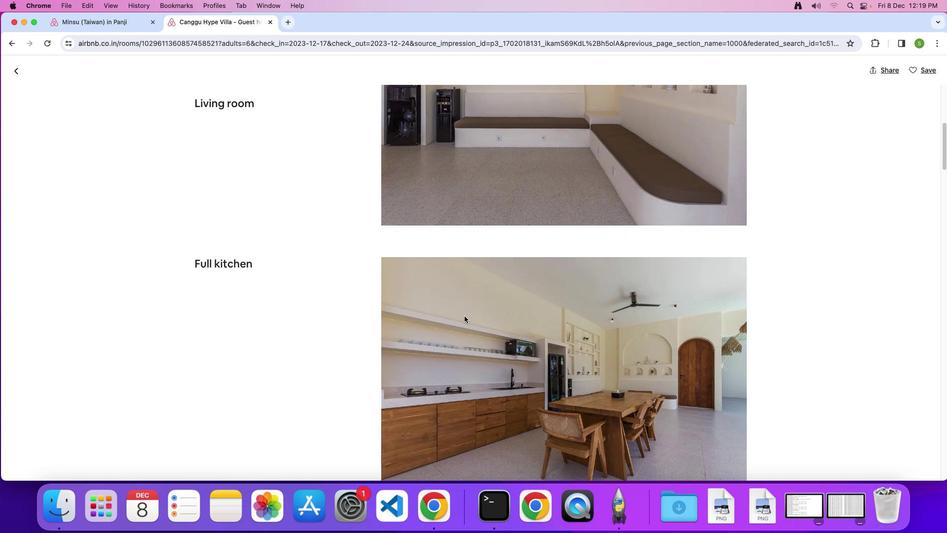 
Action: Mouse scrolled (464, 315) with delta (0, 0)
Screenshot: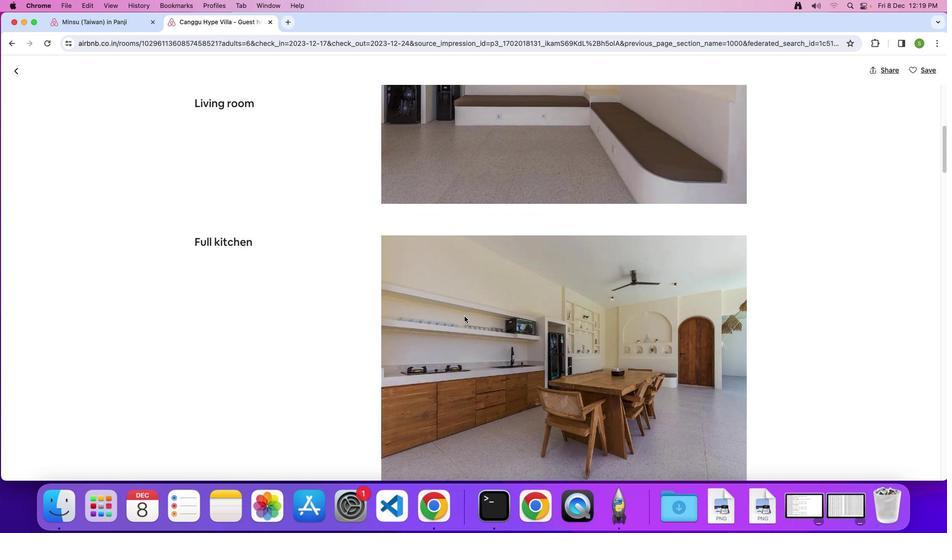 
Action: Mouse scrolled (464, 315) with delta (0, 0)
Screenshot: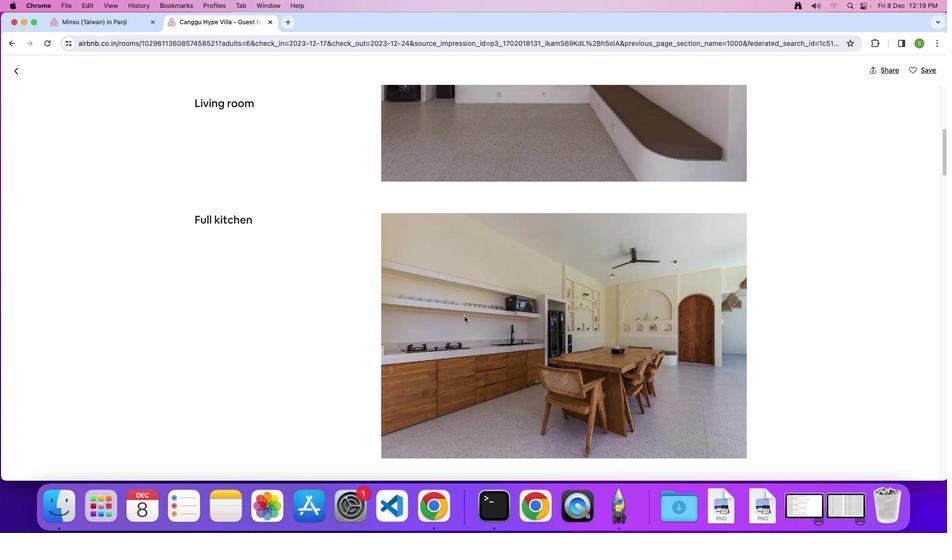 
Action: Mouse scrolled (464, 315) with delta (0, 0)
Screenshot: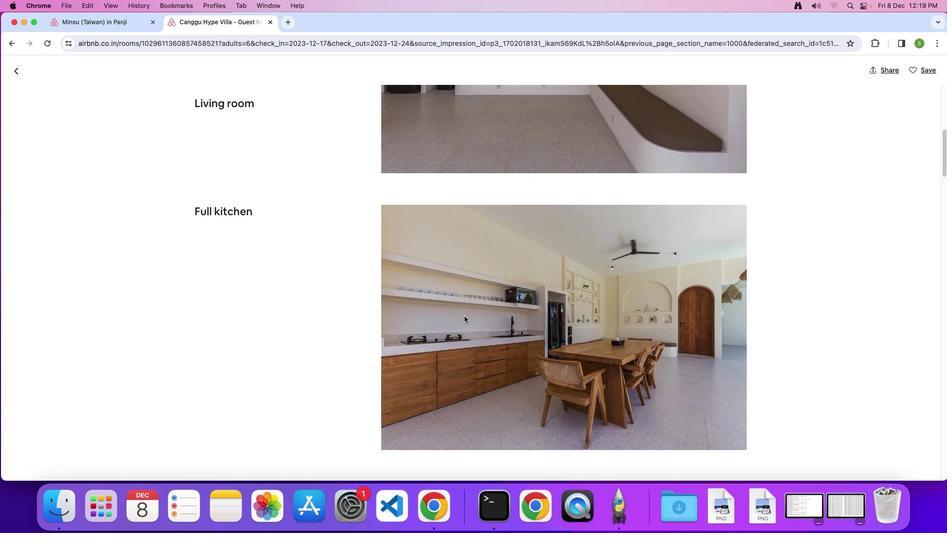 
Action: Mouse scrolled (464, 315) with delta (0, 0)
Screenshot: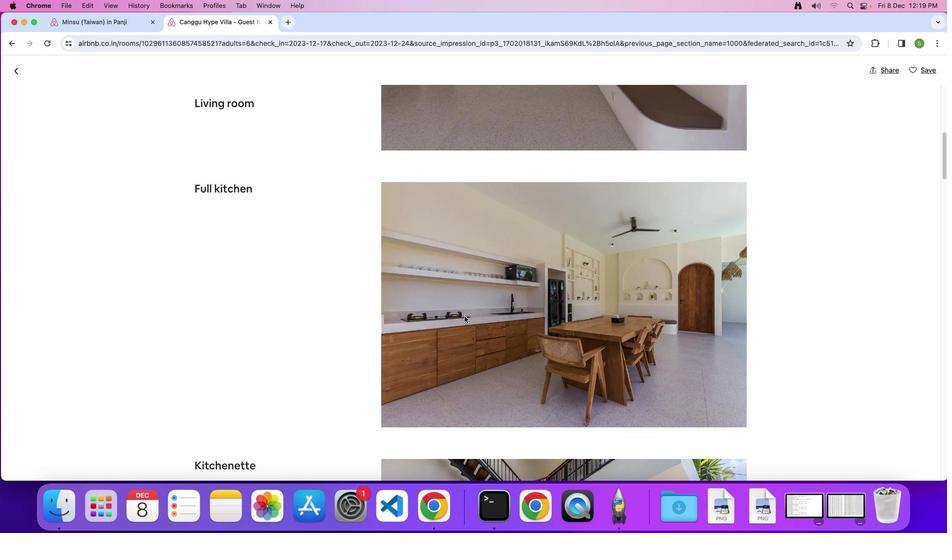 
Action: Mouse scrolled (464, 315) with delta (0, 0)
Screenshot: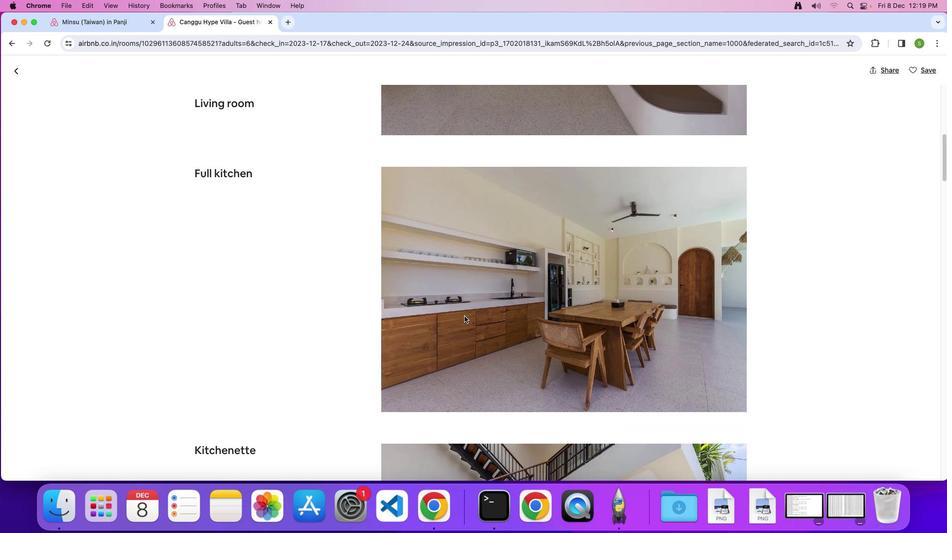 
Action: Mouse scrolled (464, 315) with delta (0, 0)
Screenshot: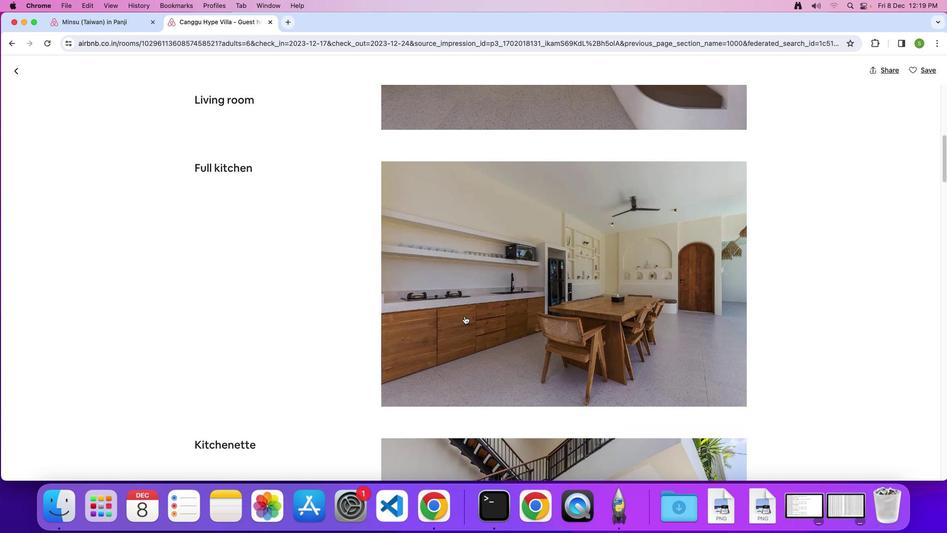 
Action: Mouse scrolled (464, 315) with delta (0, 0)
Screenshot: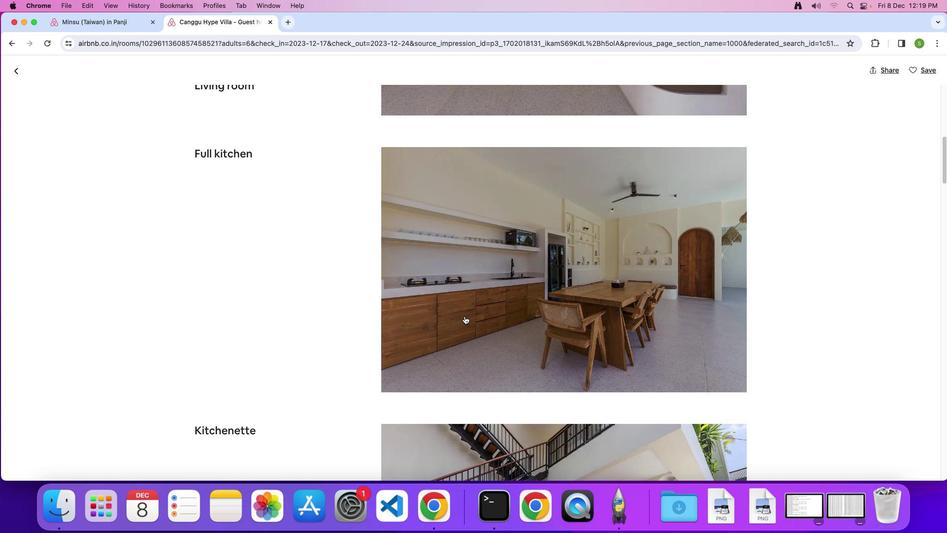 
Action: Mouse scrolled (464, 315) with delta (0, 0)
Screenshot: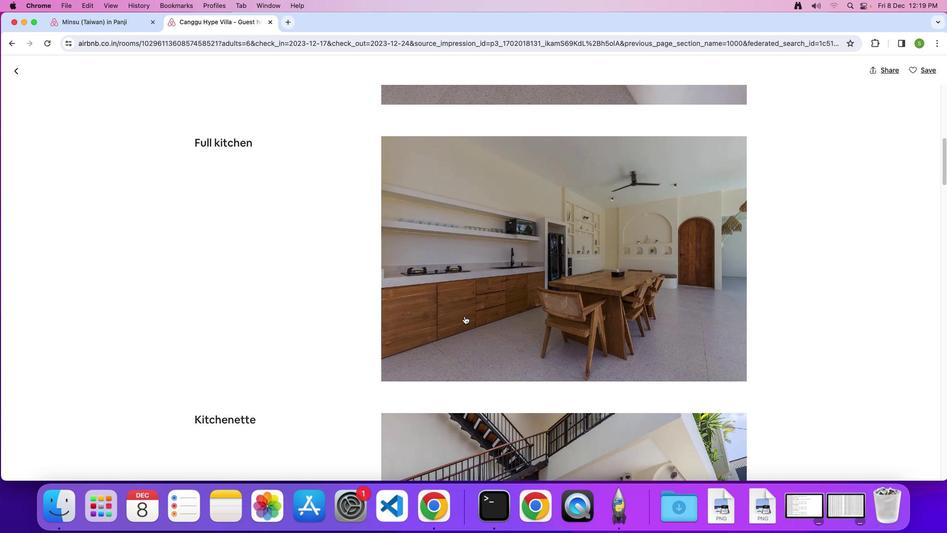 
Action: Mouse scrolled (464, 315) with delta (0, 0)
Screenshot: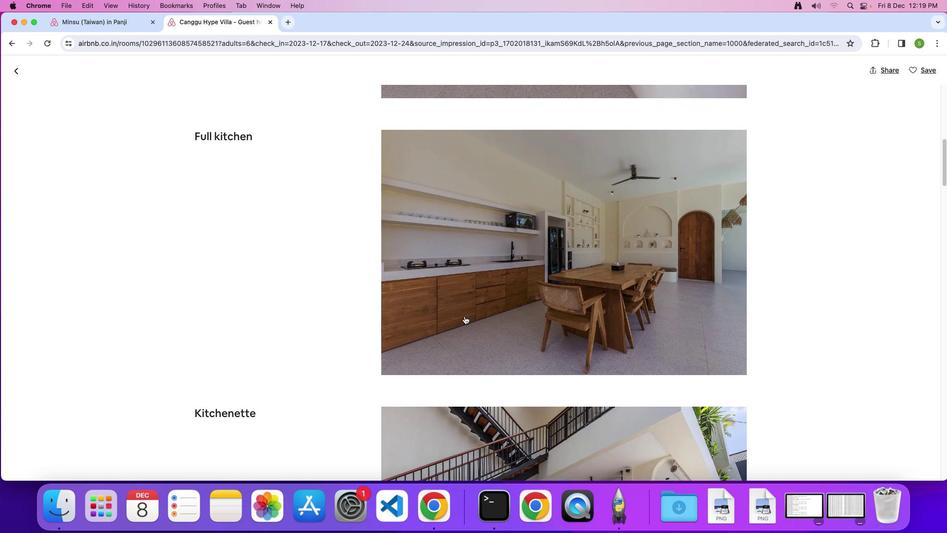 
Action: Mouse scrolled (464, 315) with delta (0, 0)
Screenshot: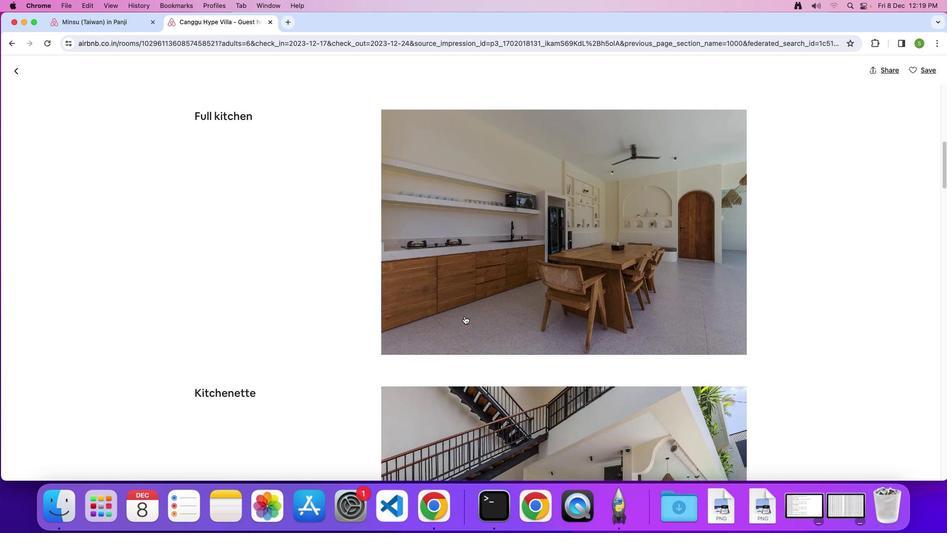 
Action: Mouse scrolled (464, 315) with delta (0, 0)
Screenshot: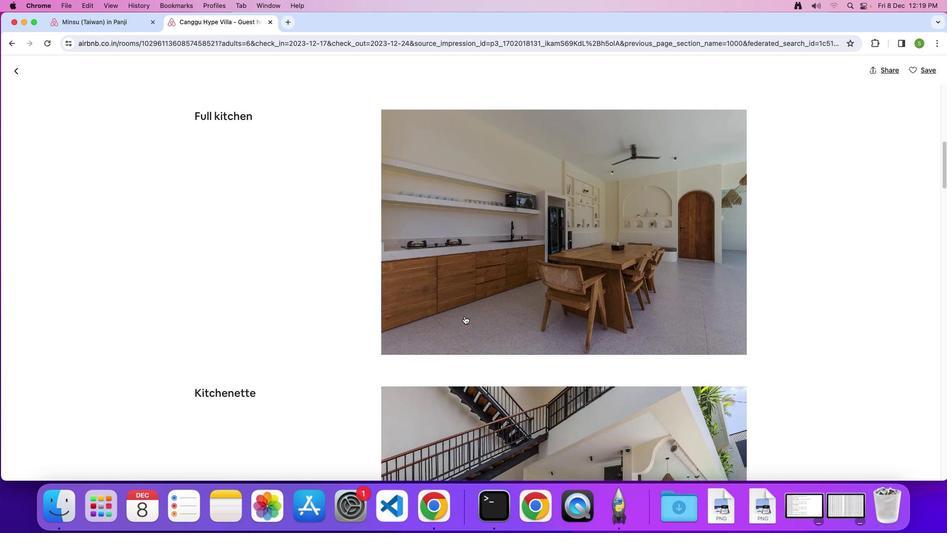 
Action: Mouse scrolled (464, 315) with delta (0, 0)
Screenshot: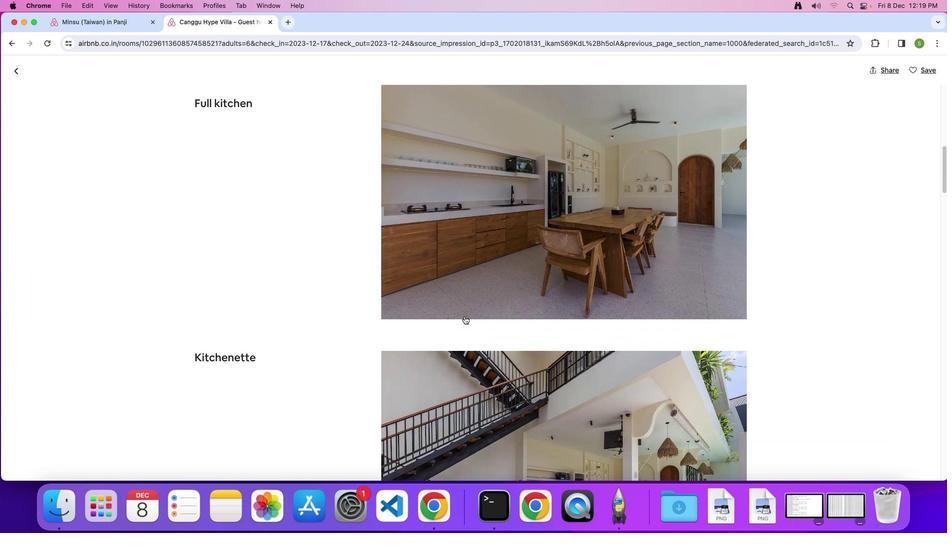 
Action: Mouse scrolled (464, 315) with delta (0, 0)
Screenshot: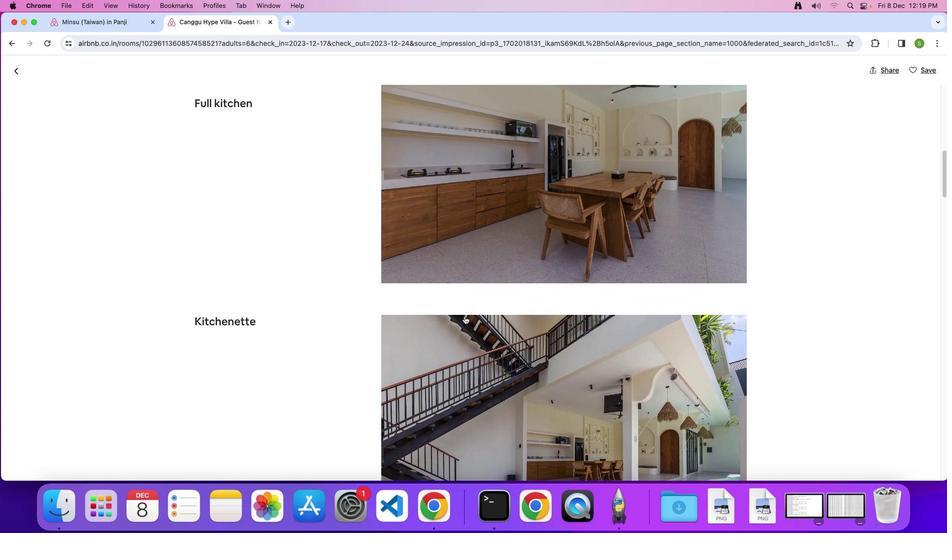 
Action: Mouse scrolled (464, 315) with delta (0, 0)
Screenshot: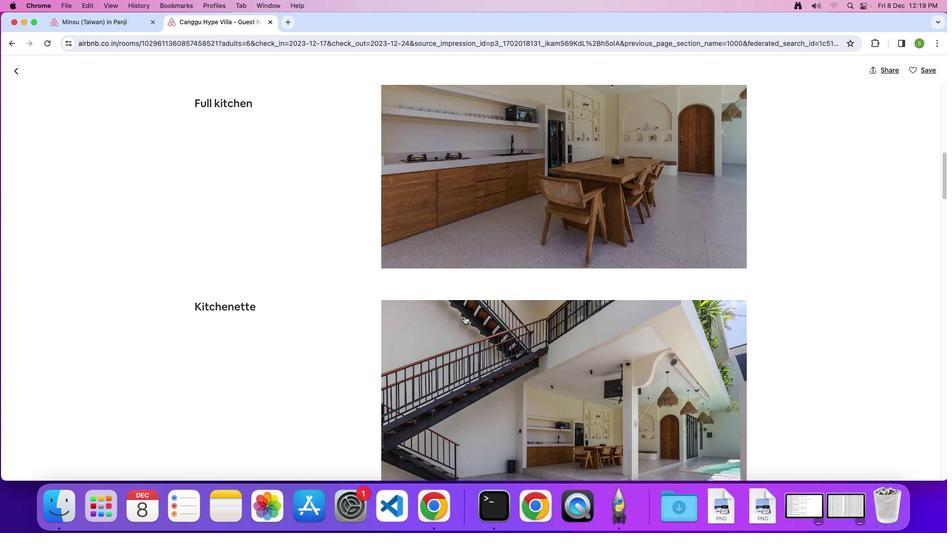 
Action: Mouse scrolled (464, 315) with delta (0, 0)
Screenshot: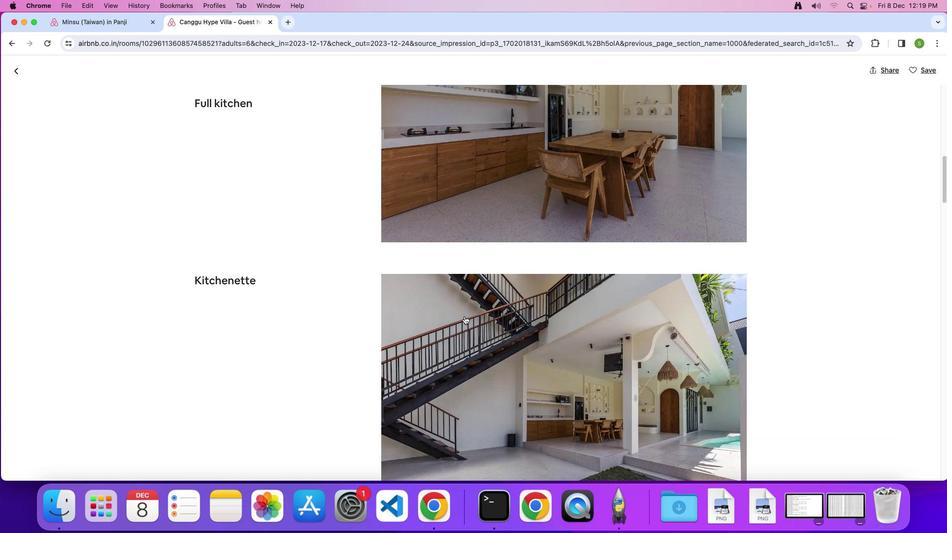
Action: Mouse scrolled (464, 315) with delta (0, 0)
Screenshot: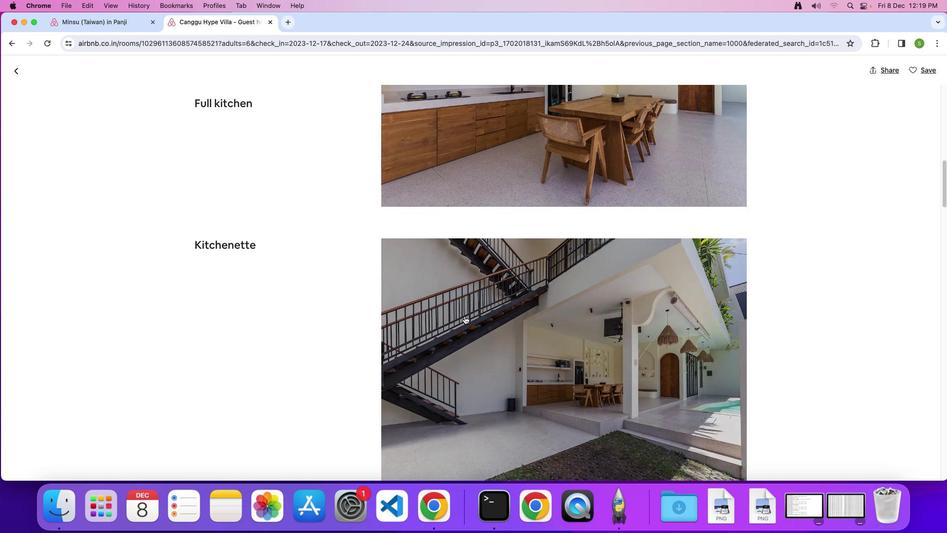 
Action: Mouse scrolled (464, 315) with delta (0, 0)
Screenshot: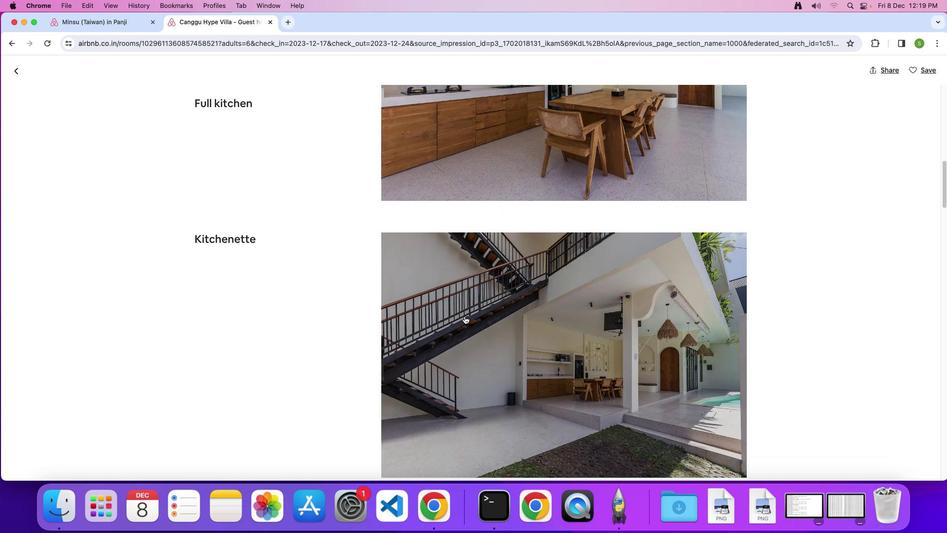 
Action: Mouse scrolled (464, 315) with delta (0, 0)
Screenshot: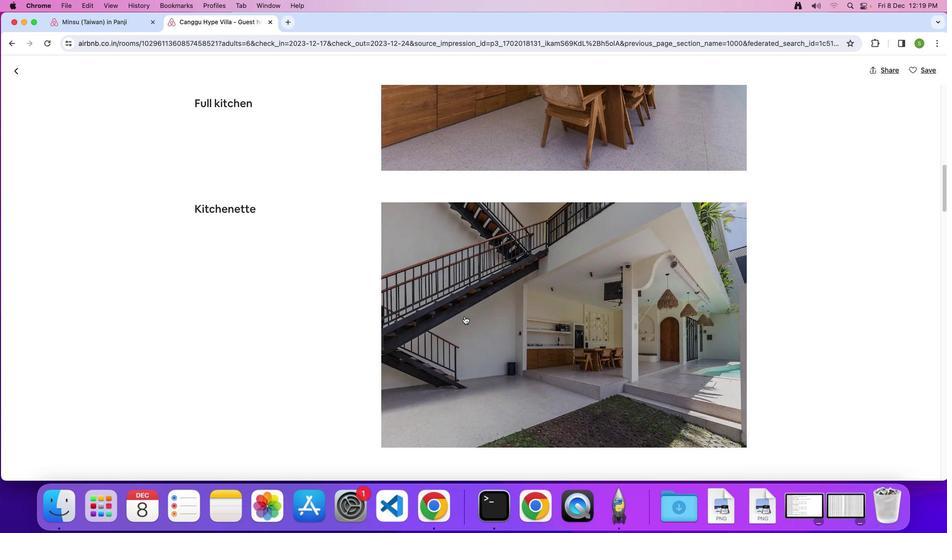 
Action: Mouse scrolled (464, 315) with delta (0, 0)
Screenshot: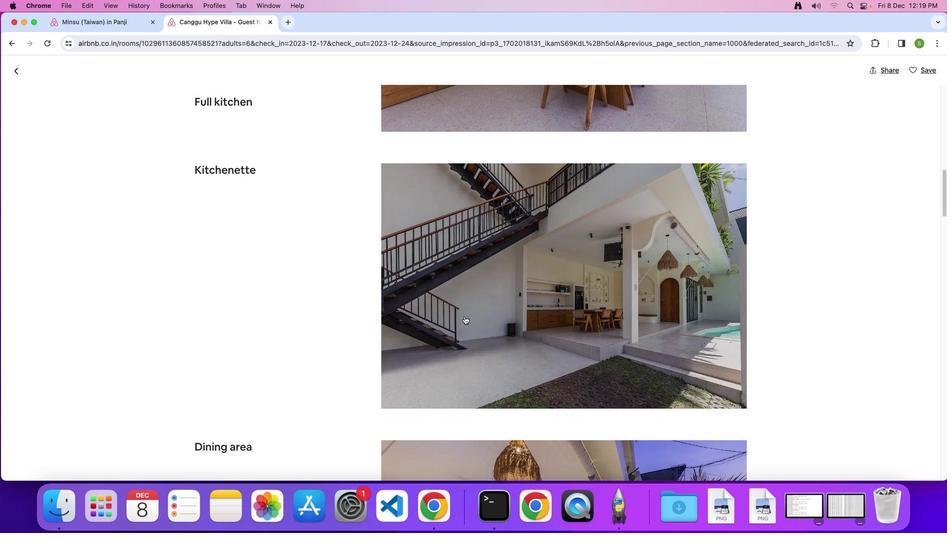 
Action: Mouse scrolled (464, 315) with delta (0, 0)
Screenshot: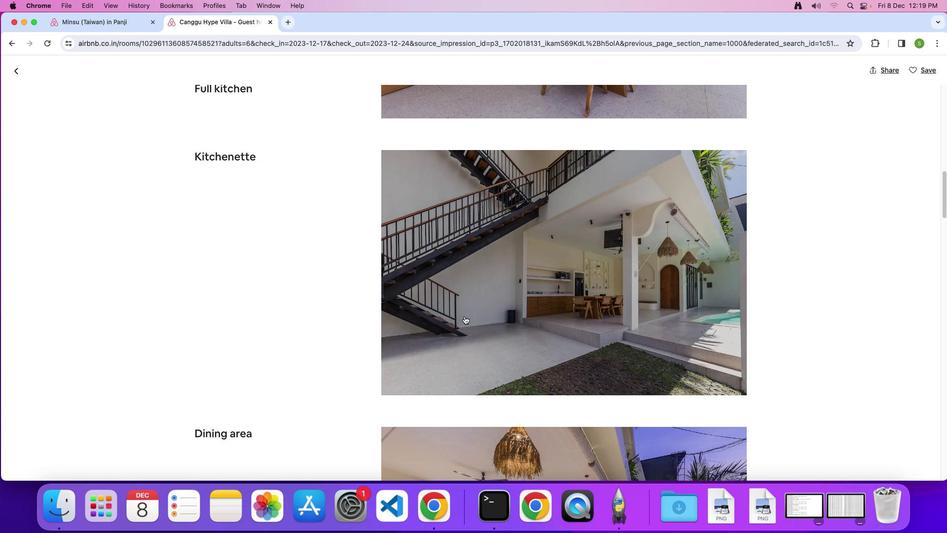 
Action: Mouse scrolled (464, 315) with delta (0, 0)
Screenshot: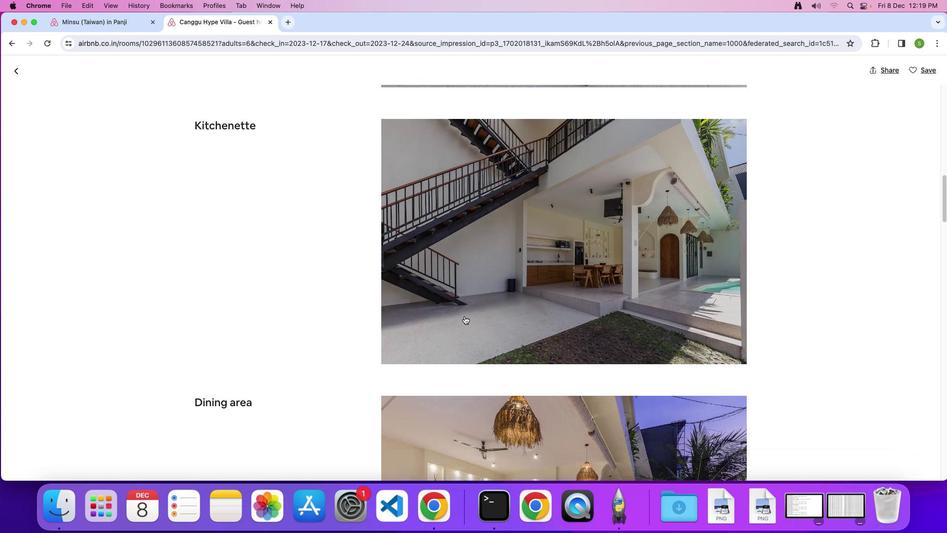 
Action: Mouse scrolled (464, 315) with delta (0, 0)
Screenshot: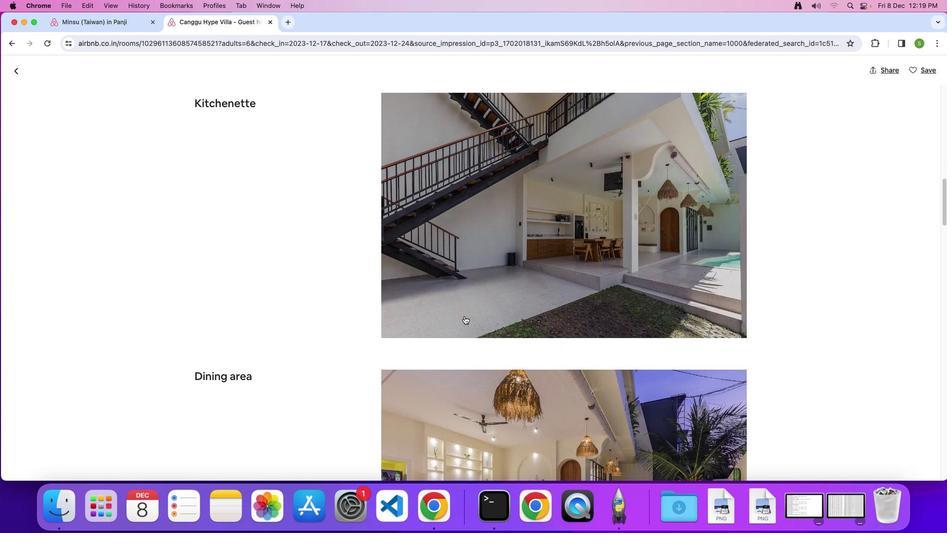 
Action: Mouse scrolled (464, 315) with delta (0, 0)
Screenshot: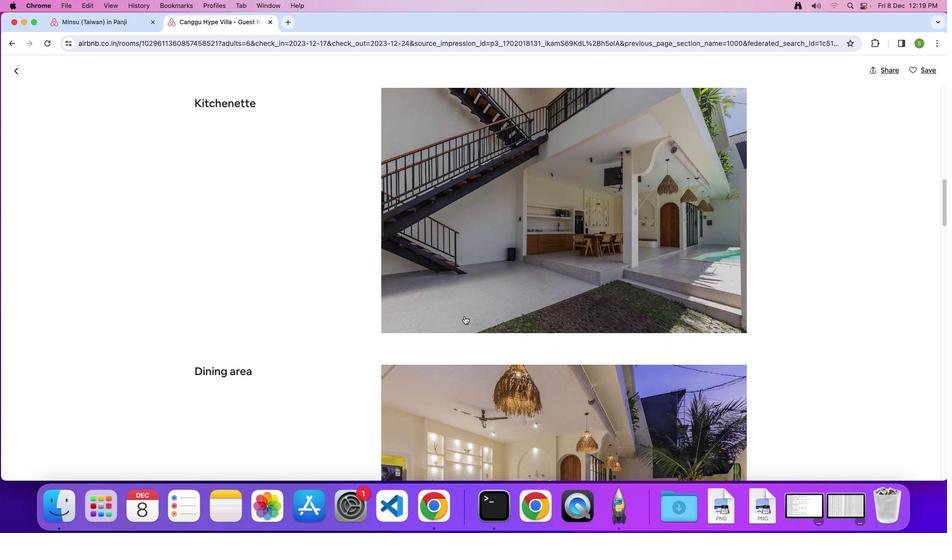 
Action: Mouse scrolled (464, 315) with delta (0, 0)
Screenshot: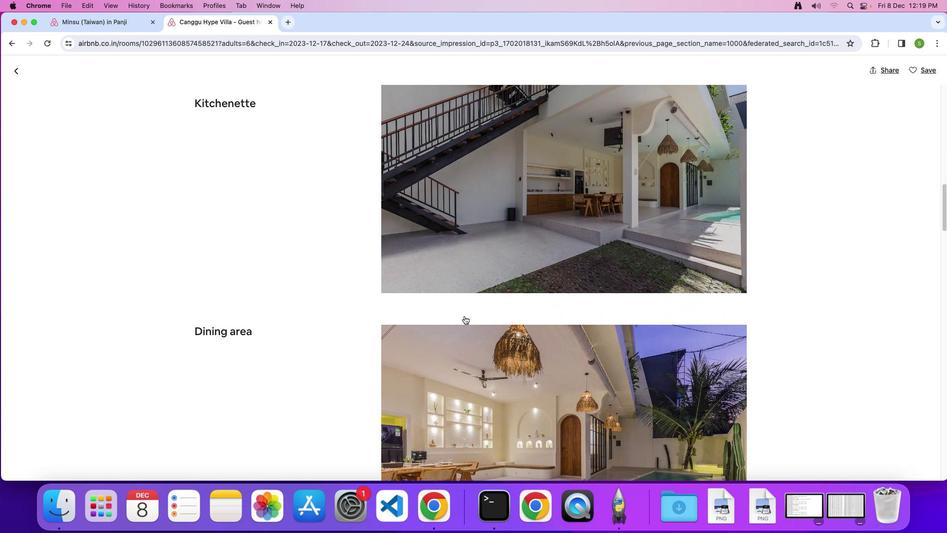 
Action: Mouse scrolled (464, 315) with delta (0, 0)
Screenshot: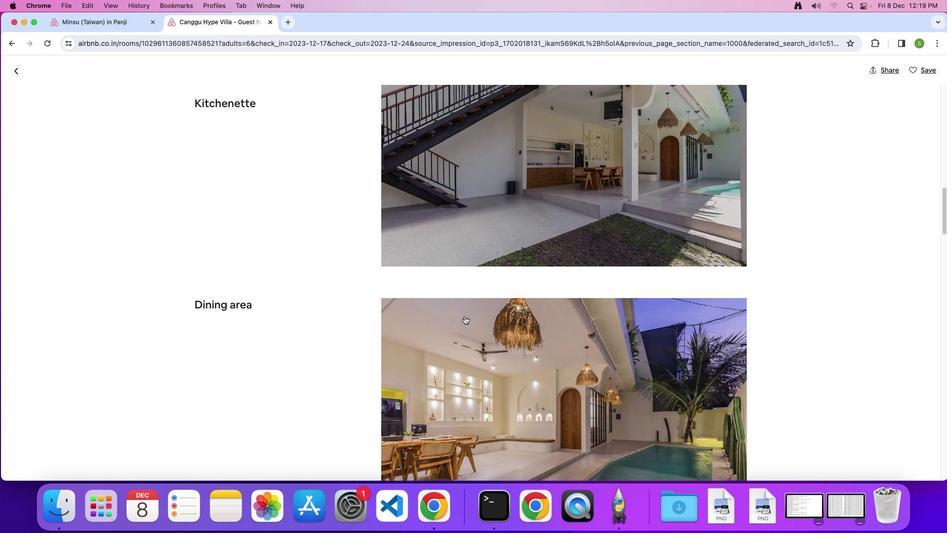 
Action: Mouse scrolled (464, 315) with delta (0, 0)
Screenshot: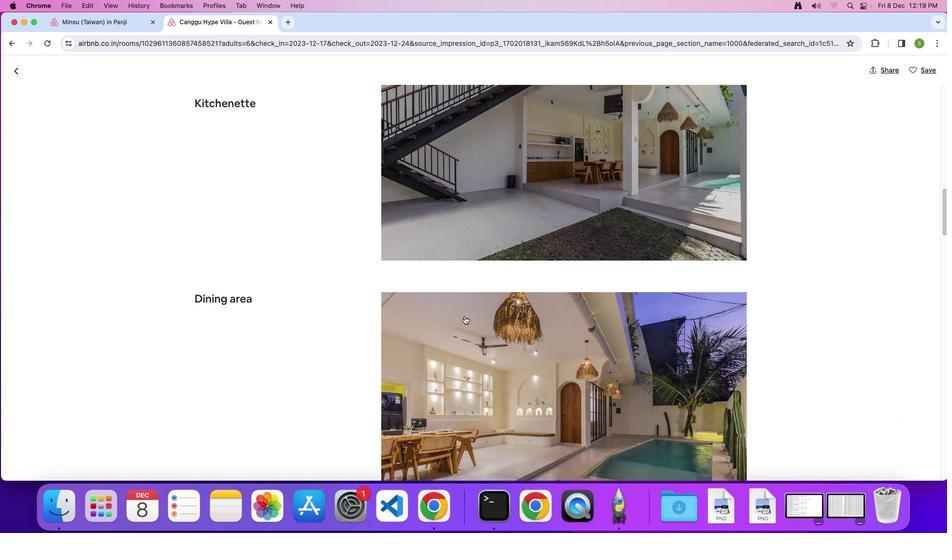 
Action: Mouse scrolled (464, 315) with delta (0, 0)
Screenshot: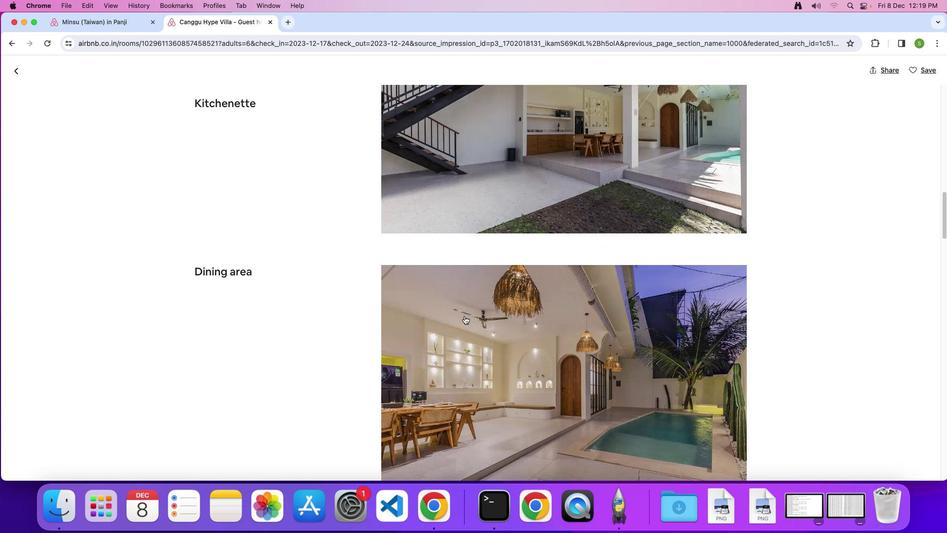 
Action: Mouse scrolled (464, 315) with delta (0, 0)
Screenshot: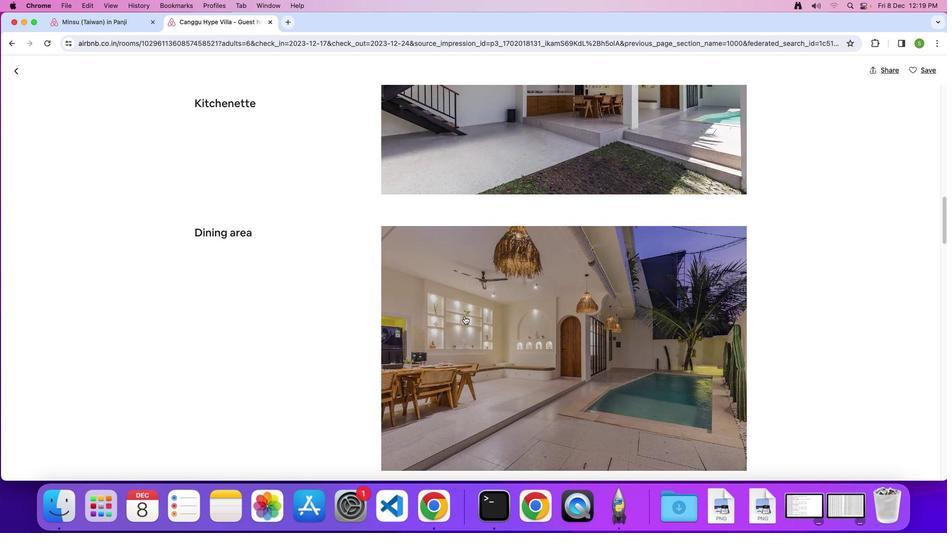 
Action: Mouse scrolled (464, 315) with delta (0, 0)
Screenshot: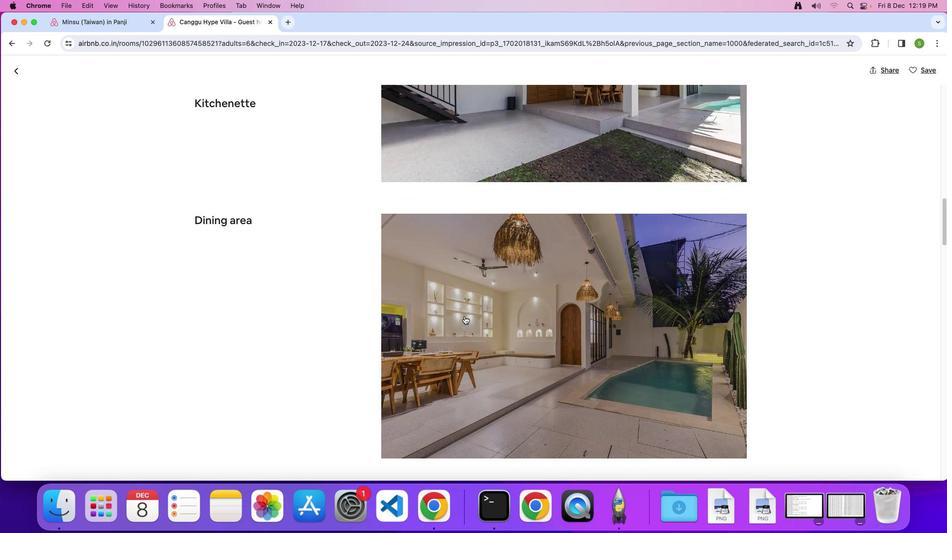 
Action: Mouse scrolled (464, 315) with delta (0, -1)
Screenshot: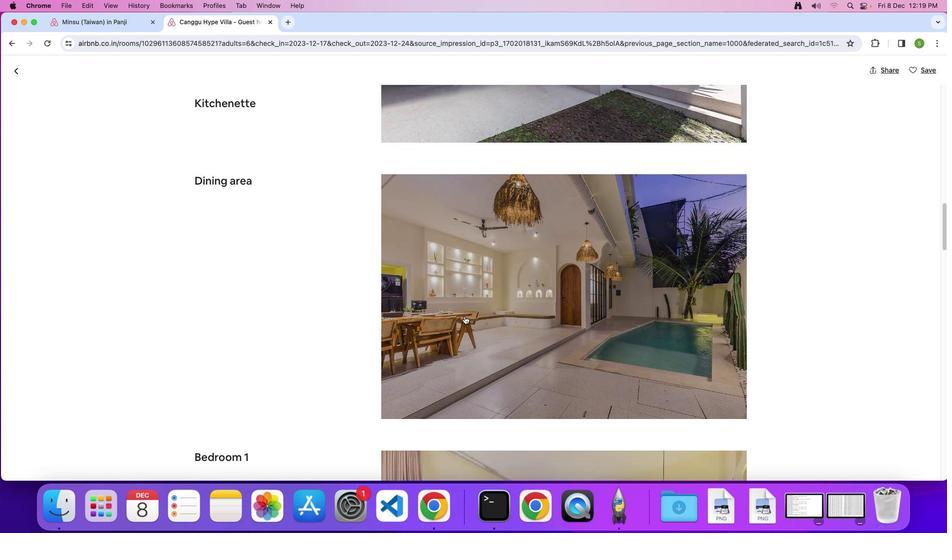 
Action: Mouse scrolled (464, 315) with delta (0, 0)
Screenshot: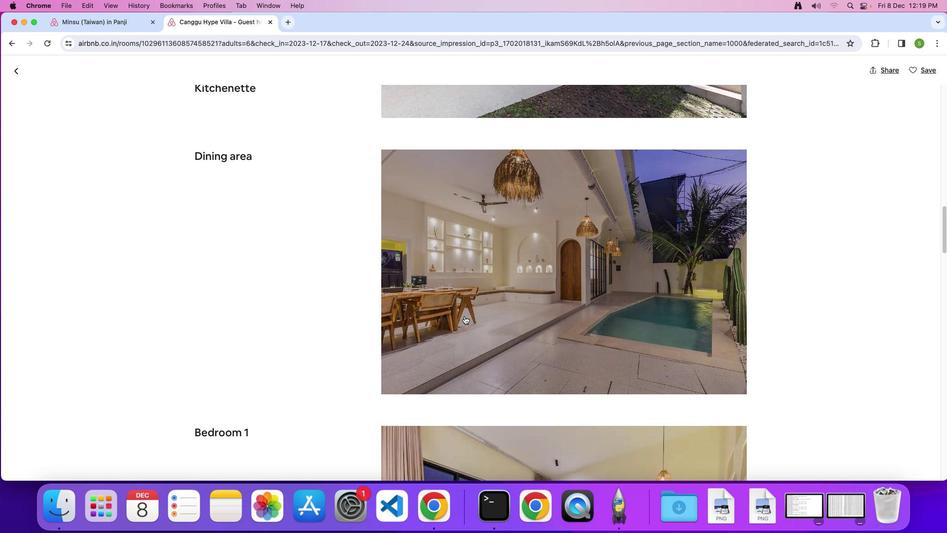 
Action: Mouse scrolled (464, 315) with delta (0, 0)
Screenshot: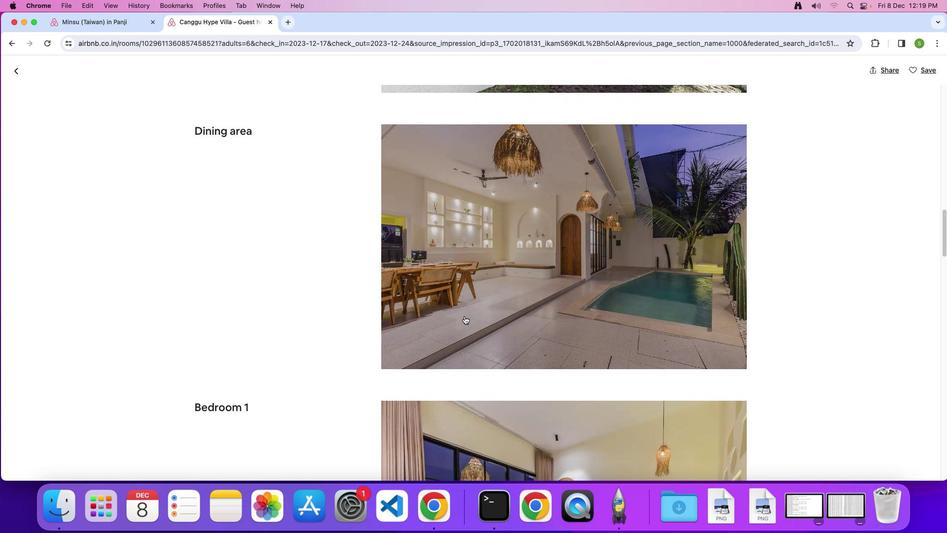 
Action: Mouse scrolled (464, 315) with delta (0, 0)
Screenshot: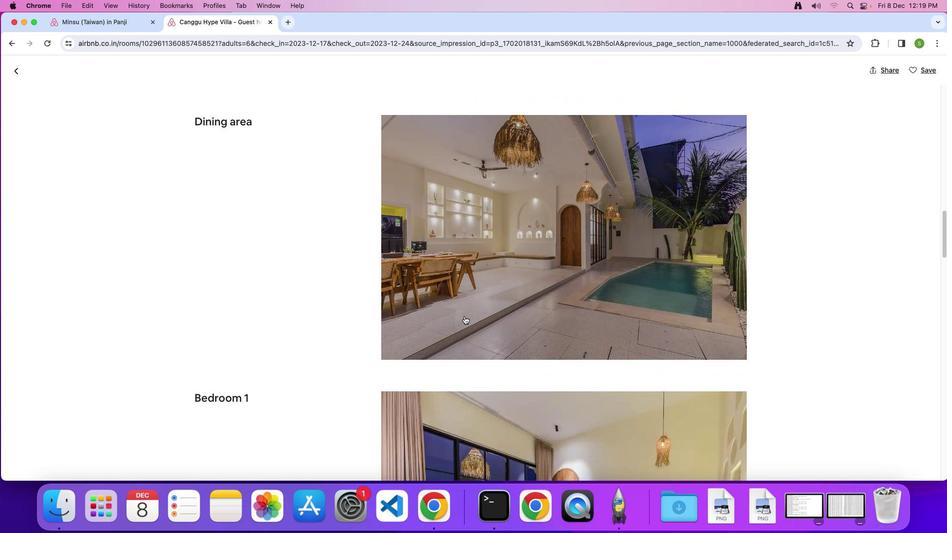 
Action: Mouse scrolled (464, 315) with delta (0, 0)
Screenshot: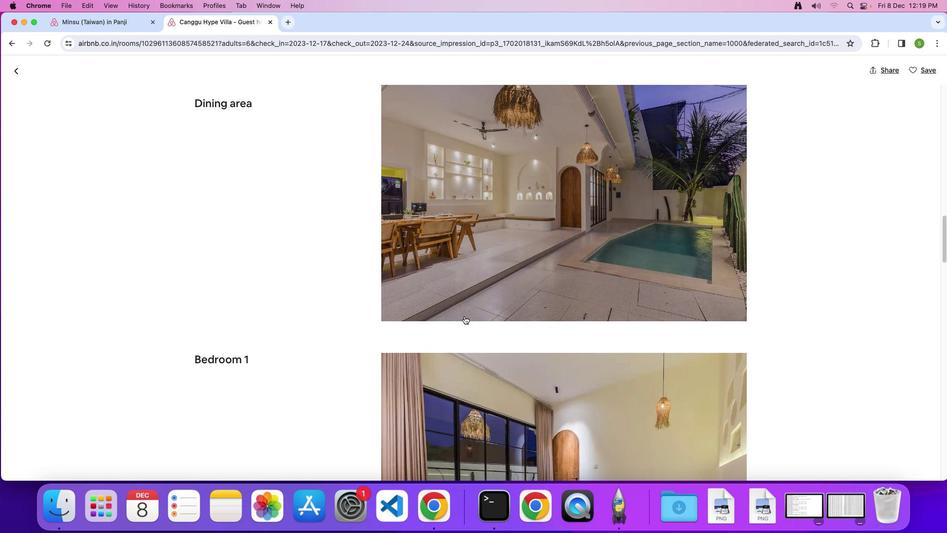 
Action: Mouse scrolled (464, 315) with delta (0, 0)
Screenshot: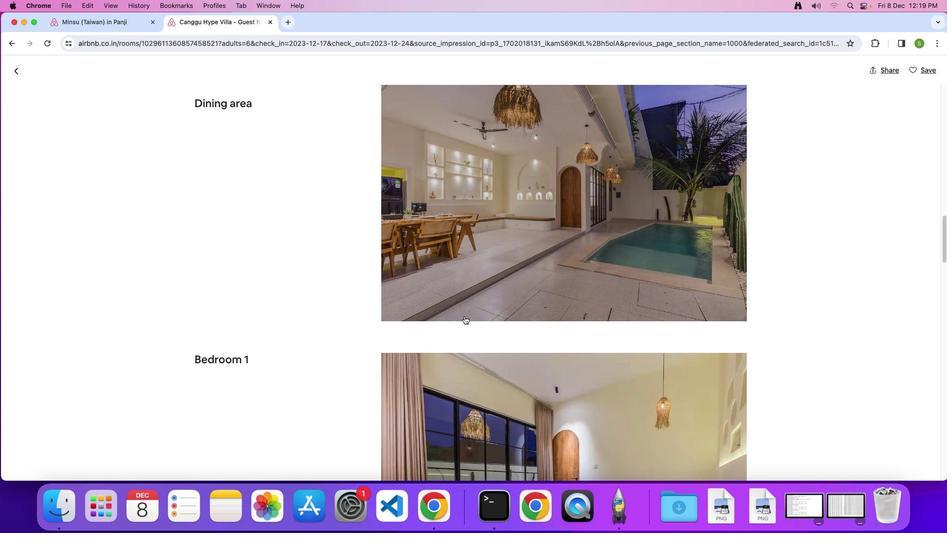 
Action: Mouse scrolled (464, 315) with delta (0, -1)
Screenshot: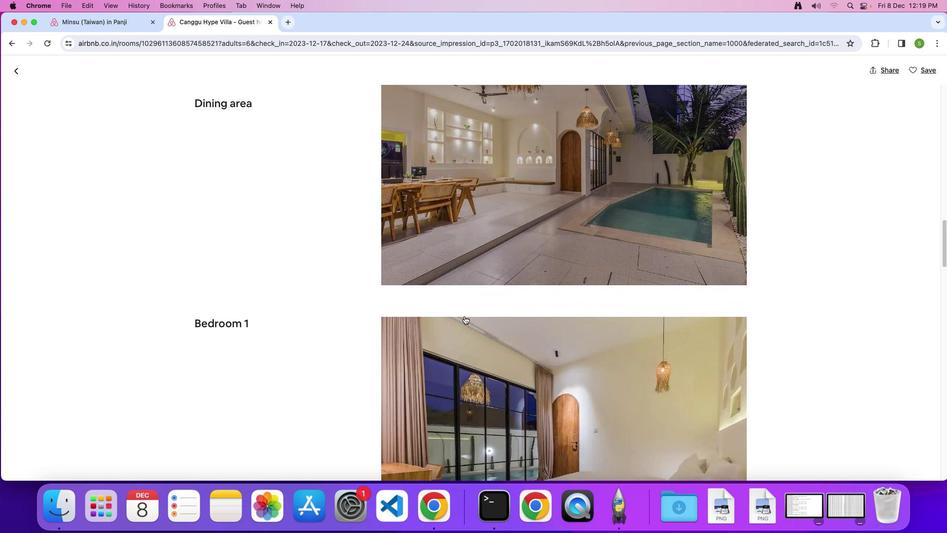 
Action: Mouse scrolled (464, 315) with delta (0, 0)
Screenshot: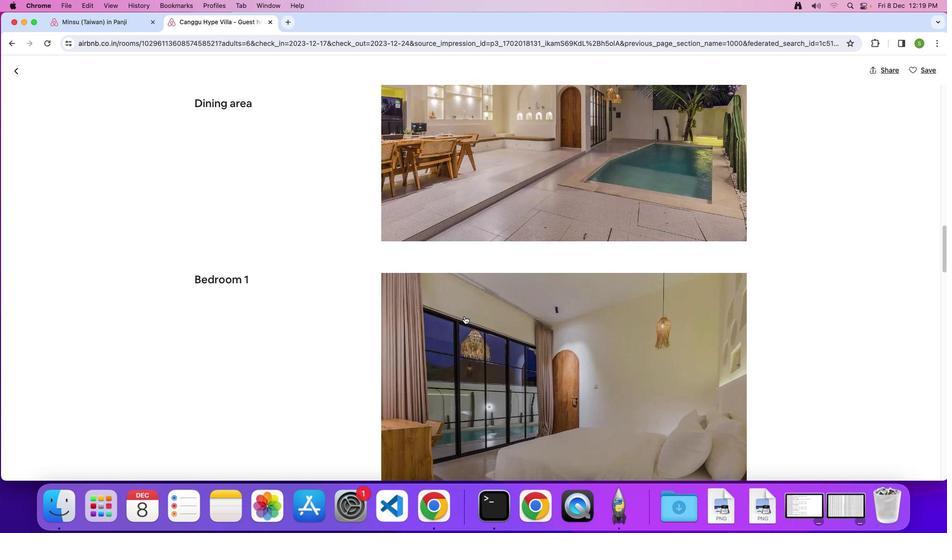 
Action: Mouse scrolled (464, 315) with delta (0, 0)
Screenshot: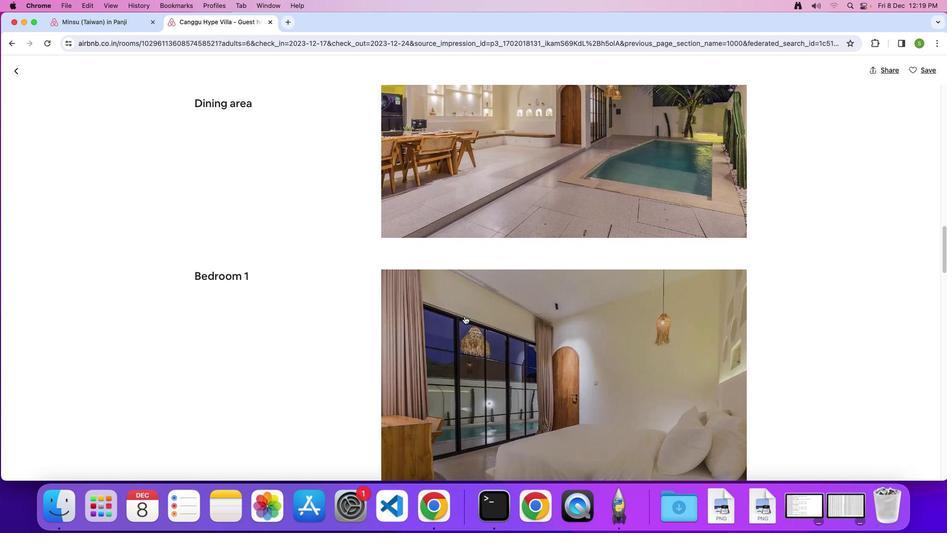 
Action: Mouse scrolled (464, 315) with delta (0, 0)
Screenshot: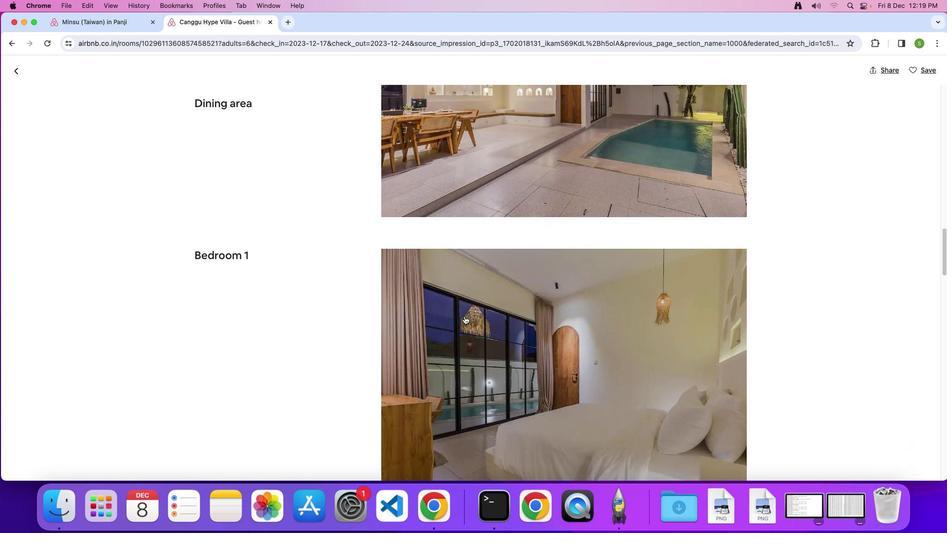 
Action: Mouse scrolled (464, 315) with delta (0, 0)
Screenshot: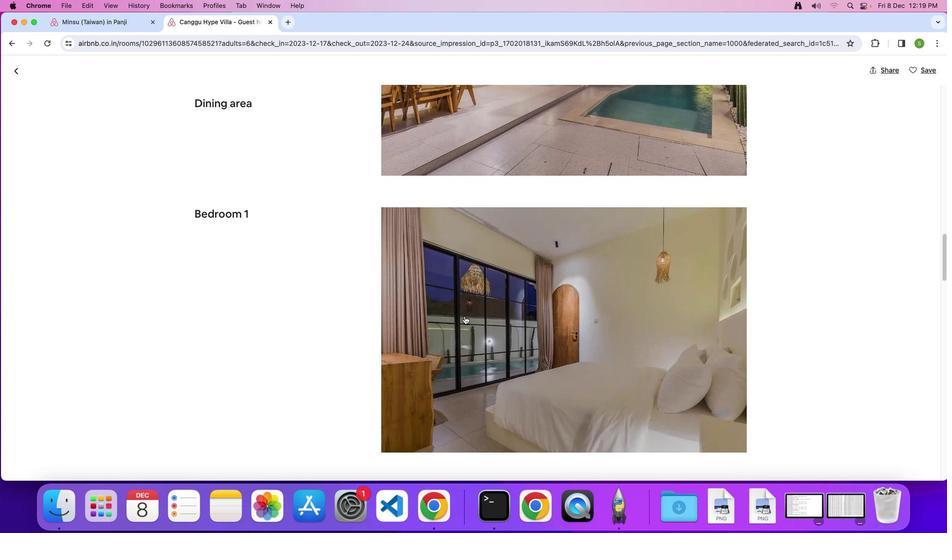 
Action: Mouse scrolled (464, 315) with delta (0, 0)
Screenshot: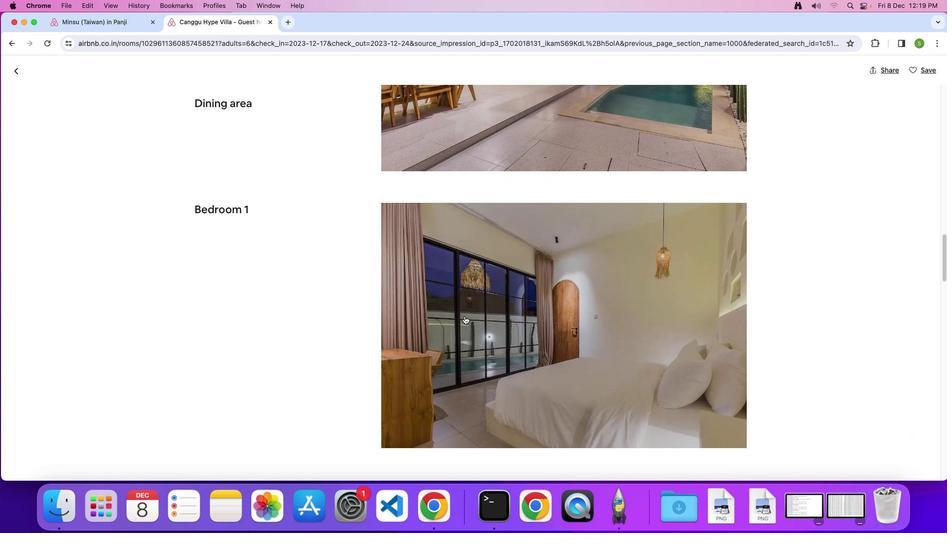 
Action: Mouse scrolled (464, 315) with delta (0, 0)
Screenshot: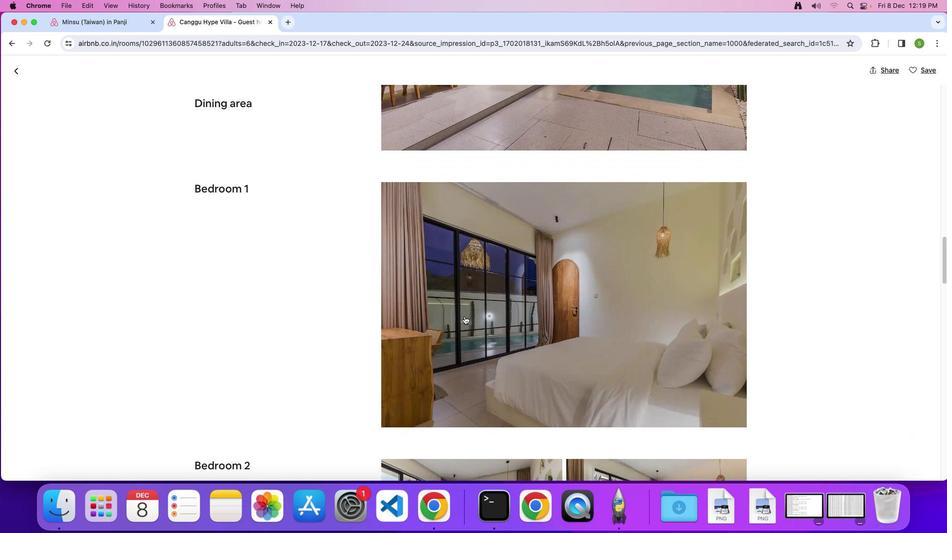
Action: Mouse scrolled (464, 315) with delta (0, 0)
Screenshot: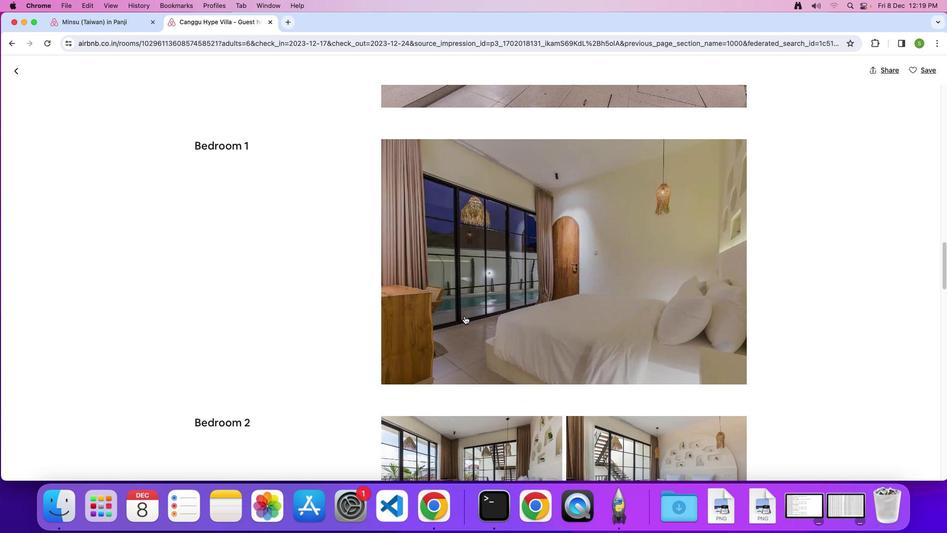 
Action: Mouse scrolled (464, 315) with delta (0, 0)
Screenshot: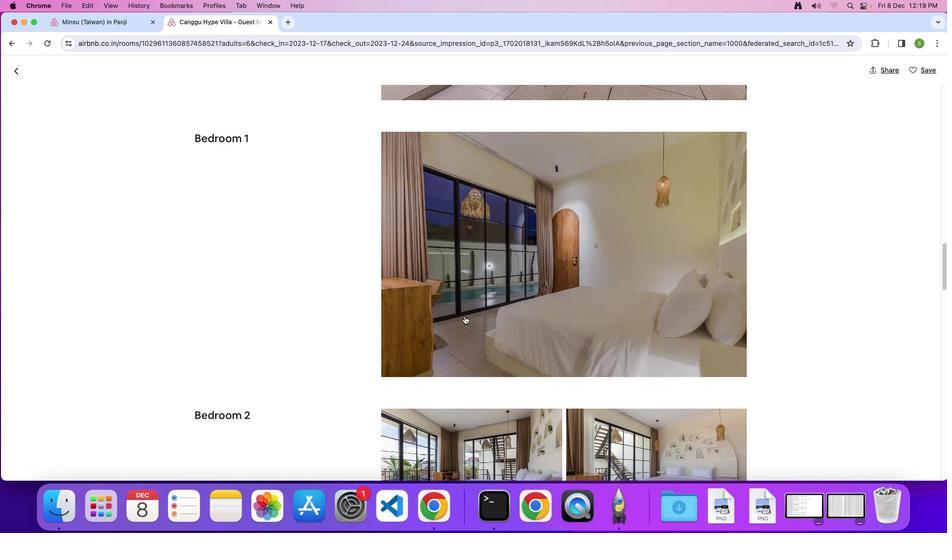 
Action: Mouse scrolled (464, 315) with delta (0, 0)
Screenshot: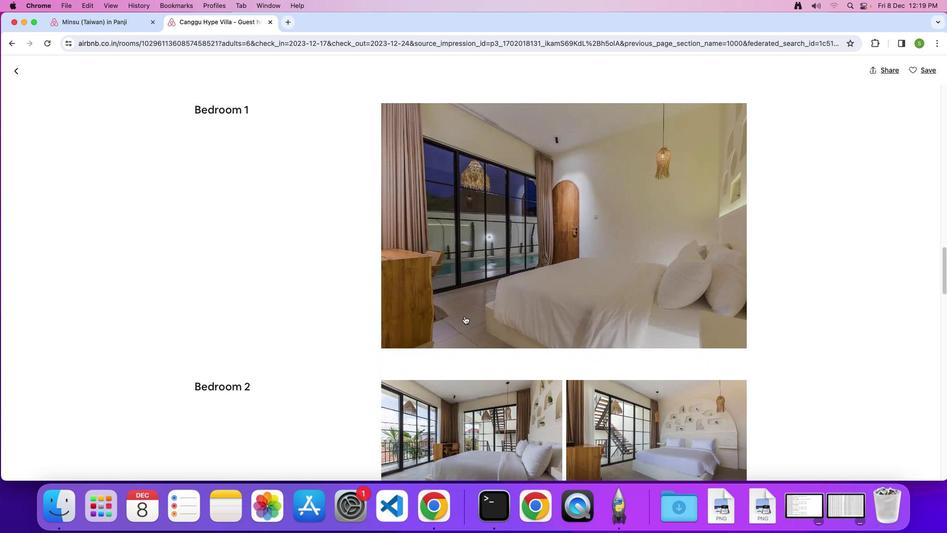 
Action: Mouse scrolled (464, 315) with delta (0, 0)
Screenshot: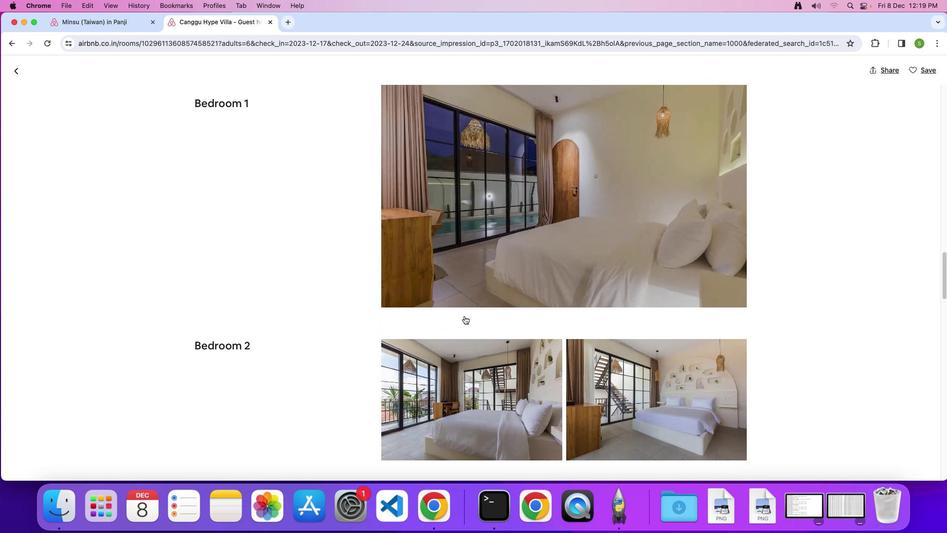 
Action: Mouse scrolled (464, 315) with delta (0, 0)
Screenshot: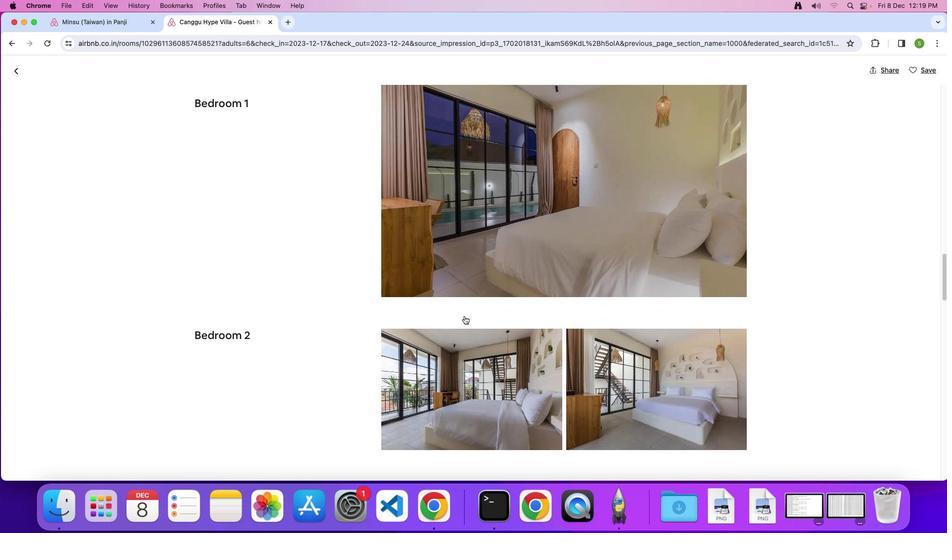 
Action: Mouse scrolled (464, 315) with delta (0, -1)
Screenshot: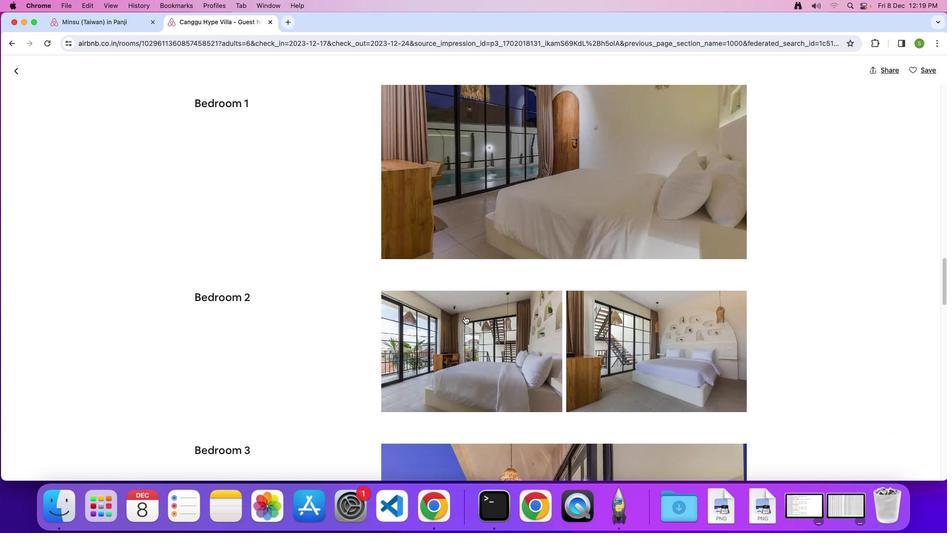 
Action: Mouse scrolled (464, 315) with delta (0, 0)
Screenshot: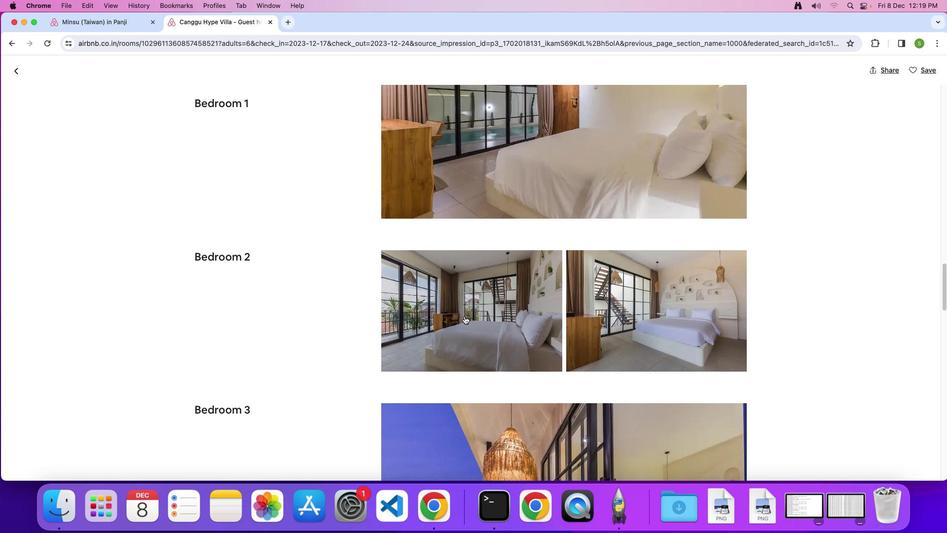 
Action: Mouse scrolled (464, 315) with delta (0, 0)
Screenshot: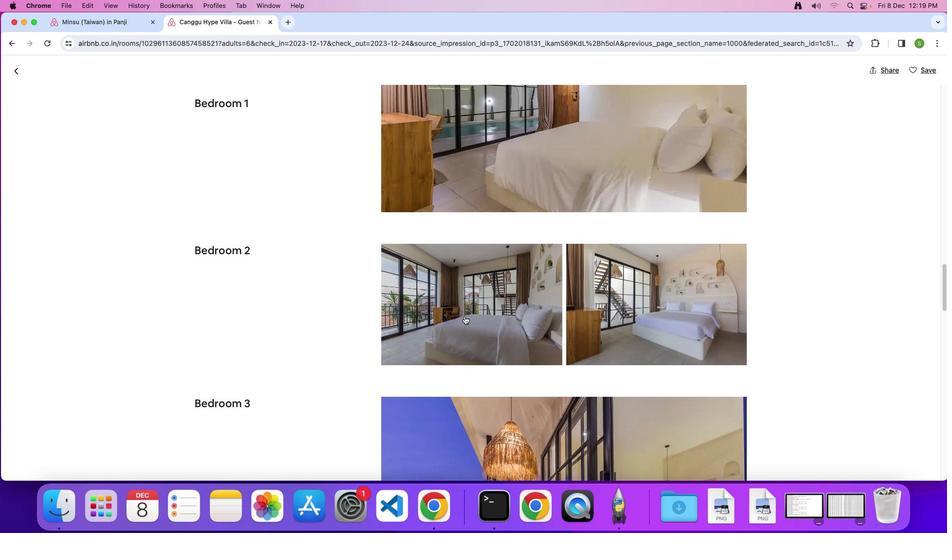 
Action: Mouse scrolled (464, 315) with delta (0, -1)
Screenshot: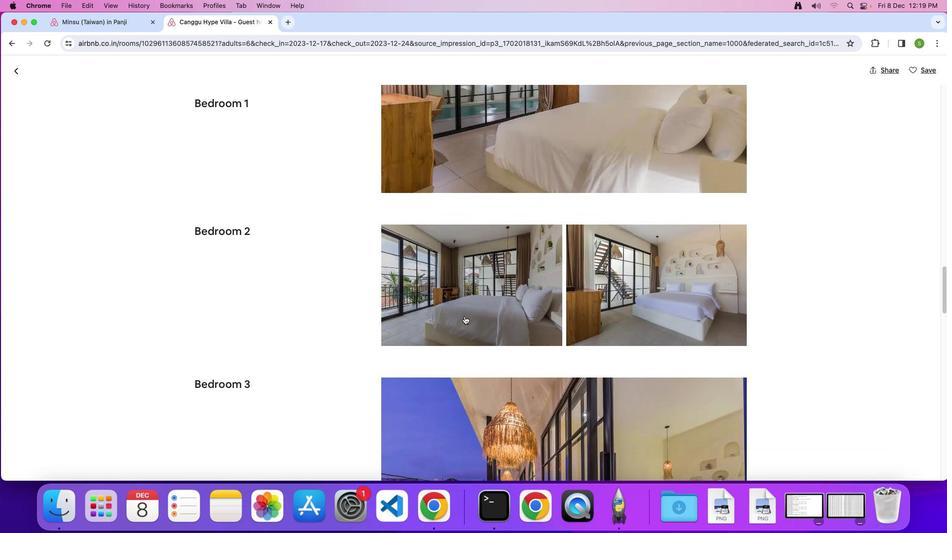 
Action: Mouse scrolled (464, 315) with delta (0, 0)
Screenshot: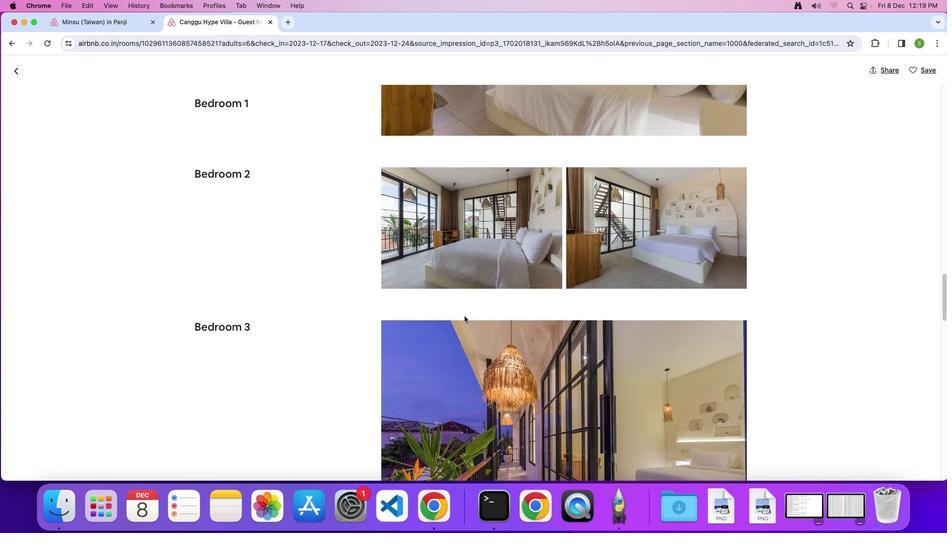 
Action: Mouse scrolled (464, 315) with delta (0, 0)
Screenshot: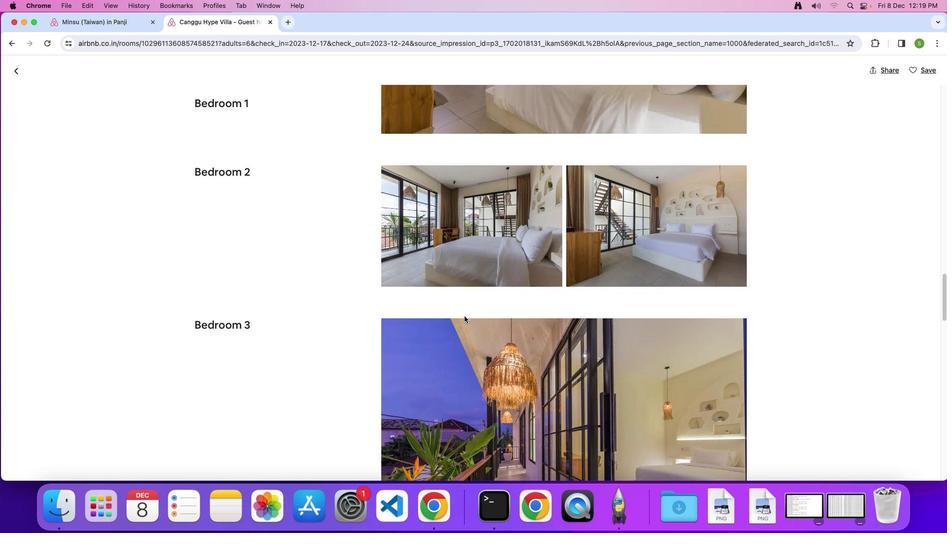 
Action: Mouse scrolled (464, 315) with delta (0, -1)
Screenshot: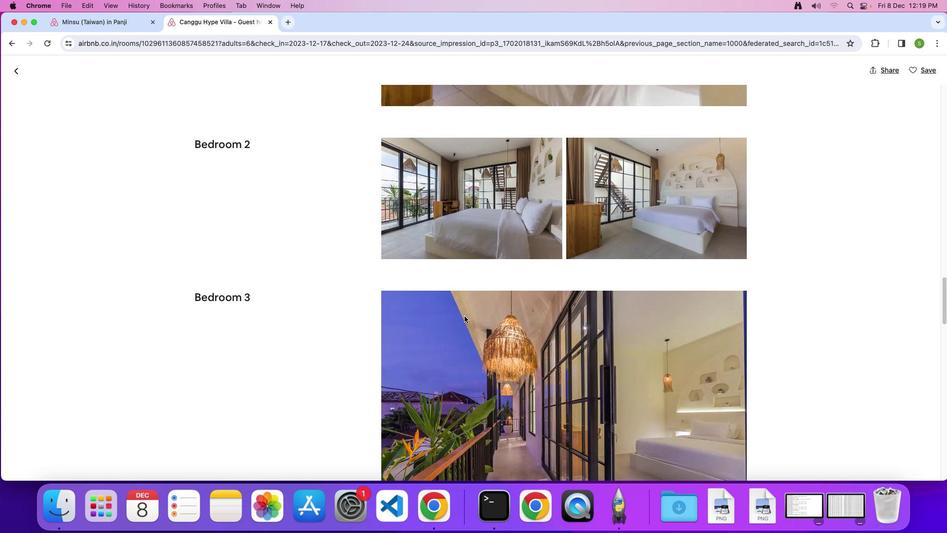 
Action: Mouse scrolled (464, 315) with delta (0, 0)
Screenshot: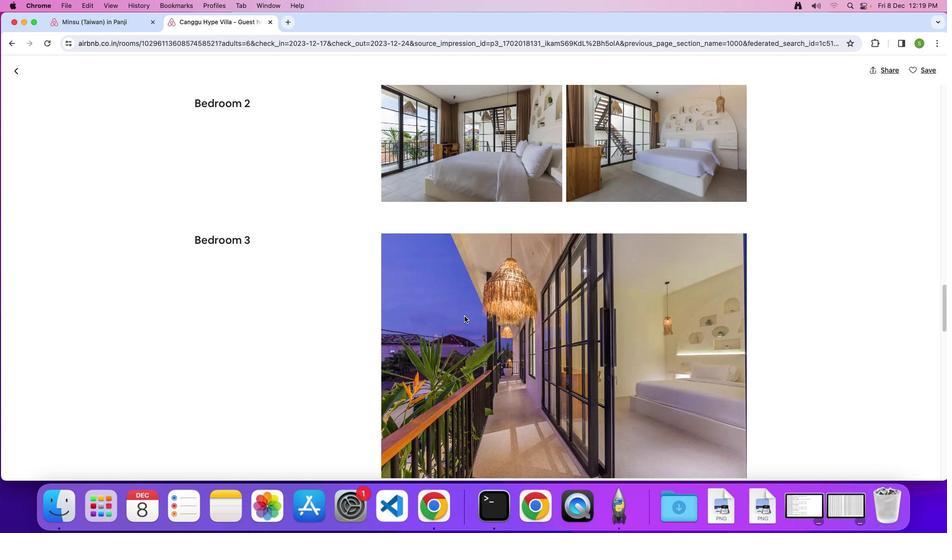 
Action: Mouse scrolled (464, 315) with delta (0, 0)
Screenshot: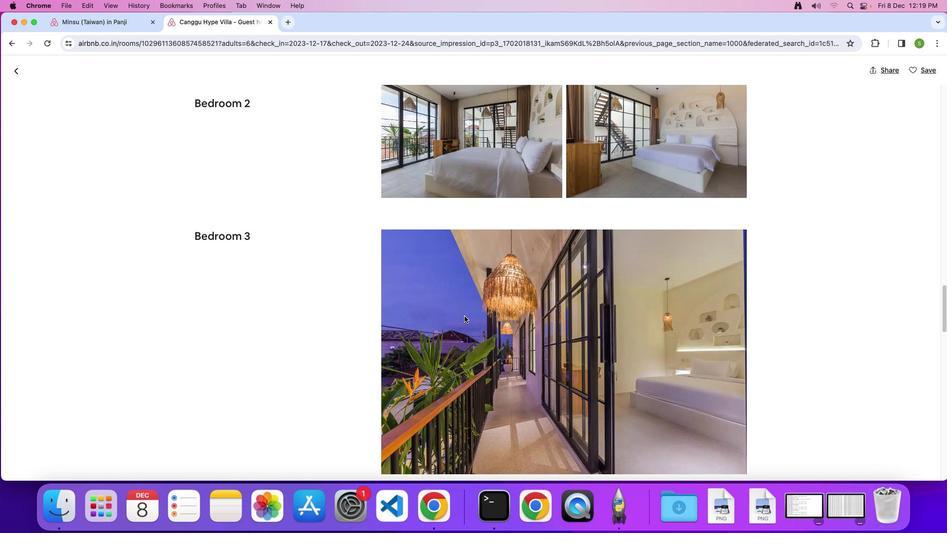 
Action: Mouse scrolled (464, 315) with delta (0, 0)
Screenshot: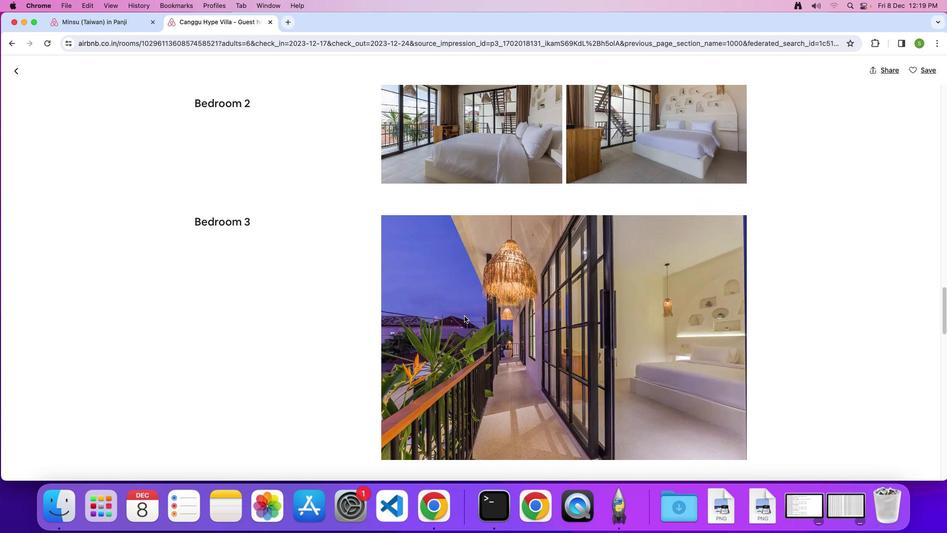
Action: Mouse scrolled (464, 315) with delta (0, 0)
Screenshot: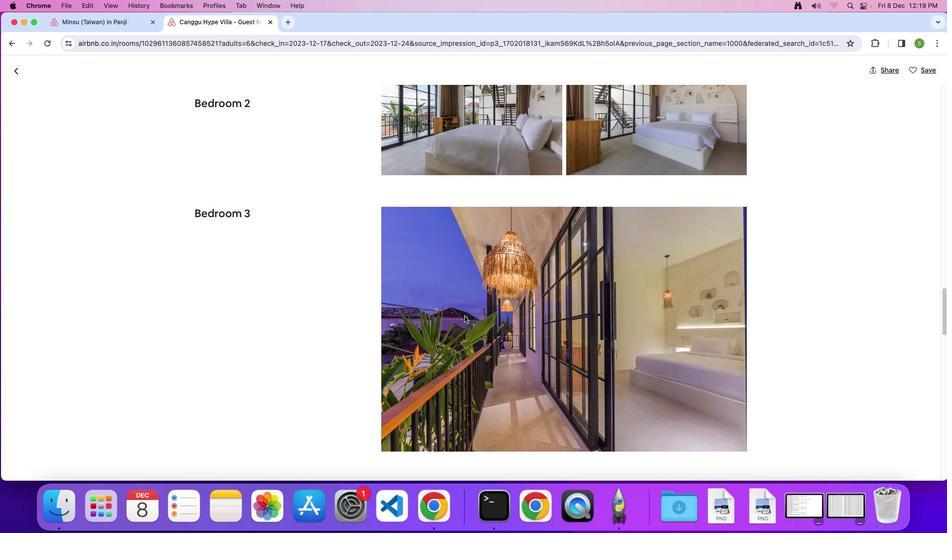 
Action: Mouse scrolled (464, 315) with delta (0, -1)
Screenshot: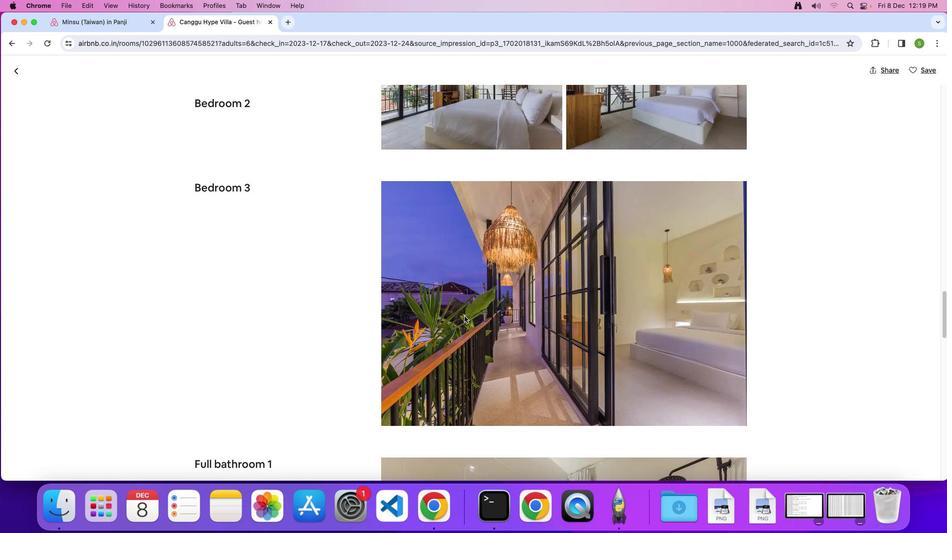 
Action: Mouse scrolled (464, 315) with delta (0, 0)
Screenshot: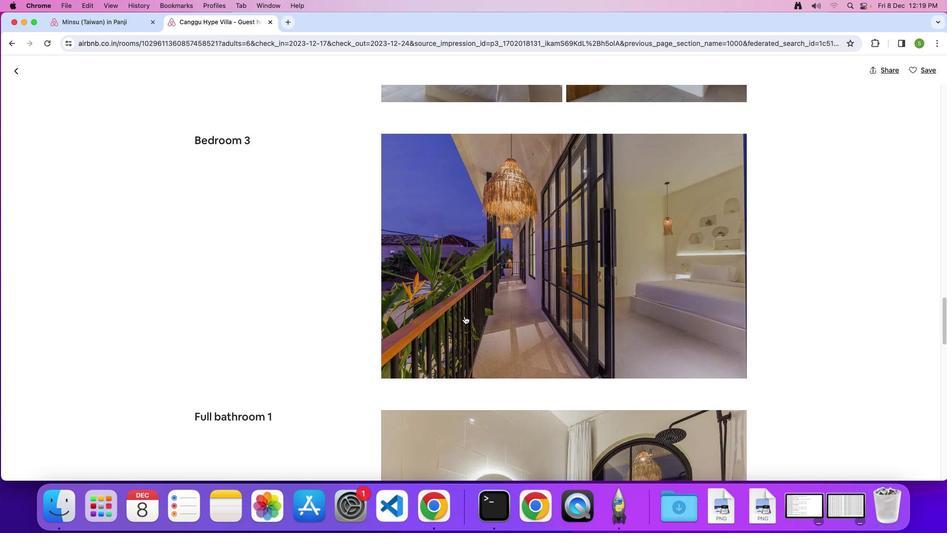 
Action: Mouse scrolled (464, 315) with delta (0, 0)
Screenshot: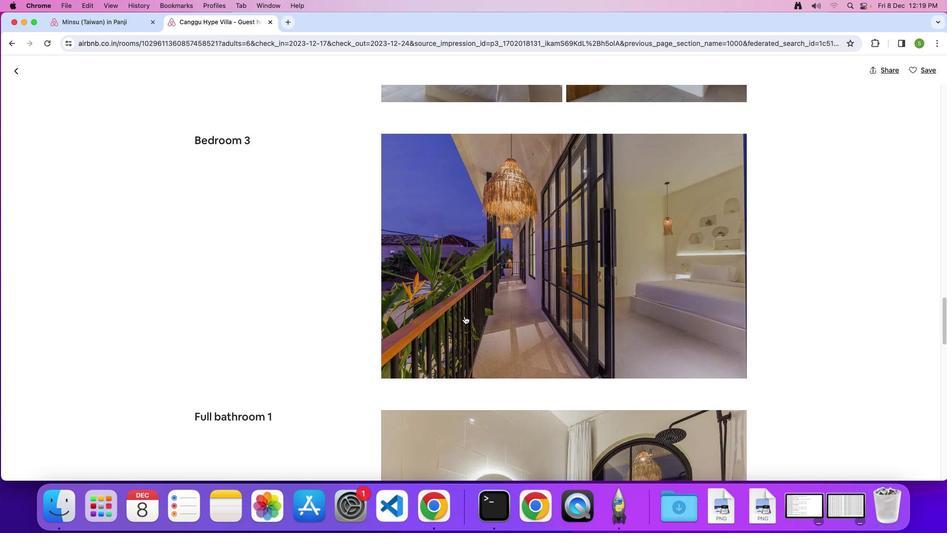 
Action: Mouse scrolled (464, 315) with delta (0, -1)
Screenshot: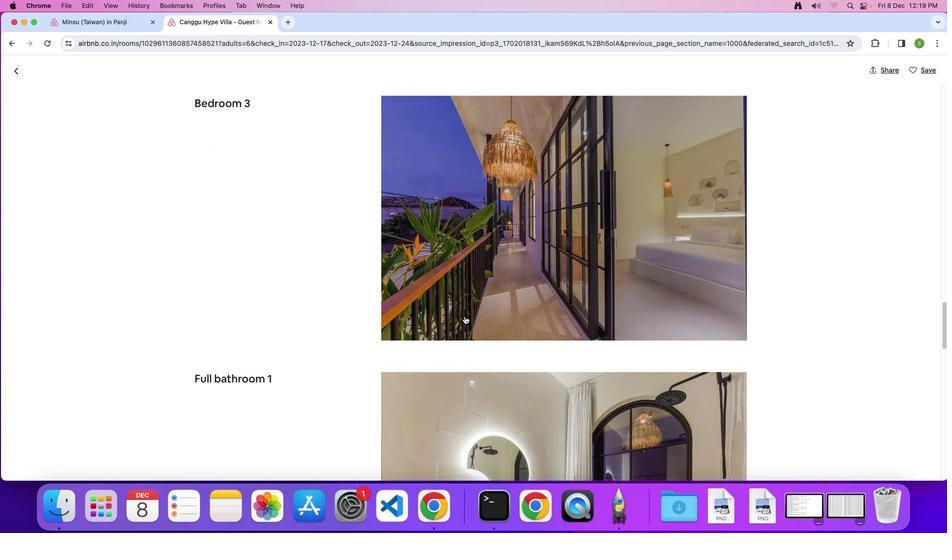 
Action: Mouse scrolled (464, 315) with delta (0, 0)
Screenshot: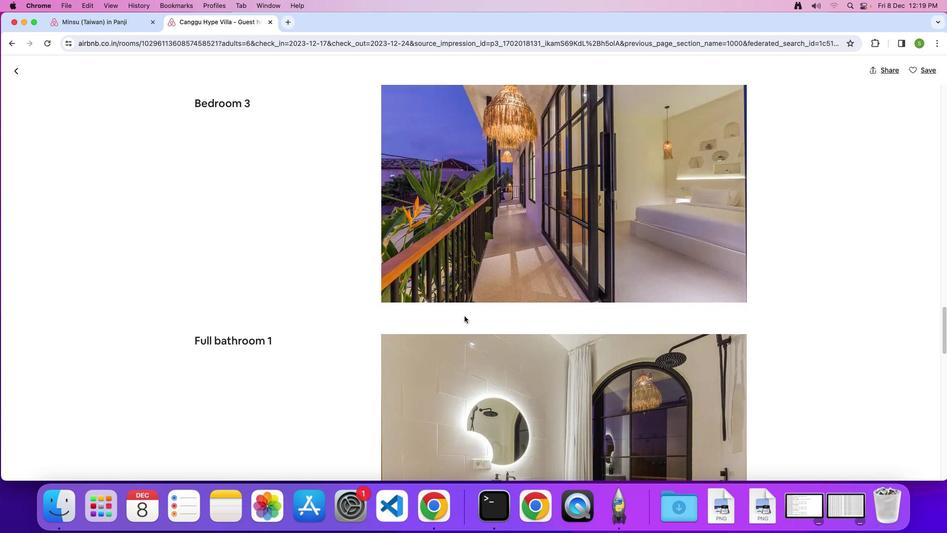 
Action: Mouse scrolled (464, 315) with delta (0, 0)
Screenshot: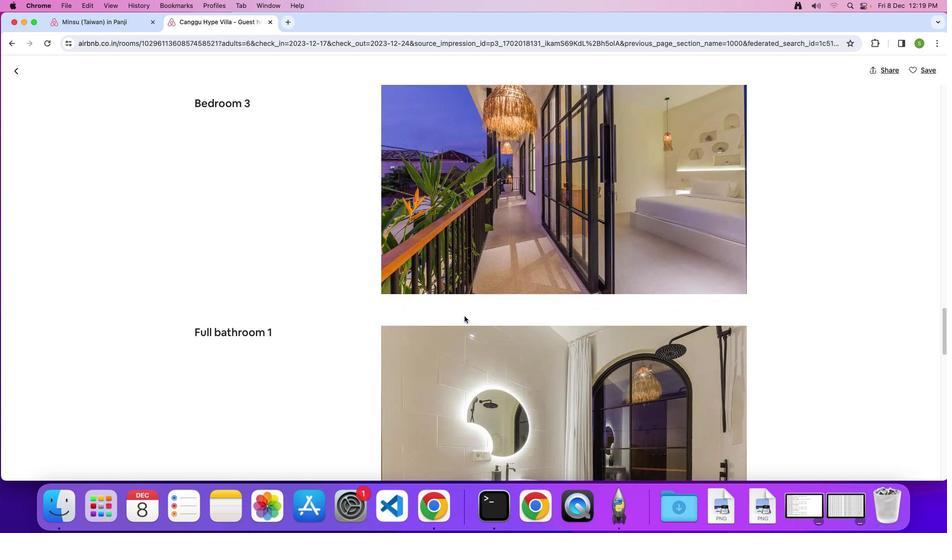 
Action: Mouse scrolled (464, 315) with delta (0, -1)
Screenshot: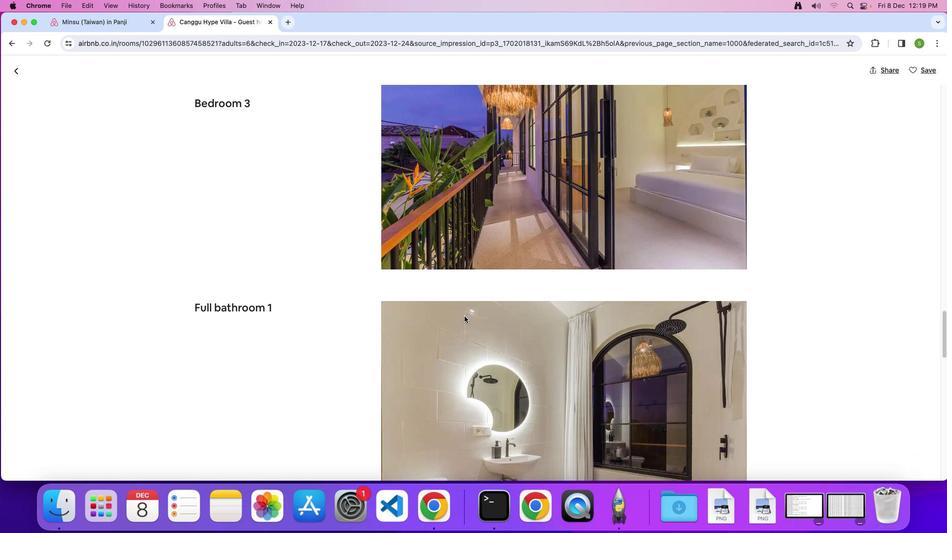 
Action: Mouse scrolled (464, 315) with delta (0, 0)
Screenshot: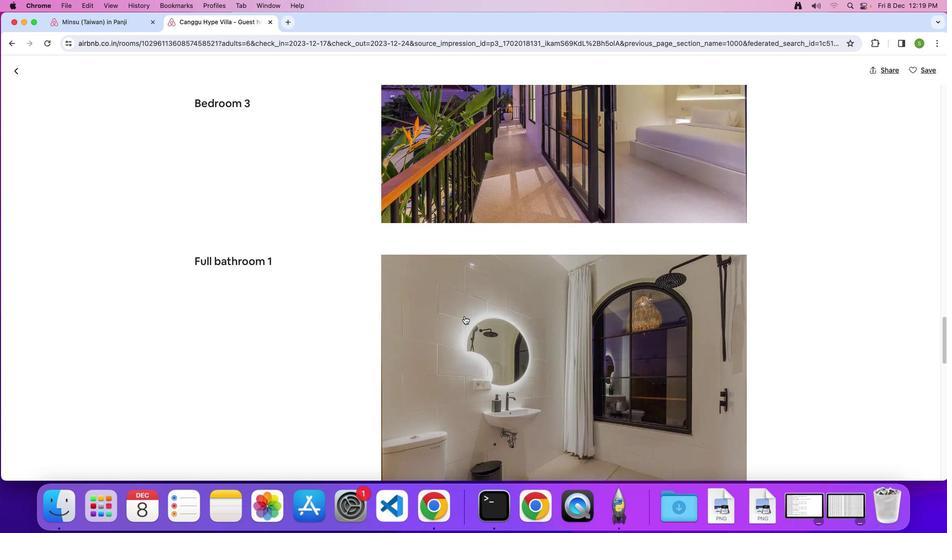 
Action: Mouse scrolled (464, 315) with delta (0, 0)
Screenshot: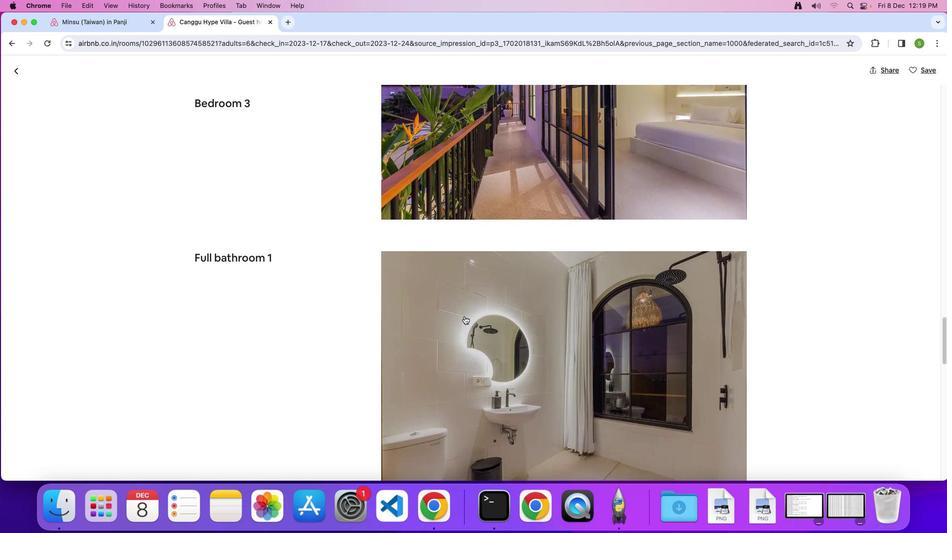 
Action: Mouse scrolled (464, 315) with delta (0, 0)
Screenshot: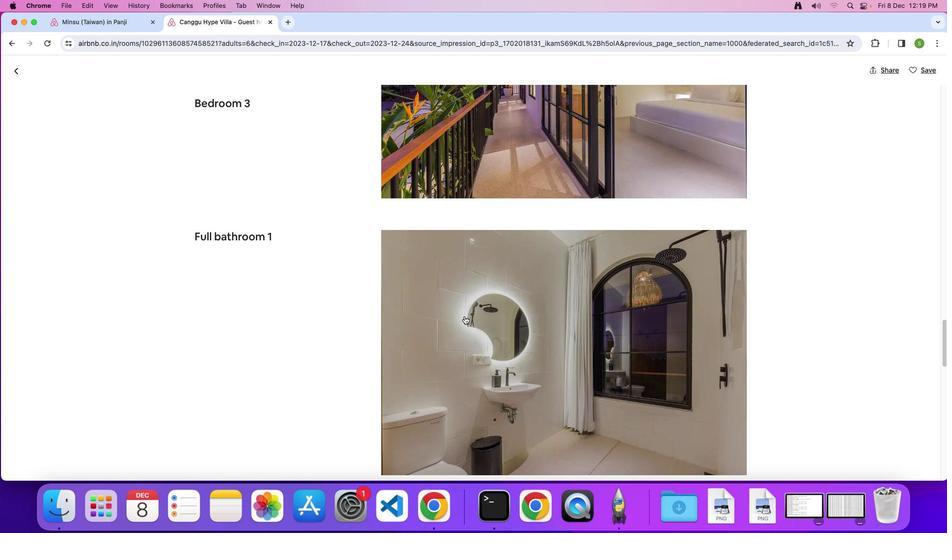 
Action: Mouse scrolled (464, 315) with delta (0, 0)
Screenshot: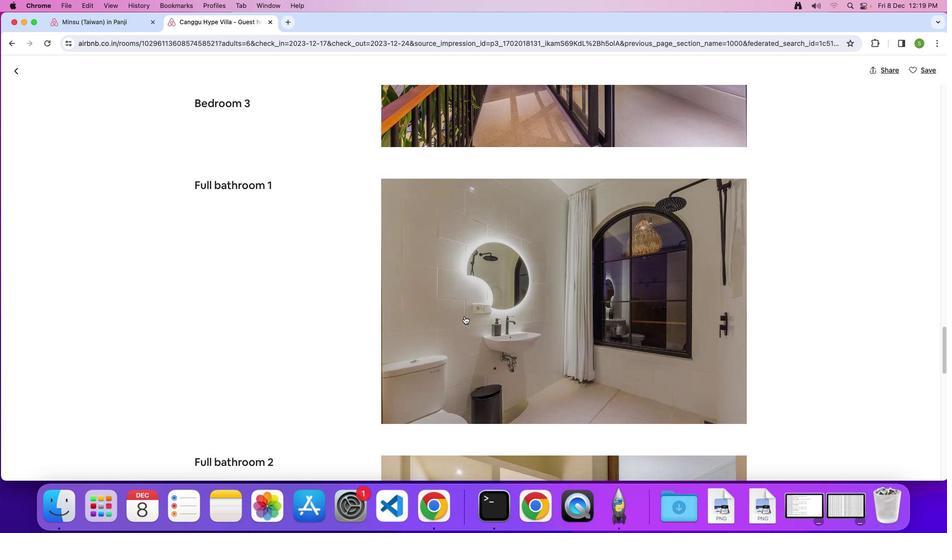
Action: Mouse scrolled (464, 315) with delta (0, 0)
Screenshot: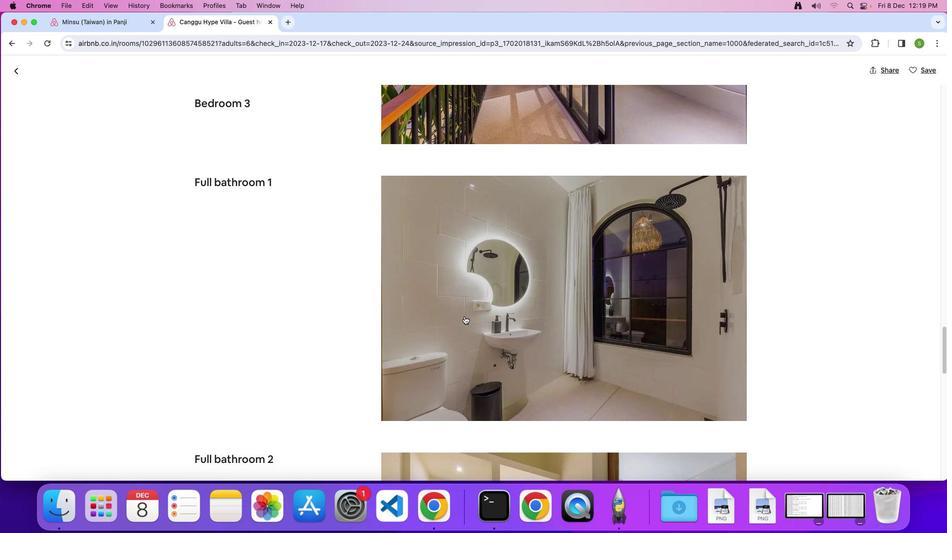 
Action: Mouse scrolled (464, 315) with delta (0, -1)
Screenshot: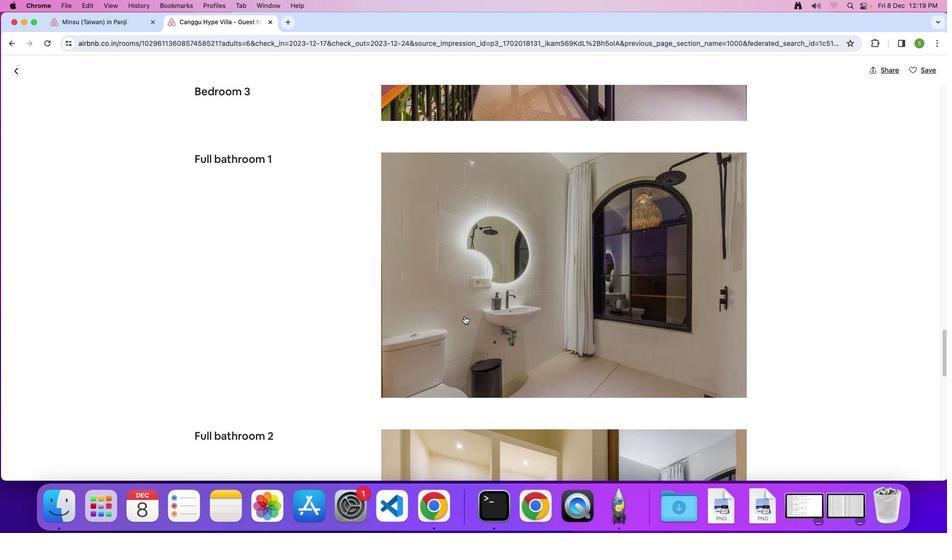 
Action: Mouse scrolled (464, 315) with delta (0, 0)
Screenshot: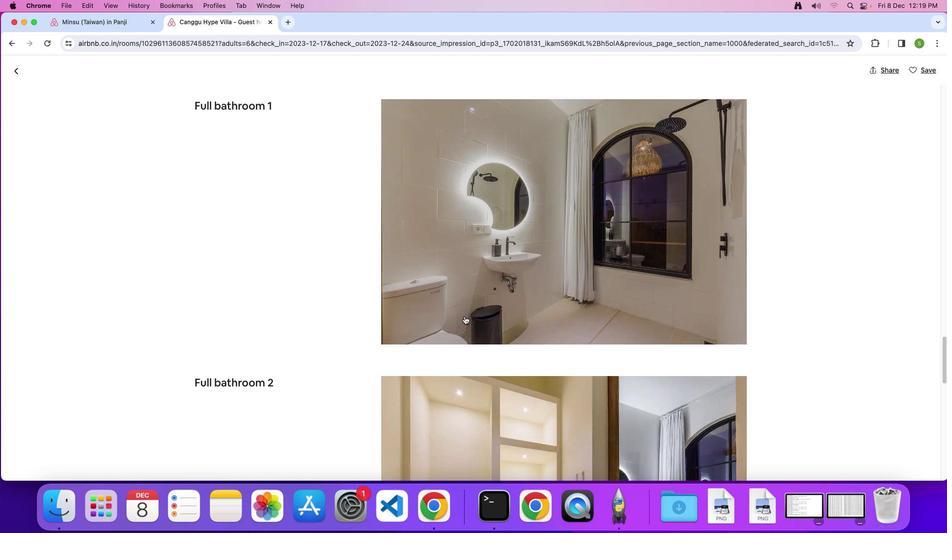 
Action: Mouse scrolled (464, 315) with delta (0, 0)
Screenshot: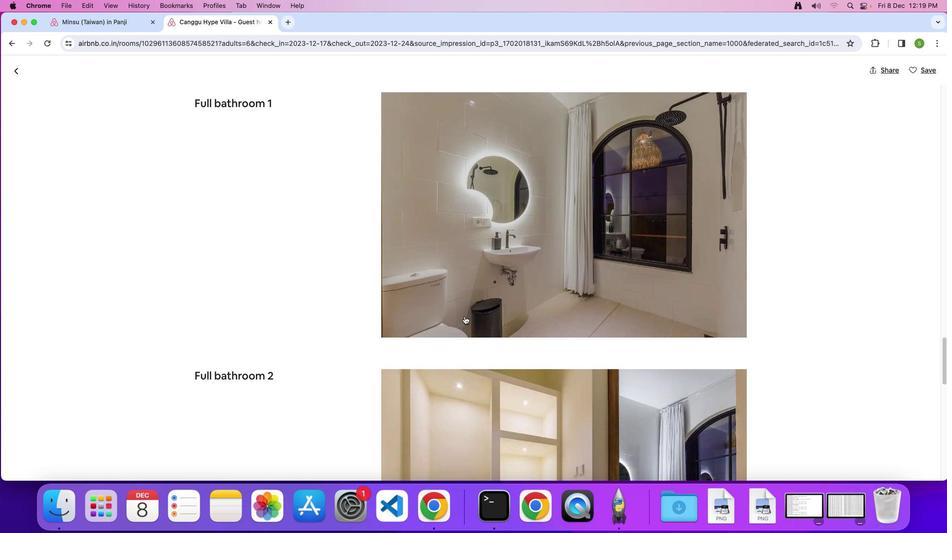 
Action: Mouse scrolled (464, 315) with delta (0, 0)
Screenshot: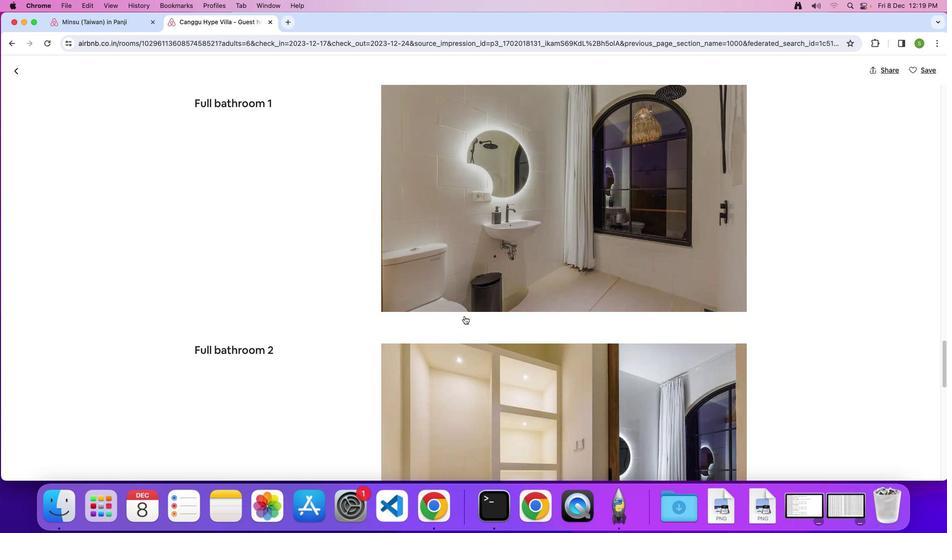
Action: Mouse scrolled (464, 315) with delta (0, 0)
Screenshot: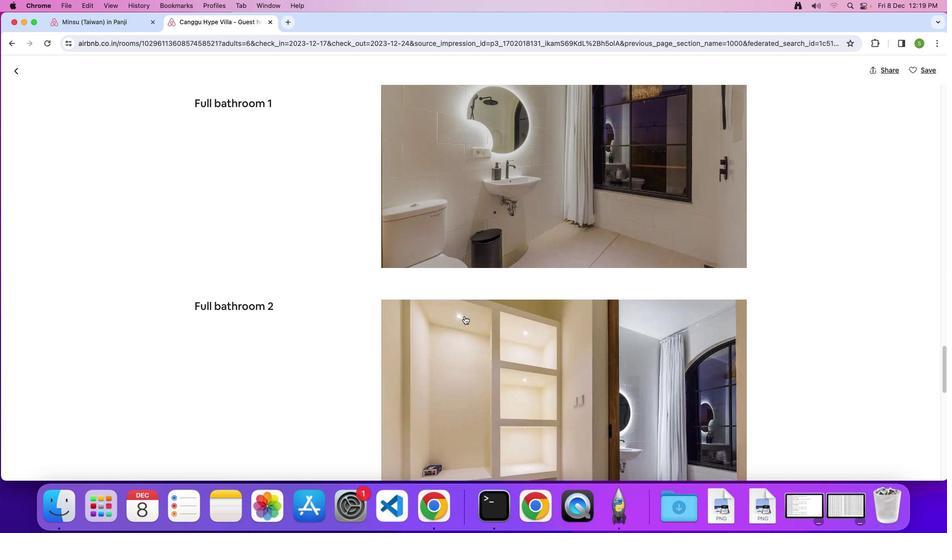 
Action: Mouse scrolled (464, 315) with delta (0, 0)
Screenshot: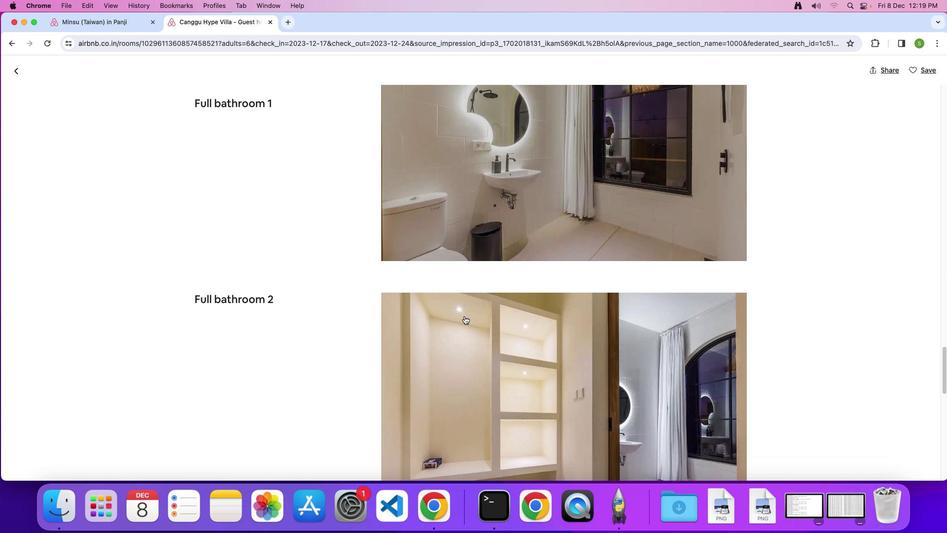 
Action: Mouse scrolled (464, 315) with delta (0, -1)
Screenshot: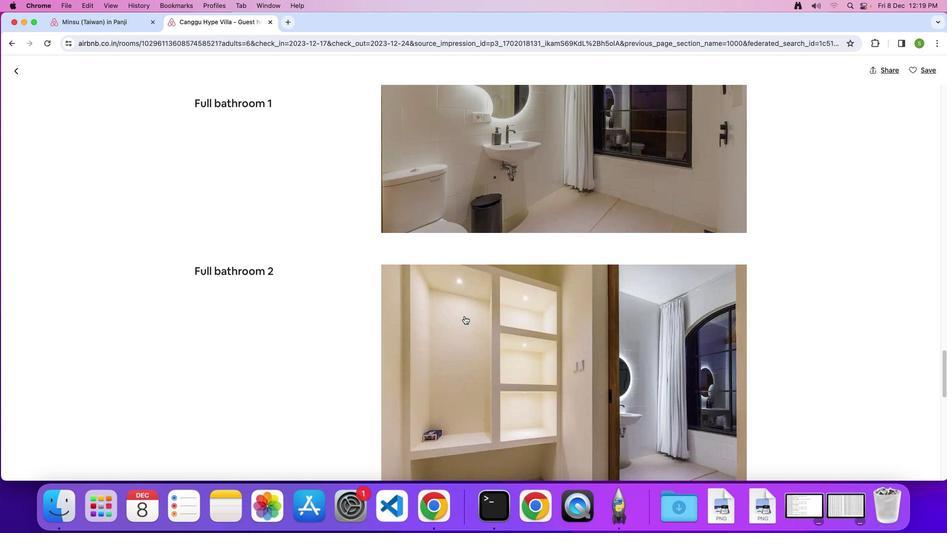 
Action: Mouse scrolled (464, 315) with delta (0, 0)
Screenshot: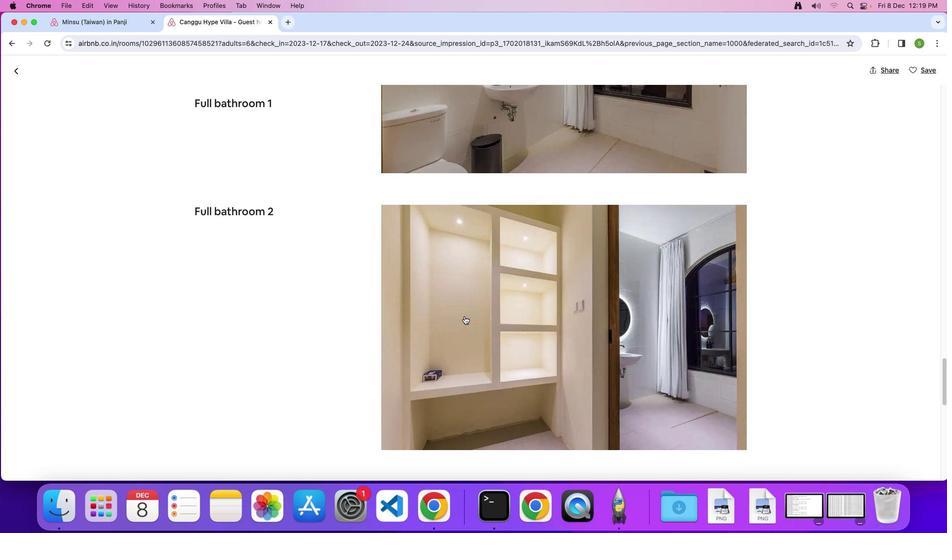 
Action: Mouse scrolled (464, 315) with delta (0, 0)
Screenshot: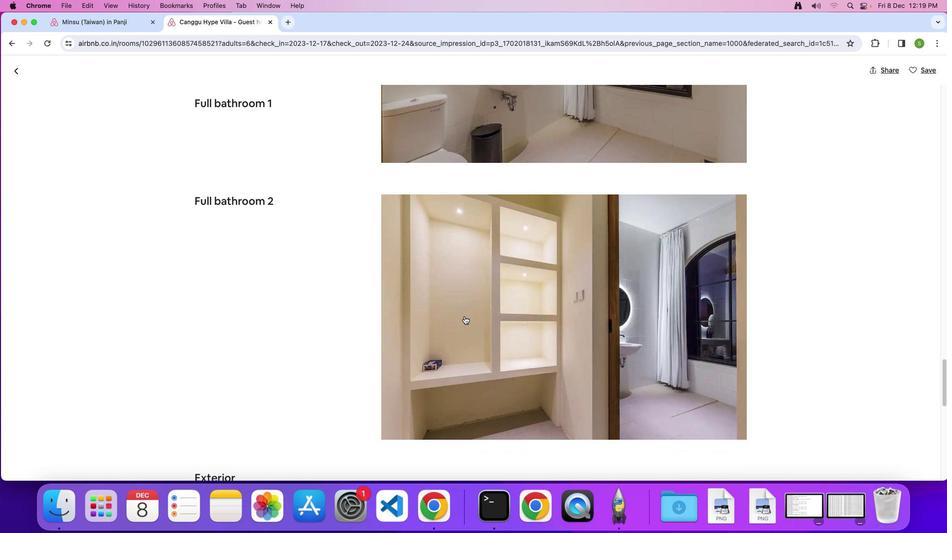 
Action: Mouse scrolled (464, 315) with delta (0, -1)
Screenshot: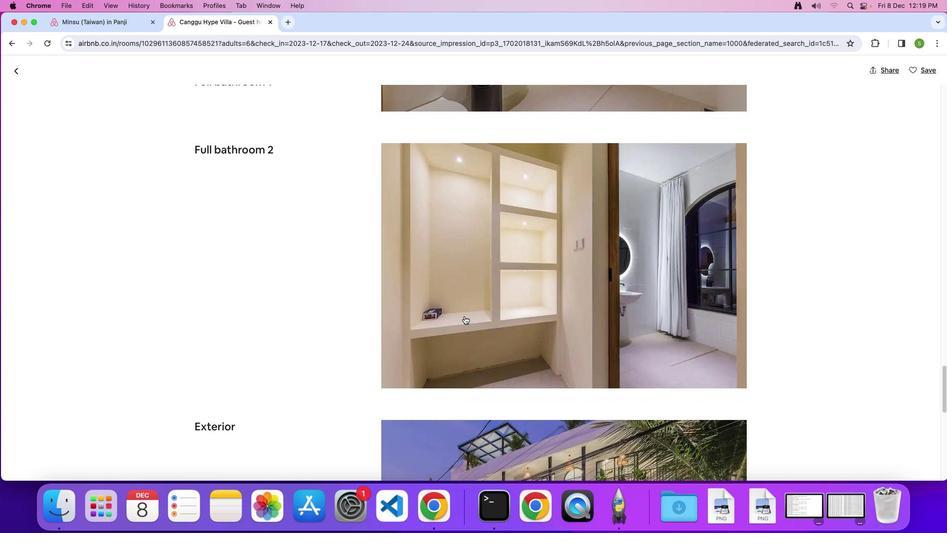 
Action: Mouse scrolled (464, 315) with delta (0, 0)
Screenshot: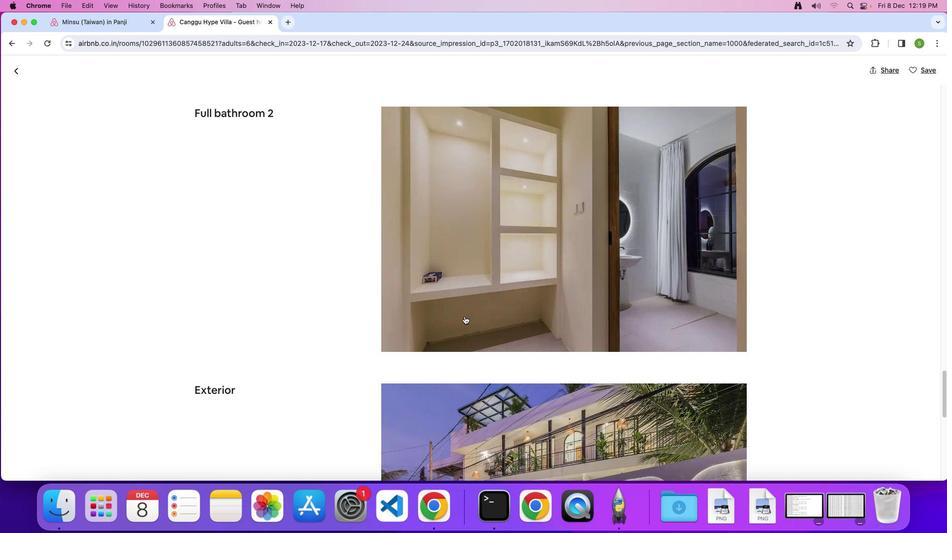 
Action: Mouse scrolled (464, 315) with delta (0, 0)
Screenshot: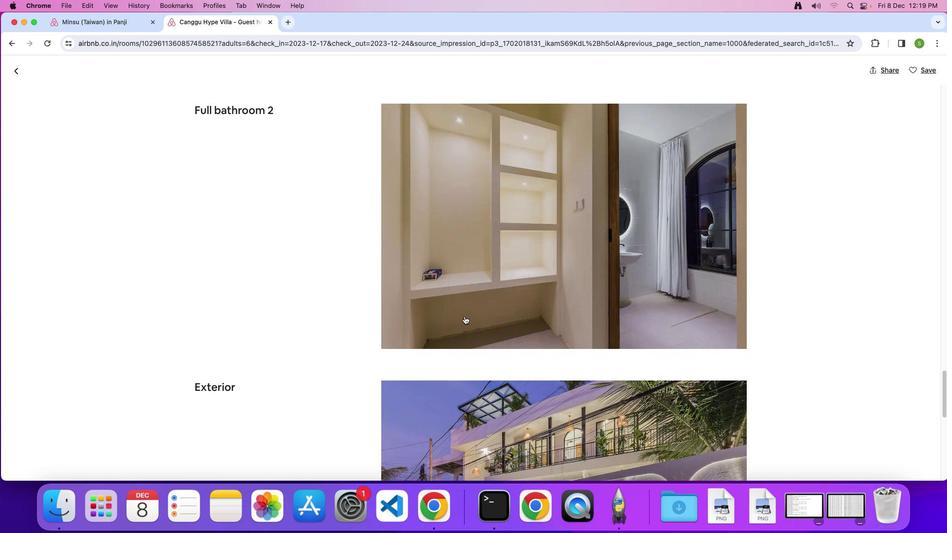 
Action: Mouse scrolled (464, 315) with delta (0, -1)
Screenshot: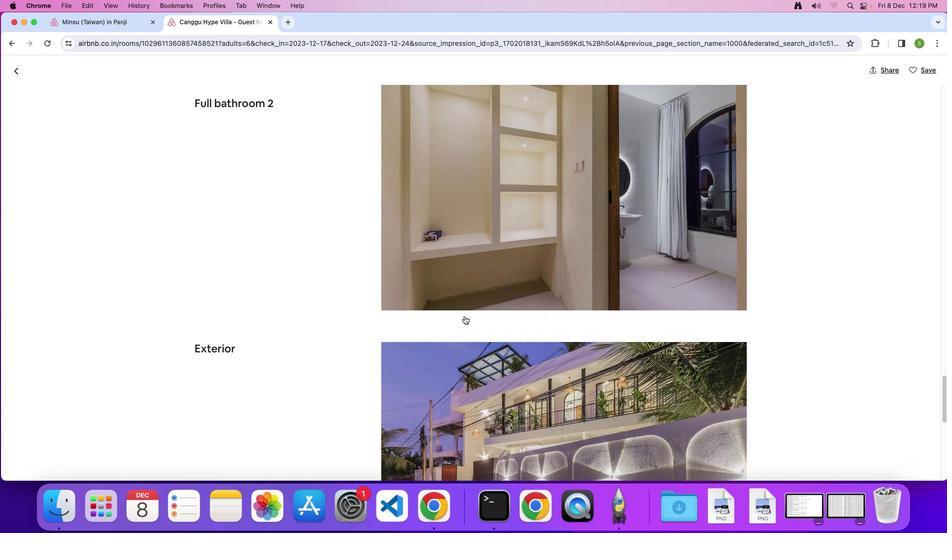 
Action: Mouse scrolled (464, 315) with delta (0, 0)
Screenshot: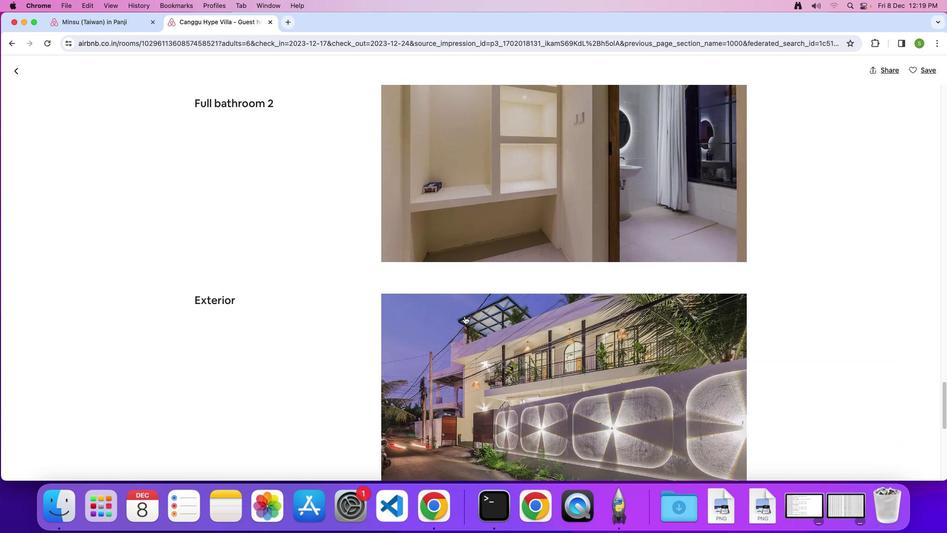 
Action: Mouse scrolled (464, 315) with delta (0, 0)
Screenshot: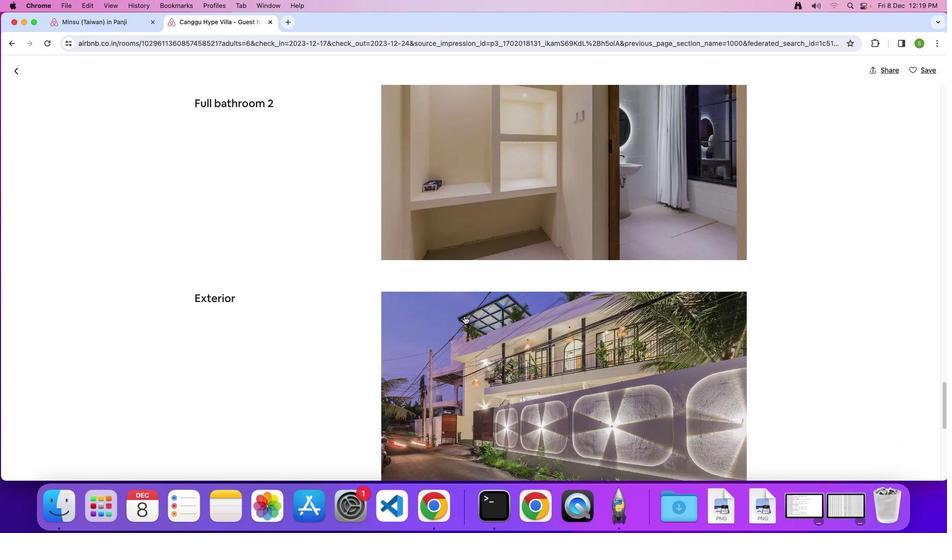 
Action: Mouse scrolled (464, 315) with delta (0, -1)
Screenshot: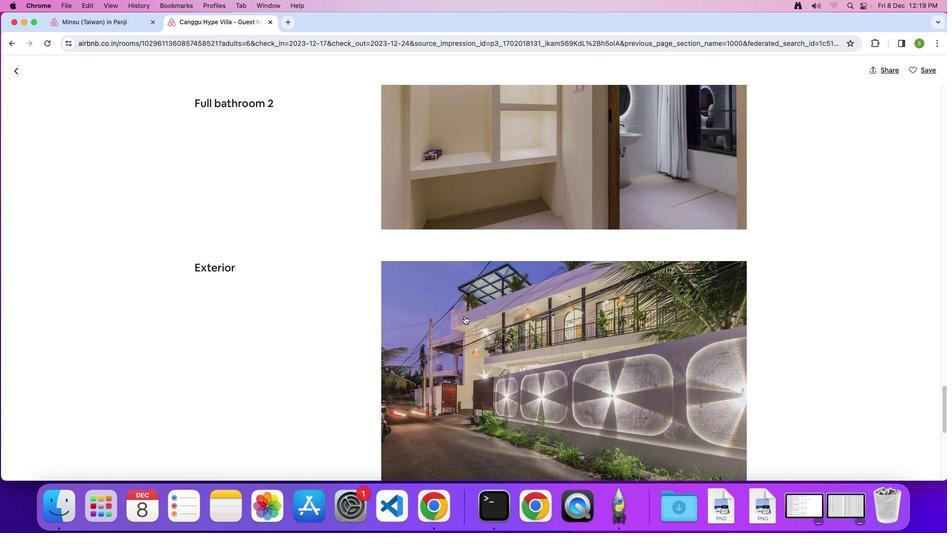 
Action: Mouse scrolled (464, 315) with delta (0, 0)
Screenshot: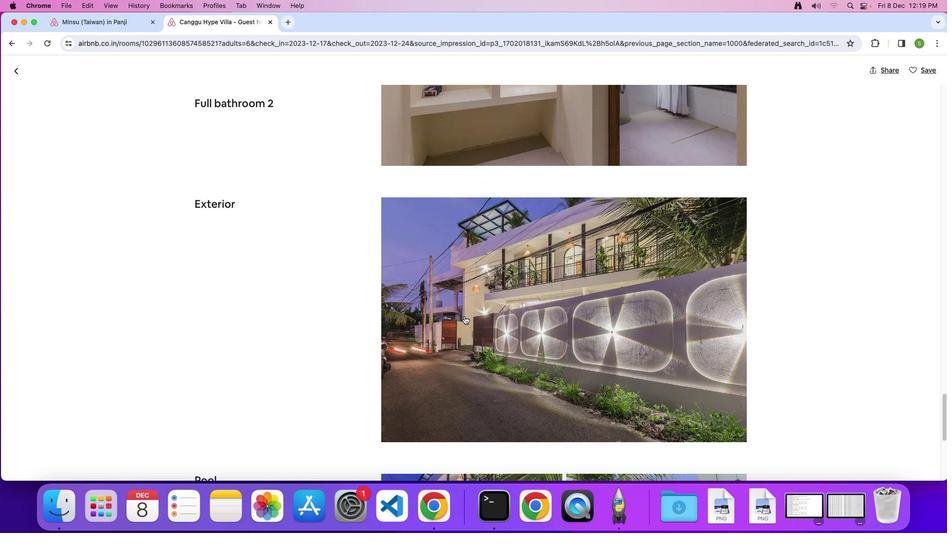 
Action: Mouse scrolled (464, 315) with delta (0, 0)
Screenshot: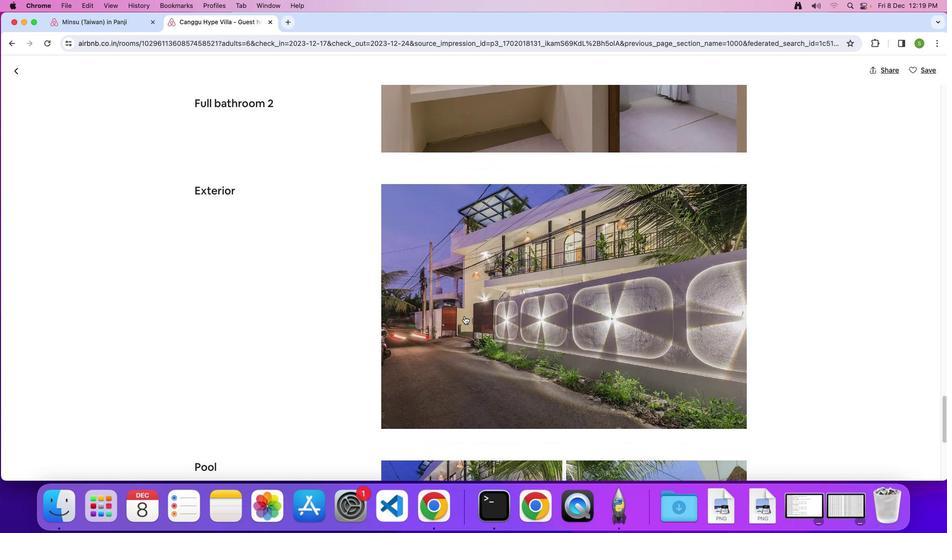 
Action: Mouse scrolled (464, 315) with delta (0, -1)
Screenshot: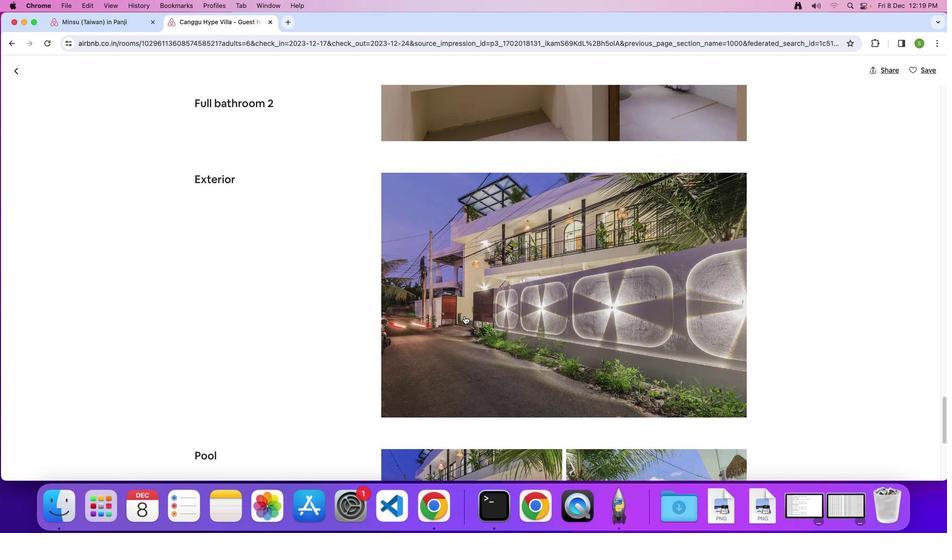 
Action: Mouse scrolled (464, 315) with delta (0, 0)
Screenshot: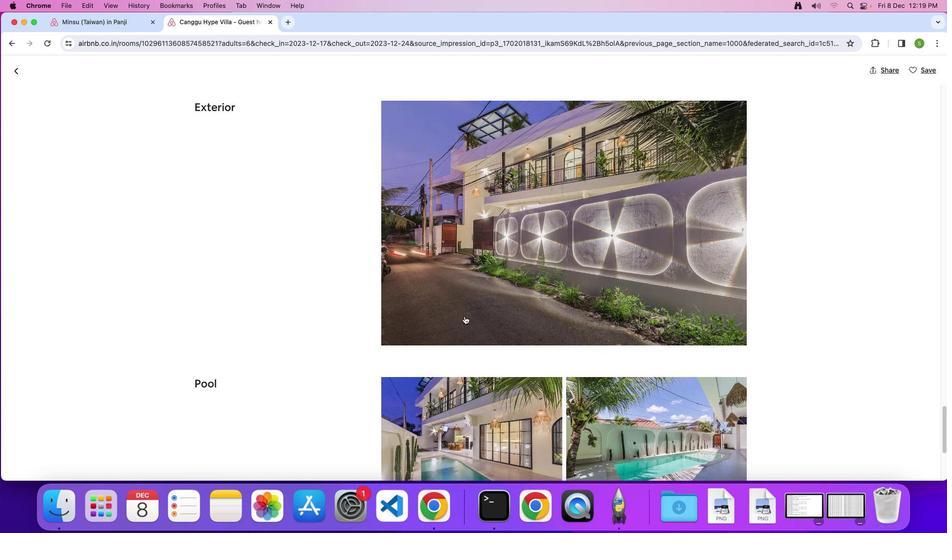 
Action: Mouse scrolled (464, 315) with delta (0, 0)
Screenshot: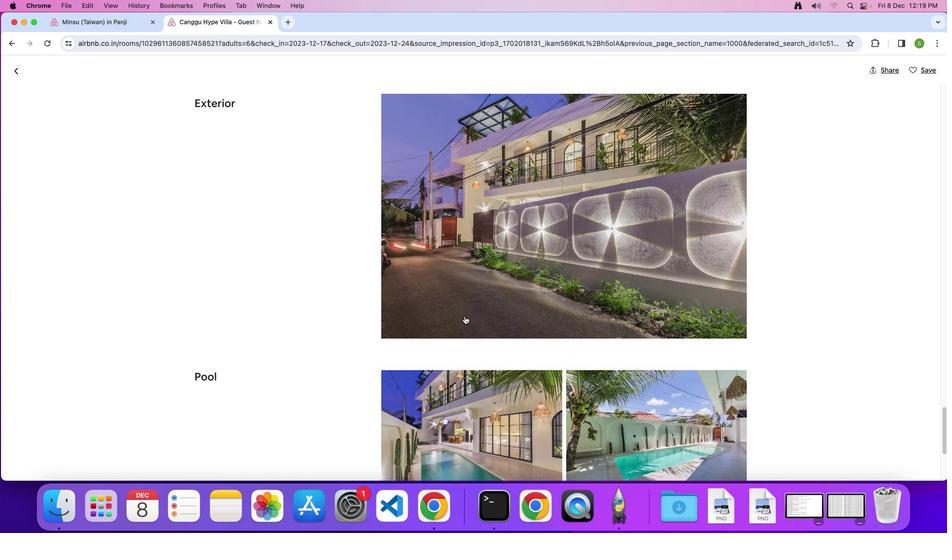 
Action: Mouse scrolled (464, 315) with delta (0, -1)
Screenshot: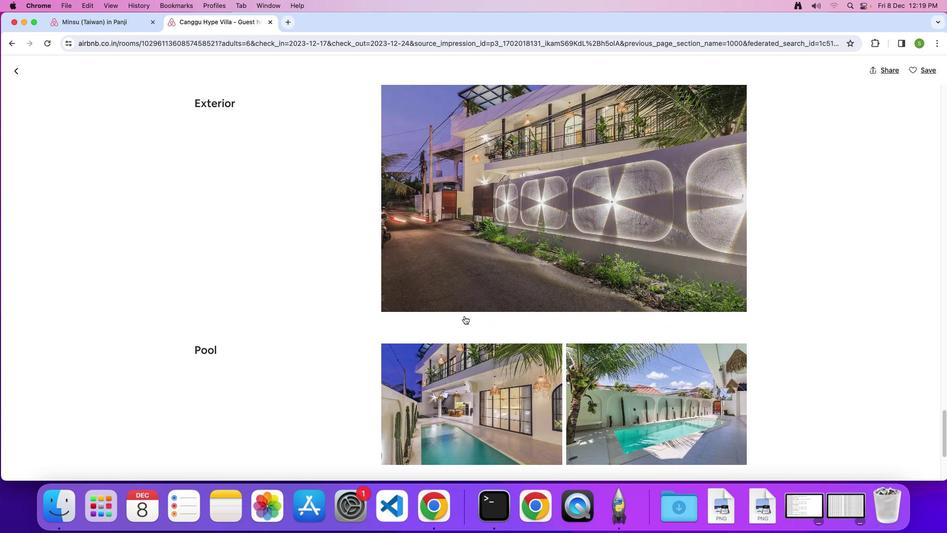 
Action: Mouse scrolled (464, 315) with delta (0, 0)
Screenshot: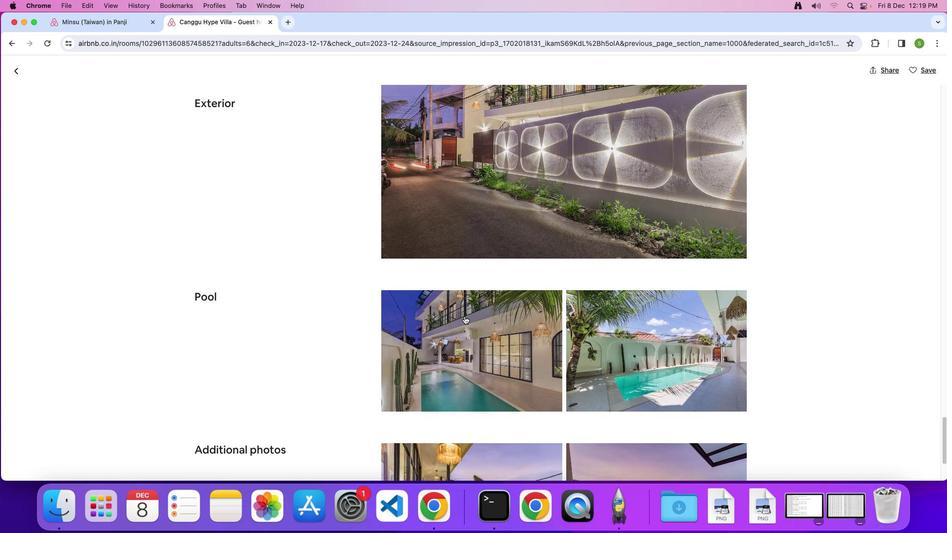 
Action: Mouse scrolled (464, 315) with delta (0, 0)
Screenshot: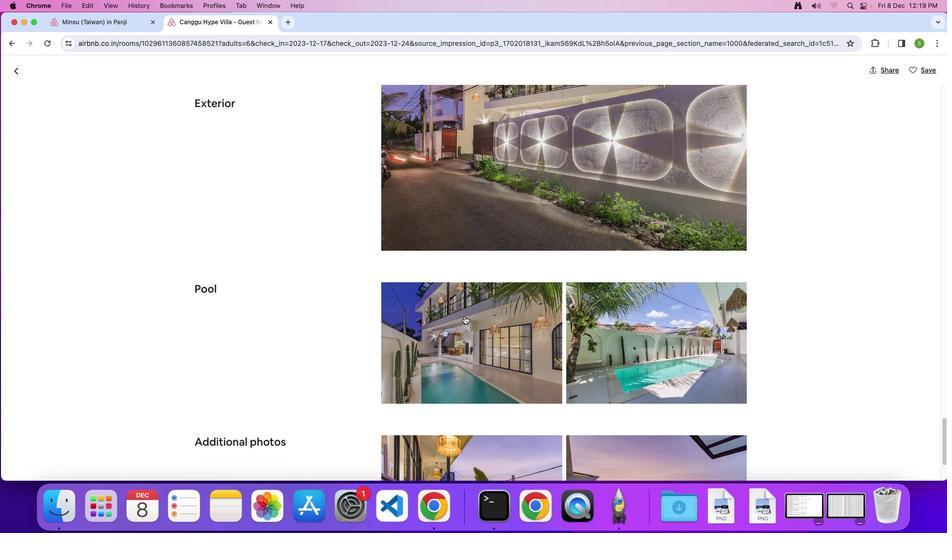 
Action: Mouse scrolled (464, 315) with delta (0, -1)
Screenshot: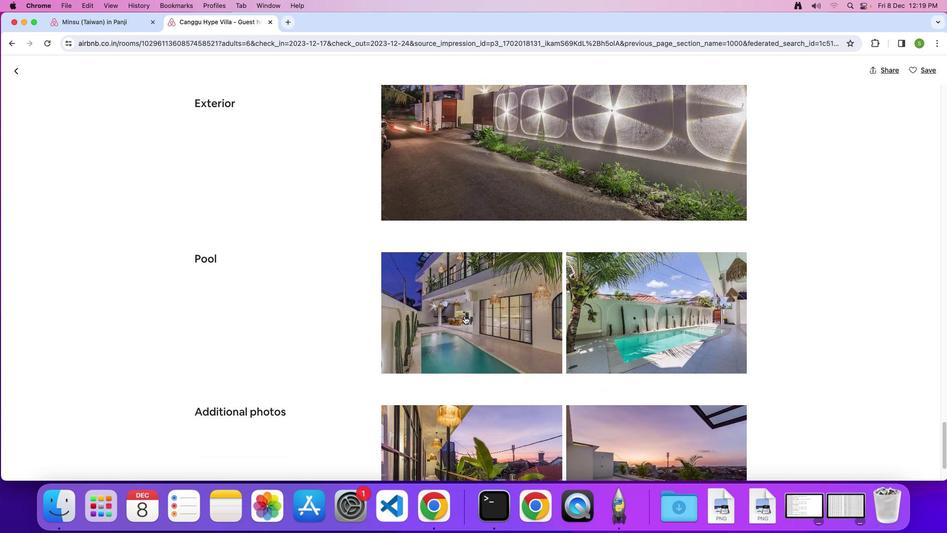 
Action: Mouse scrolled (464, 315) with delta (0, 0)
Screenshot: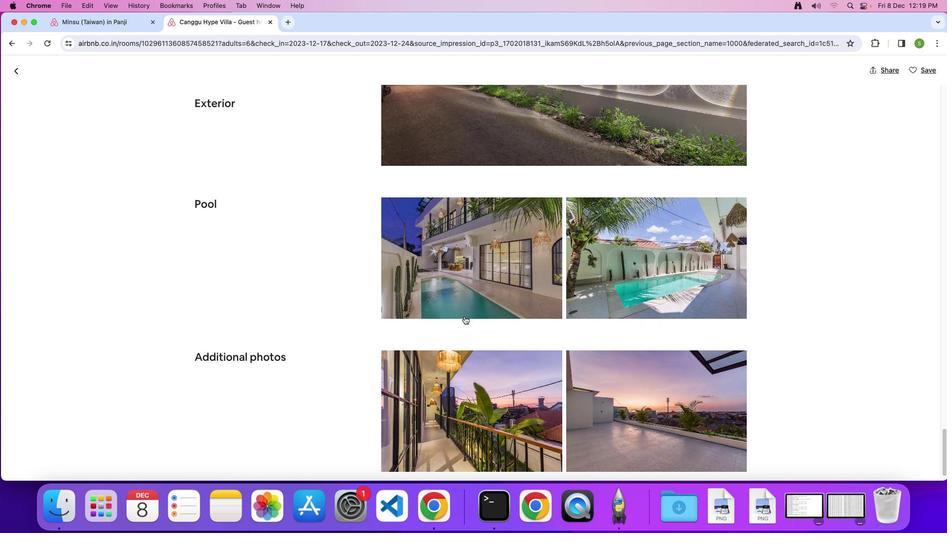 
Action: Mouse scrolled (464, 315) with delta (0, 0)
Screenshot: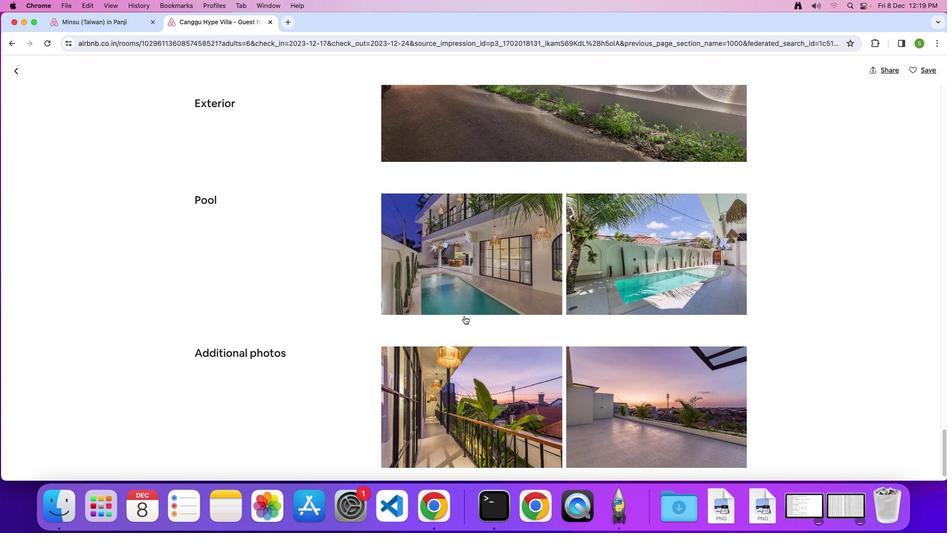 
Action: Mouse scrolled (464, 315) with delta (0, -1)
Screenshot: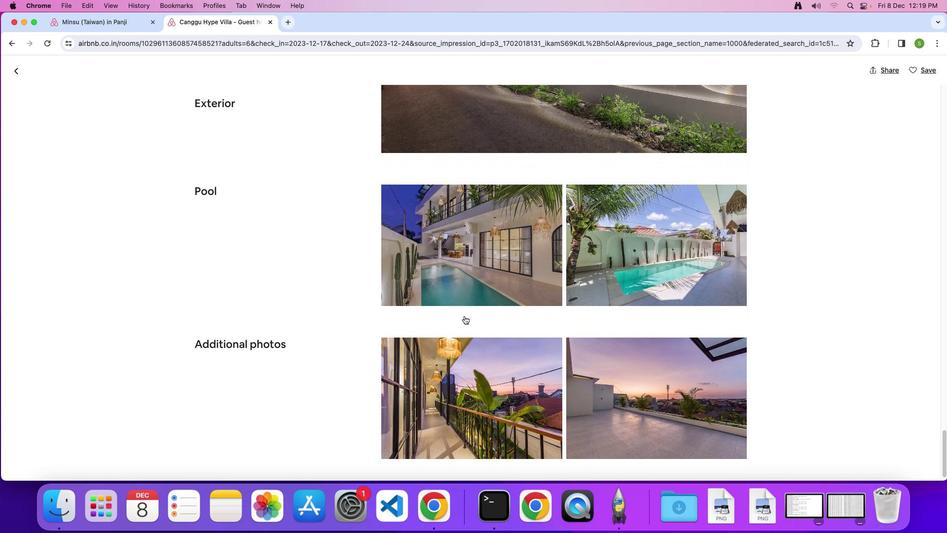 
Action: Mouse scrolled (464, 315) with delta (0, -1)
Screenshot: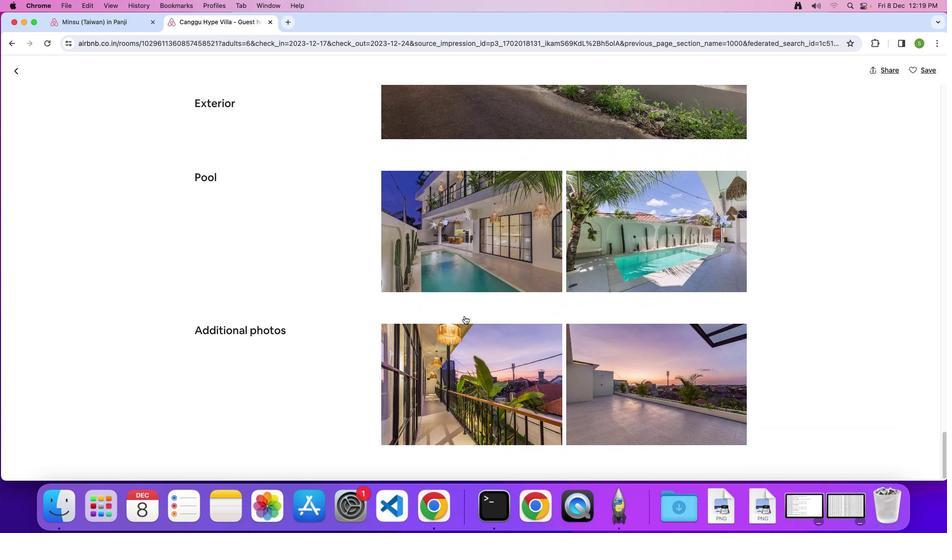 
Action: Mouse scrolled (464, 315) with delta (0, 0)
Screenshot: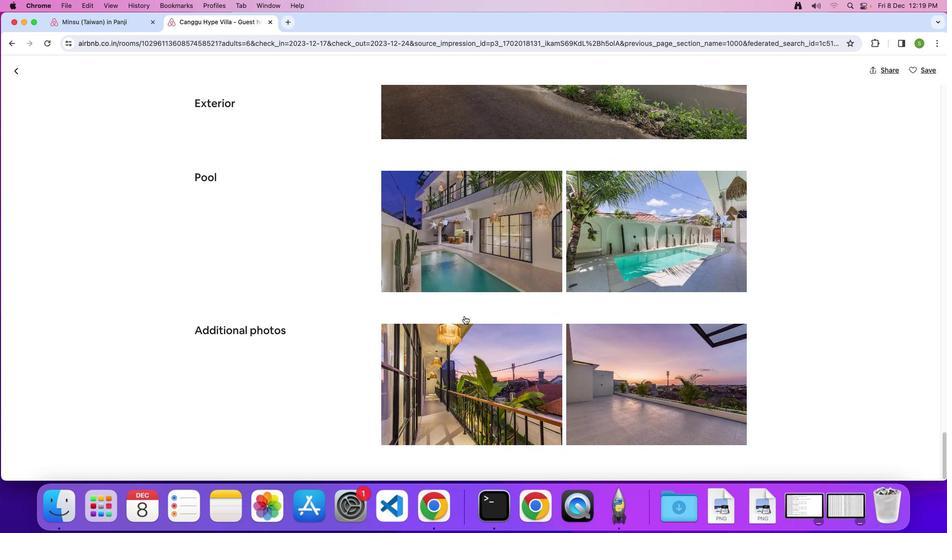 
Action: Mouse scrolled (464, 315) with delta (0, 0)
Screenshot: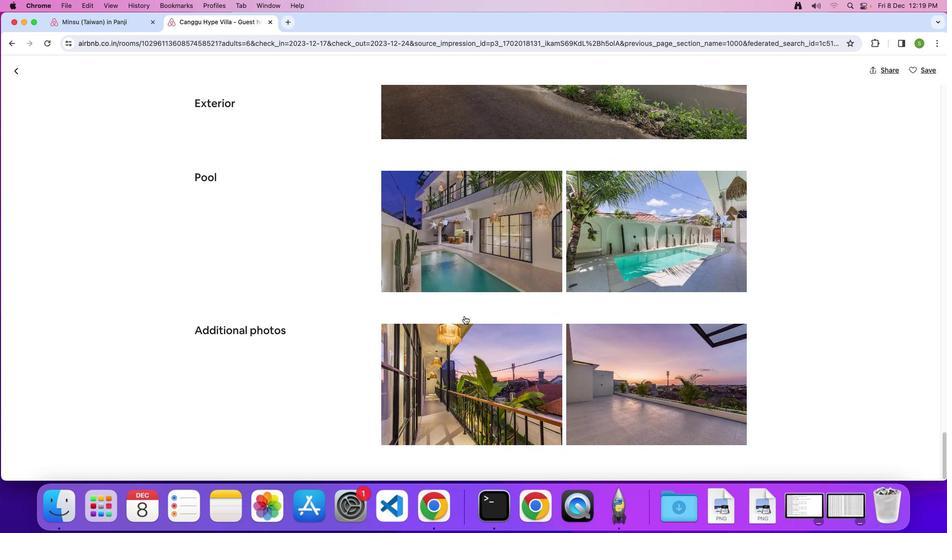 
Action: Mouse scrolled (464, 315) with delta (0, -1)
Screenshot: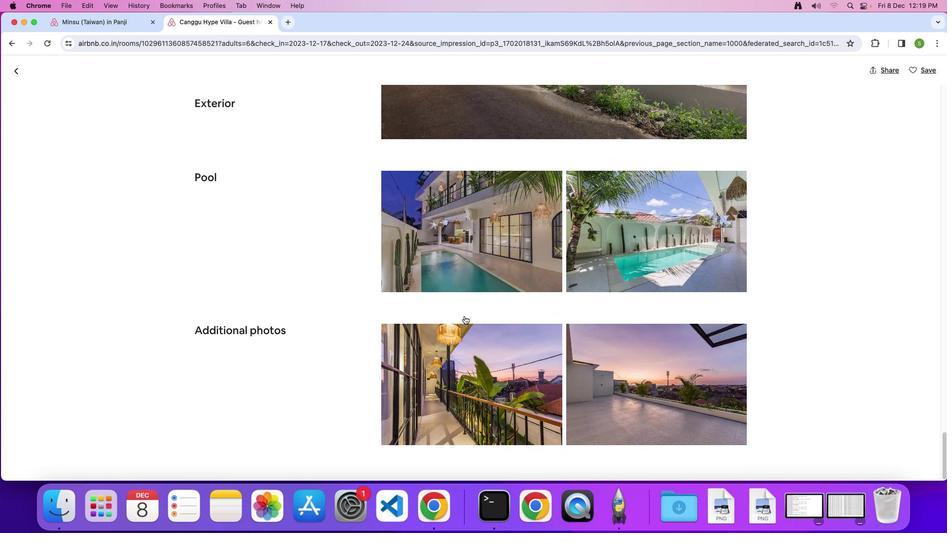 
Action: Mouse moved to (17, 75)
Screenshot: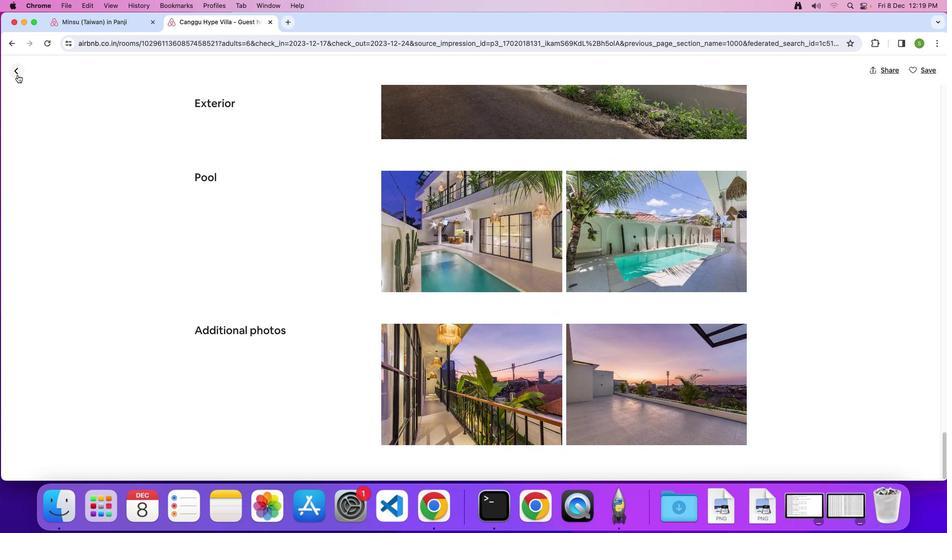 
Action: Mouse pressed left at (17, 75)
Screenshot: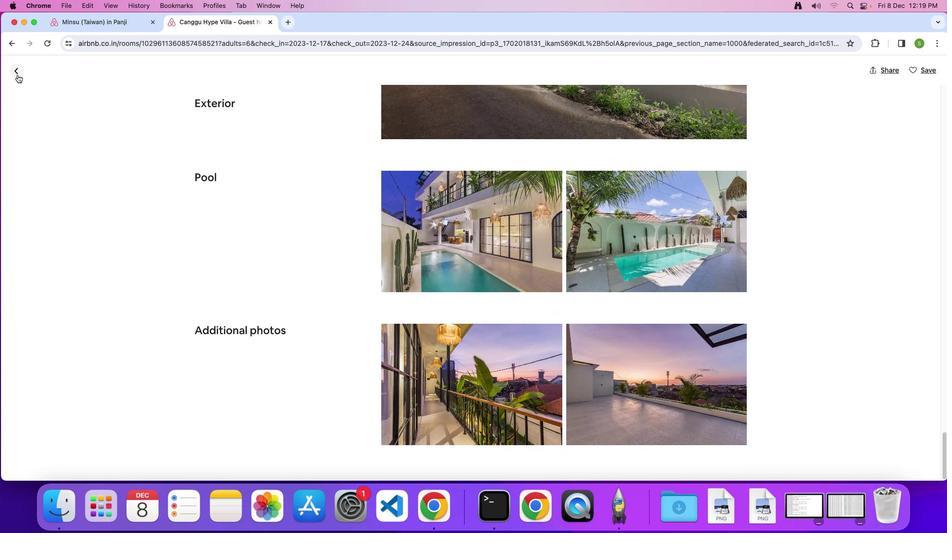 
Action: Mouse moved to (356, 292)
Screenshot: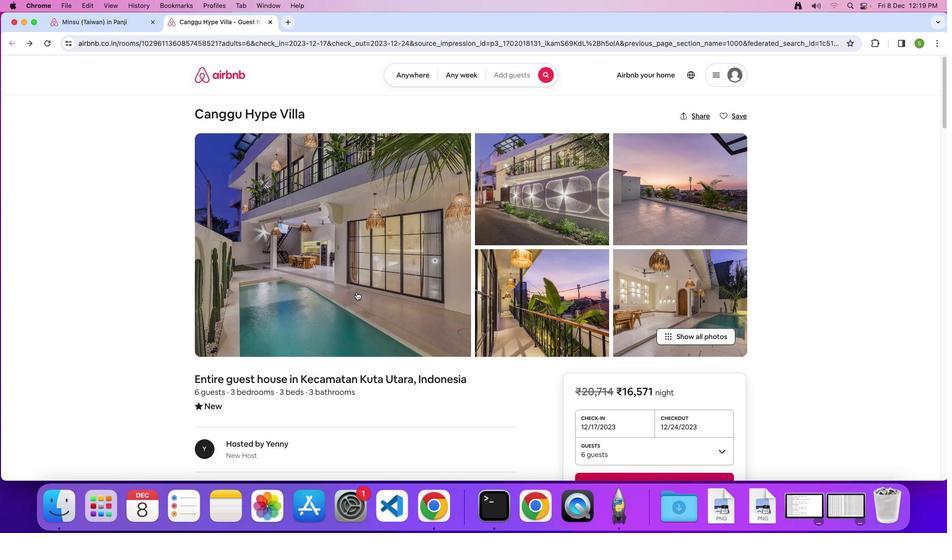
Action: Mouse scrolled (356, 292) with delta (0, 0)
Screenshot: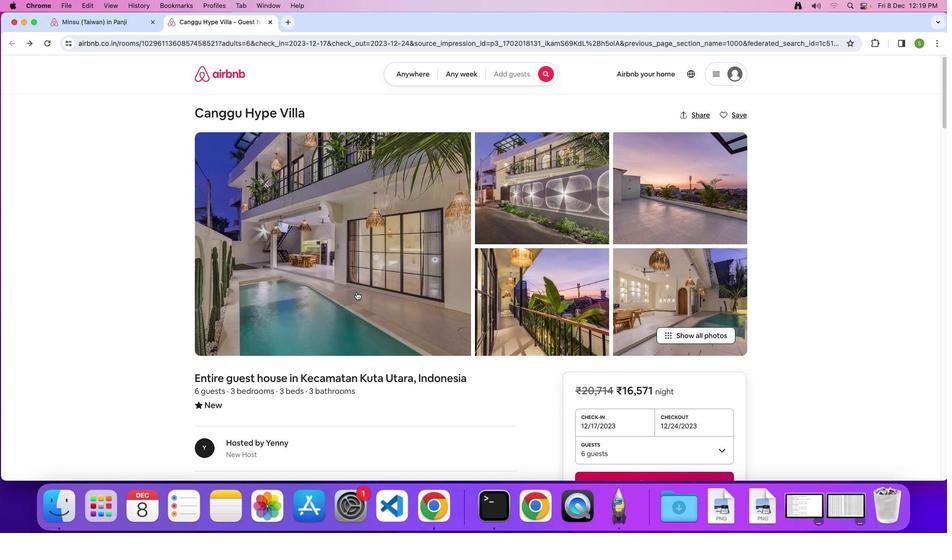 
Action: Mouse scrolled (356, 292) with delta (0, 0)
Screenshot: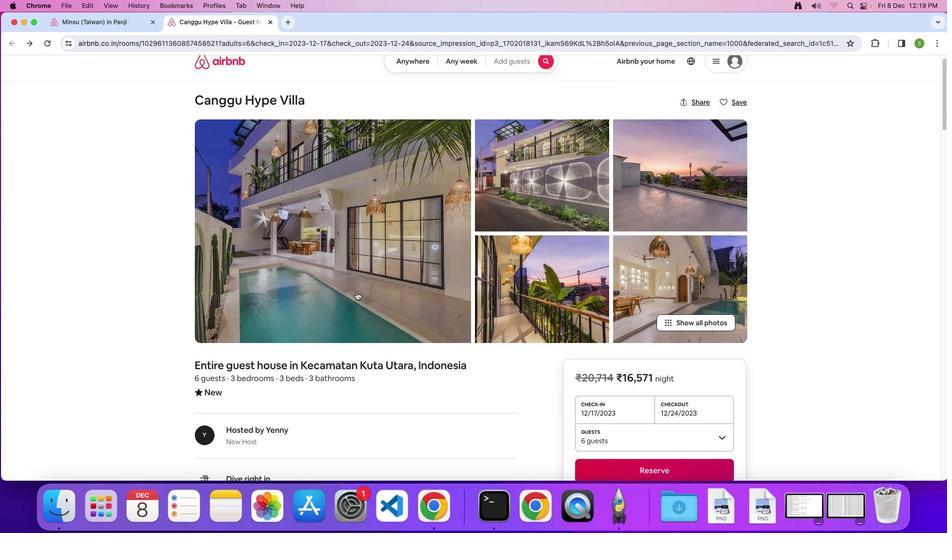 
Action: Mouse scrolled (356, 292) with delta (0, -1)
Screenshot: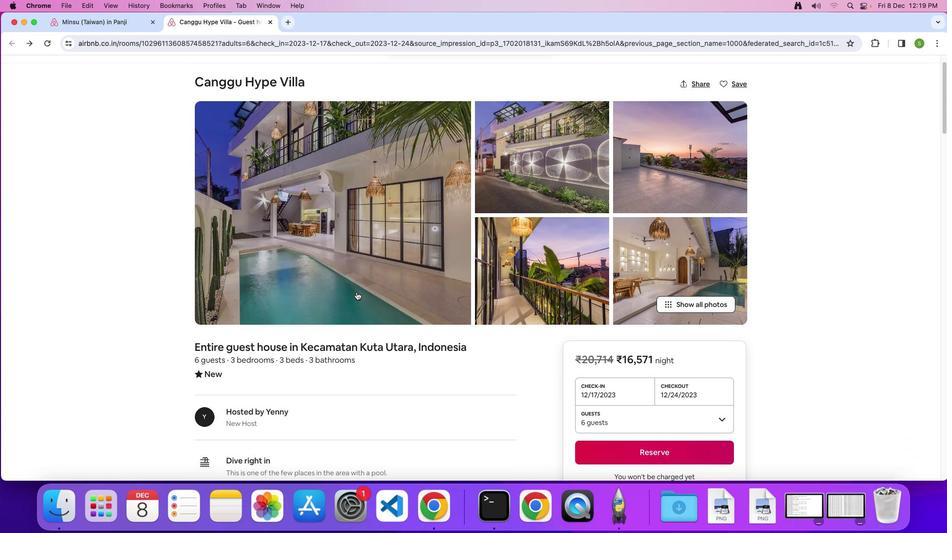 
Action: Mouse scrolled (356, 292) with delta (0, 0)
Screenshot: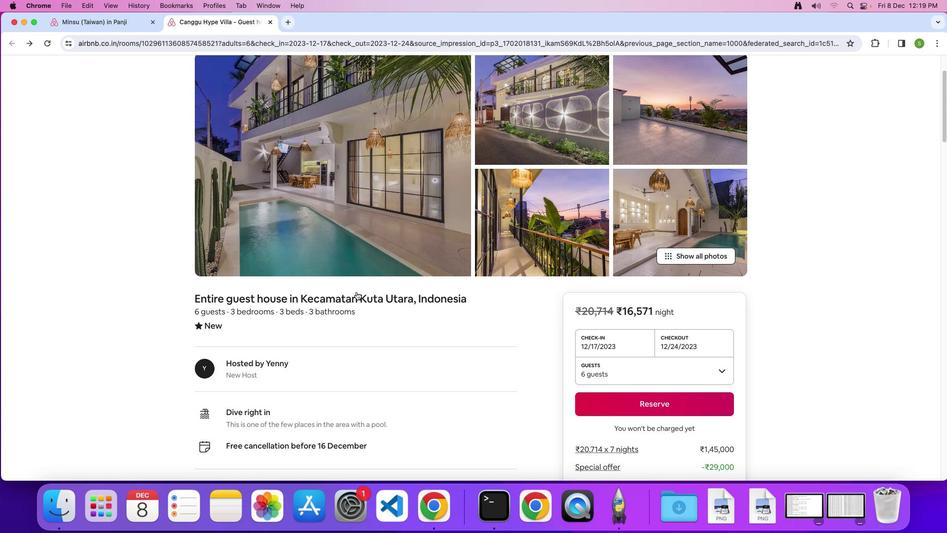 
Action: Mouse scrolled (356, 292) with delta (0, 0)
Screenshot: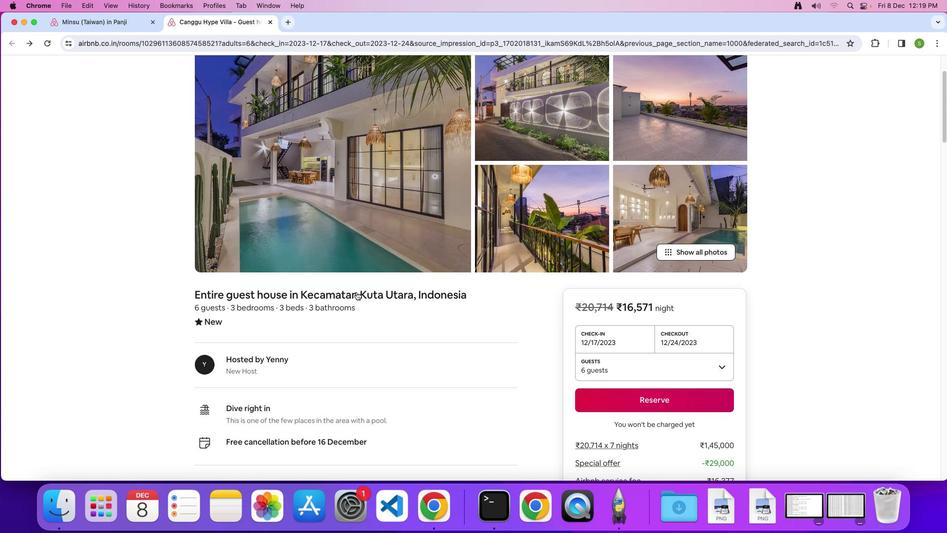 
Action: Mouse scrolled (356, 292) with delta (0, 0)
Screenshot: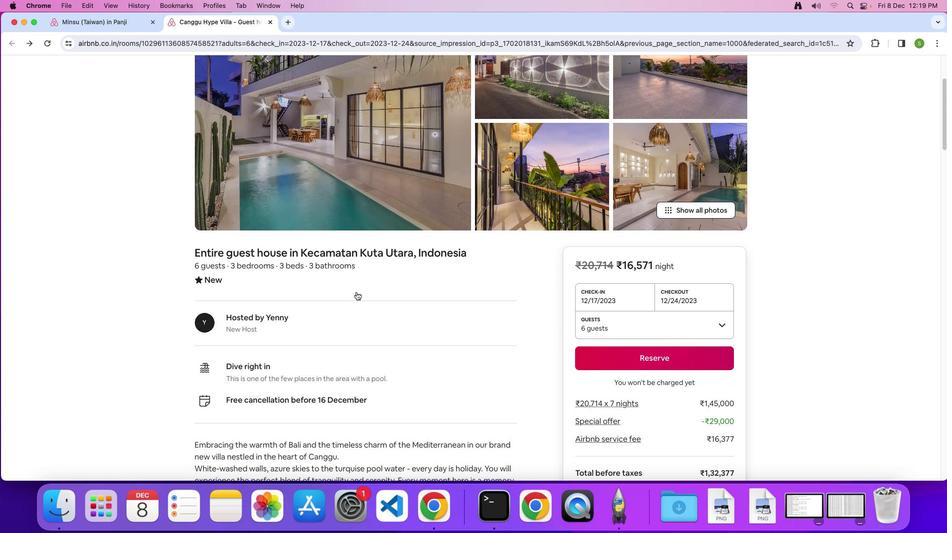 
Action: Mouse scrolled (356, 292) with delta (0, 0)
Screenshot: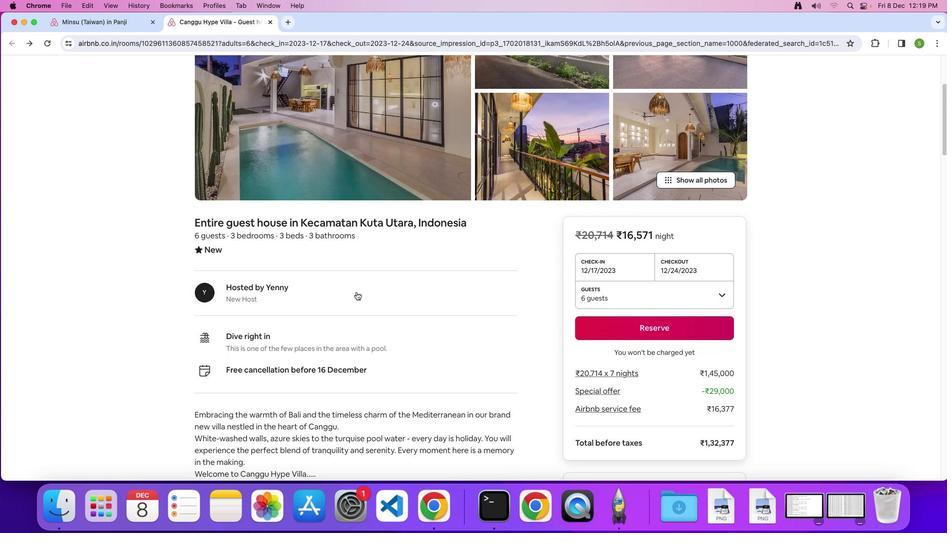 
Action: Mouse scrolled (356, 292) with delta (0, 0)
Screenshot: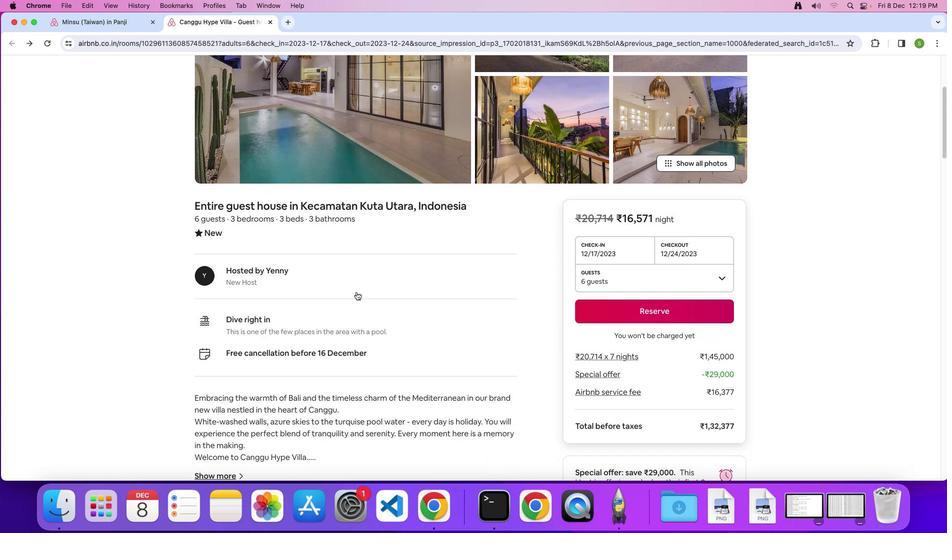 
Action: Mouse scrolled (356, 292) with delta (0, -1)
Screenshot: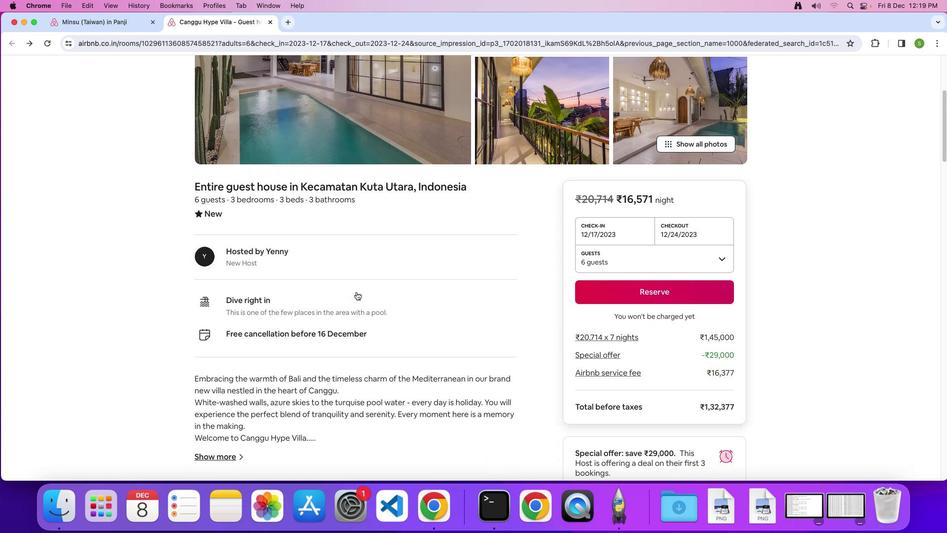 
Action: Mouse scrolled (356, 292) with delta (0, 0)
Screenshot: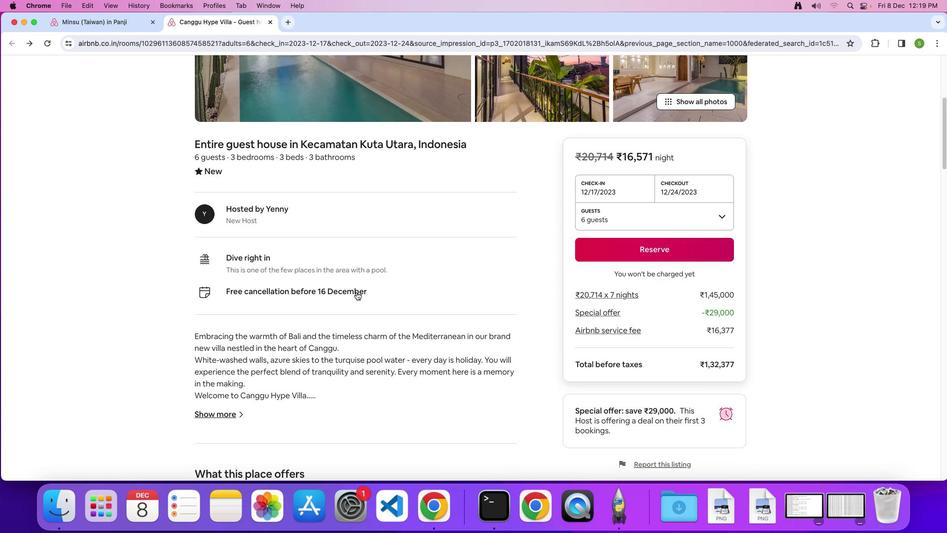 
Action: Mouse scrolled (356, 292) with delta (0, 0)
Screenshot: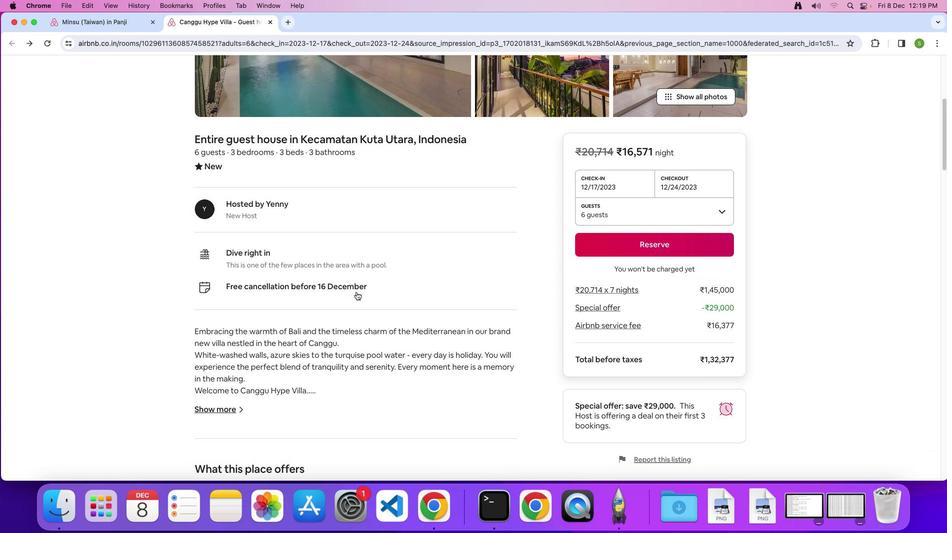 
Action: Mouse scrolled (356, 292) with delta (0, 0)
